 Task: Change the Trello board background using images related to 'Dubai' and 'Saudi'.
Action: Mouse moved to (870, 333)
Screenshot: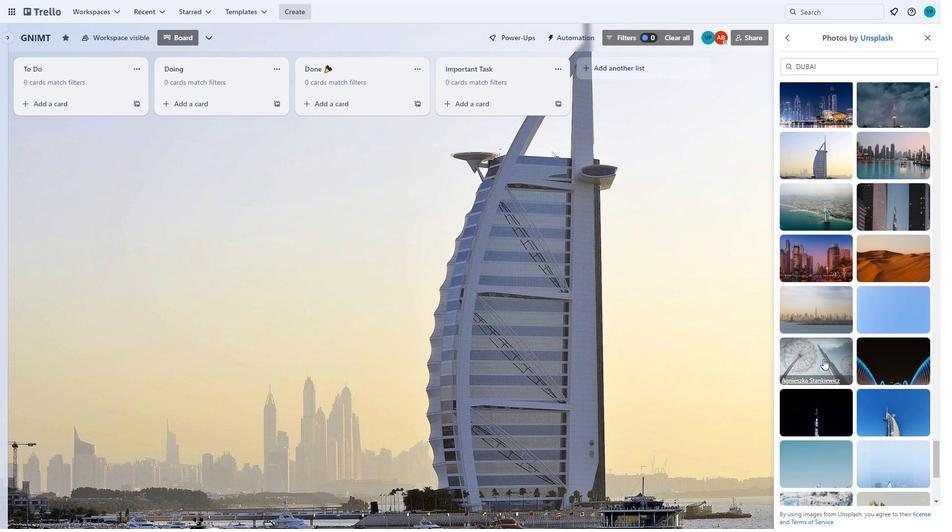 
Action: Mouse scrolled (870, 333) with delta (0, 0)
Screenshot: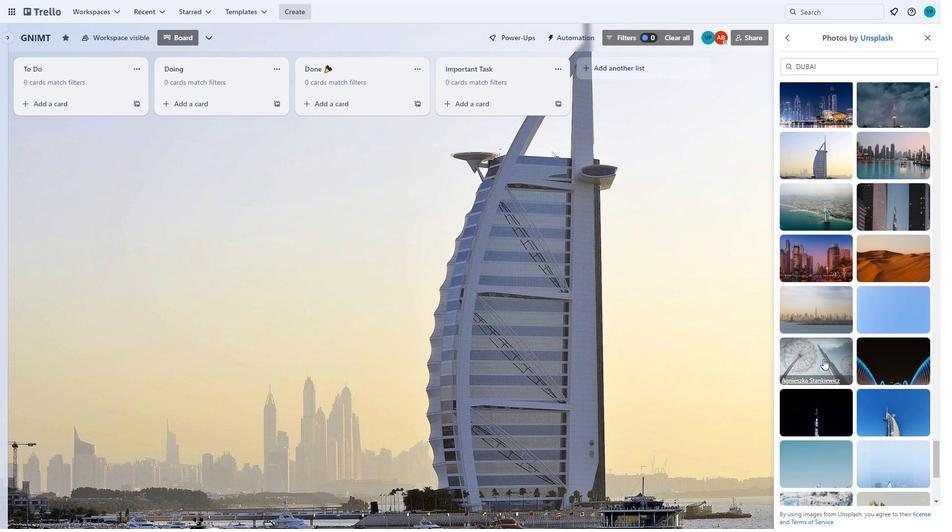 
Action: Mouse moved to (862, 340)
Screenshot: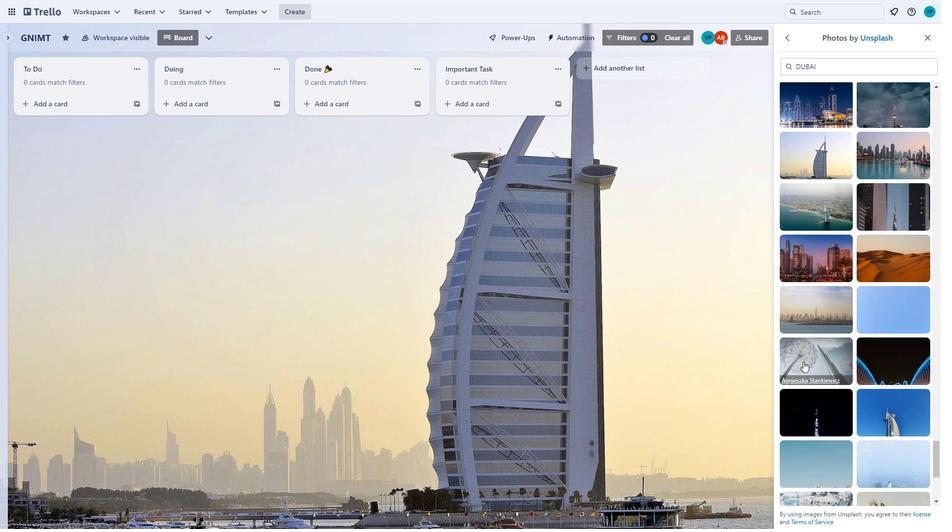 
Action: Mouse scrolled (862, 340) with delta (0, 0)
Screenshot: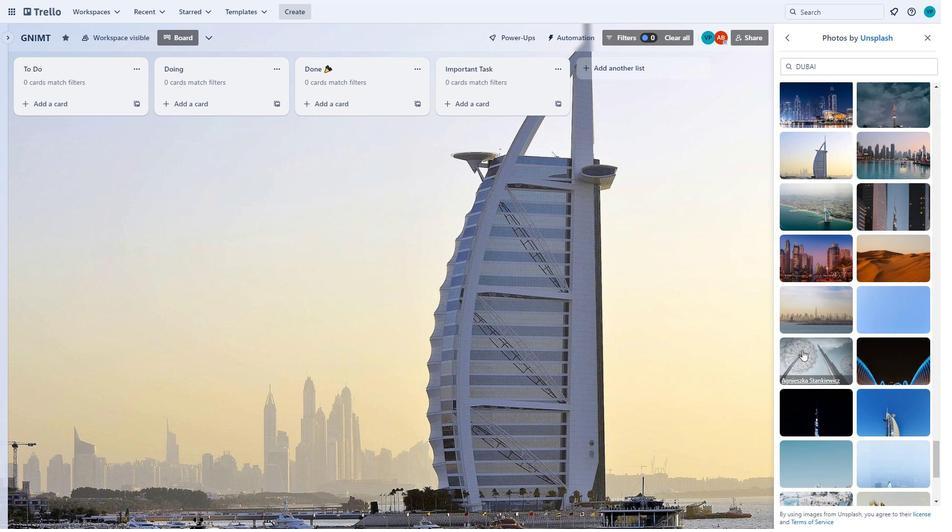 
Action: Mouse moved to (802, 328)
Screenshot: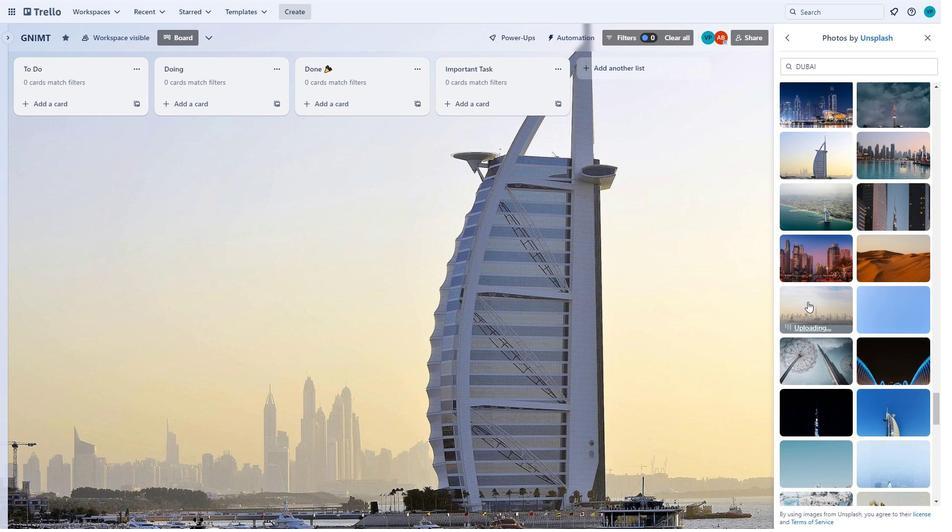 
Action: Mouse pressed left at (802, 328)
Screenshot: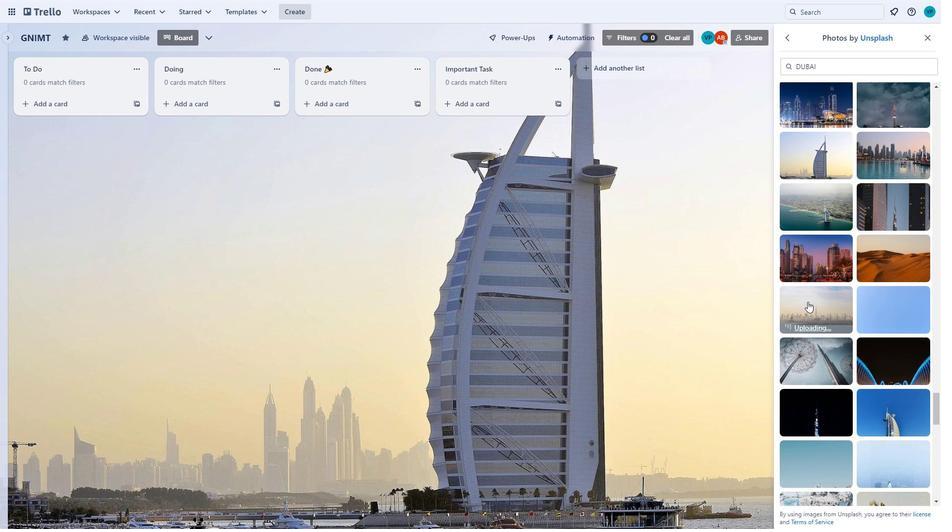 
Action: Mouse scrolled (802, 328) with delta (0, 0)
Screenshot: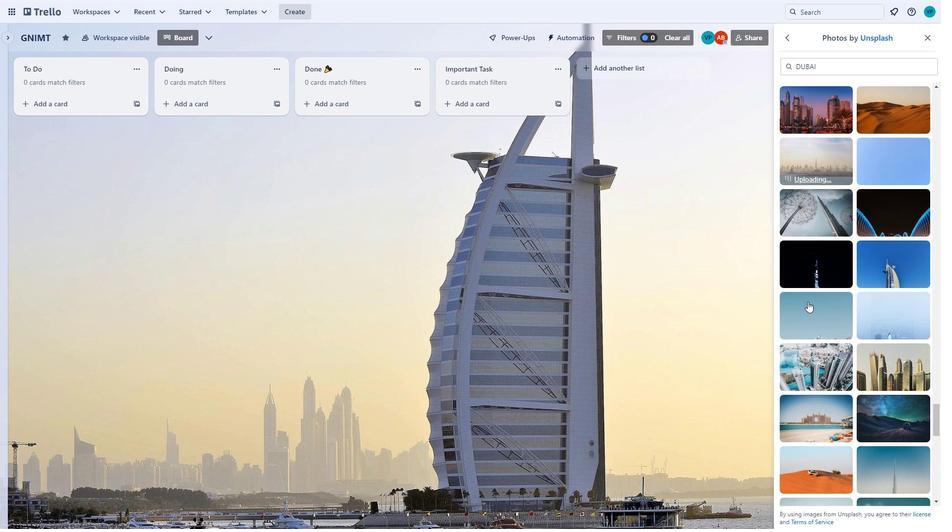 
Action: Mouse scrolled (802, 328) with delta (0, 0)
Screenshot: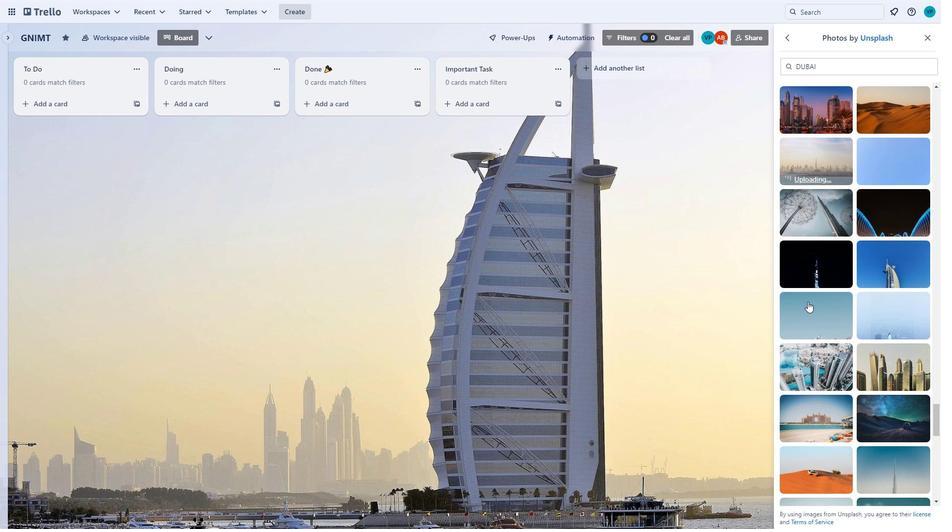 
Action: Mouse scrolled (802, 328) with delta (0, 0)
Screenshot: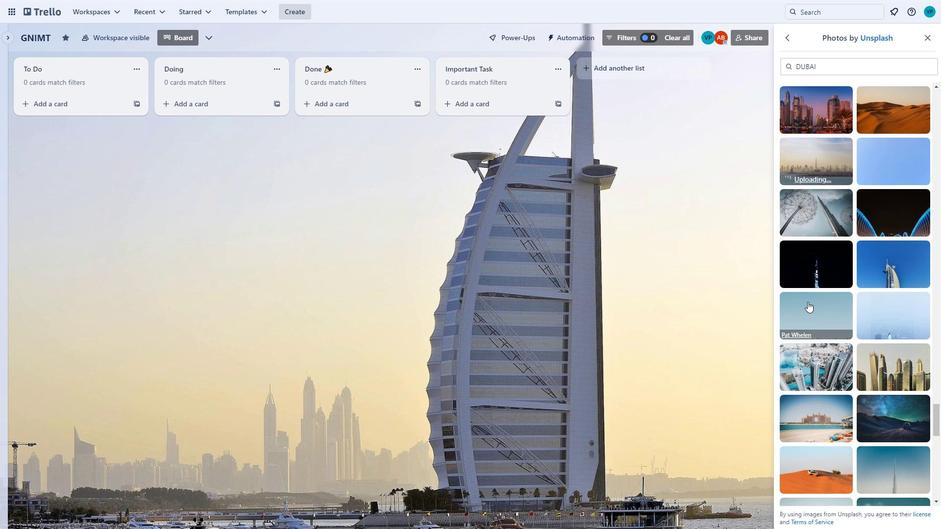 
Action: Mouse moved to (800, 331)
Screenshot: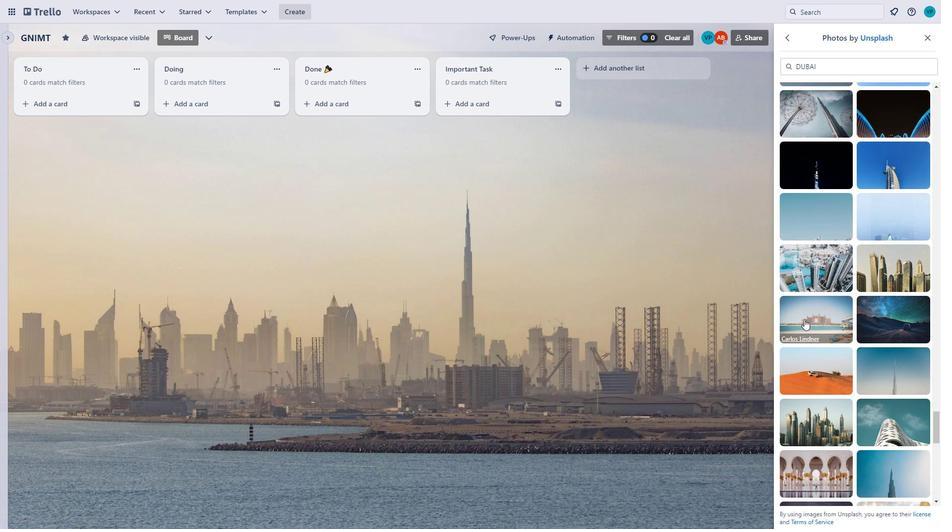 
Action: Mouse scrolled (800, 330) with delta (0, 0)
Screenshot: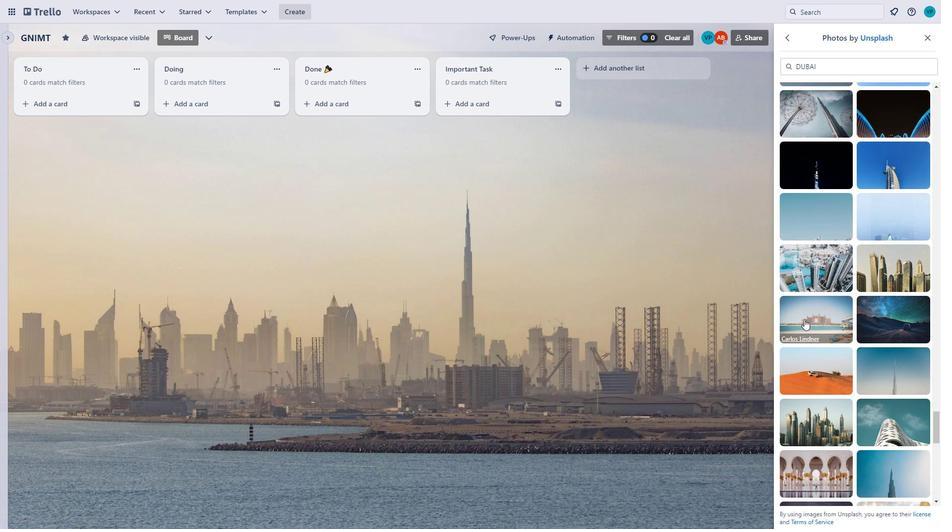 
Action: Mouse moved to (799, 333)
Screenshot: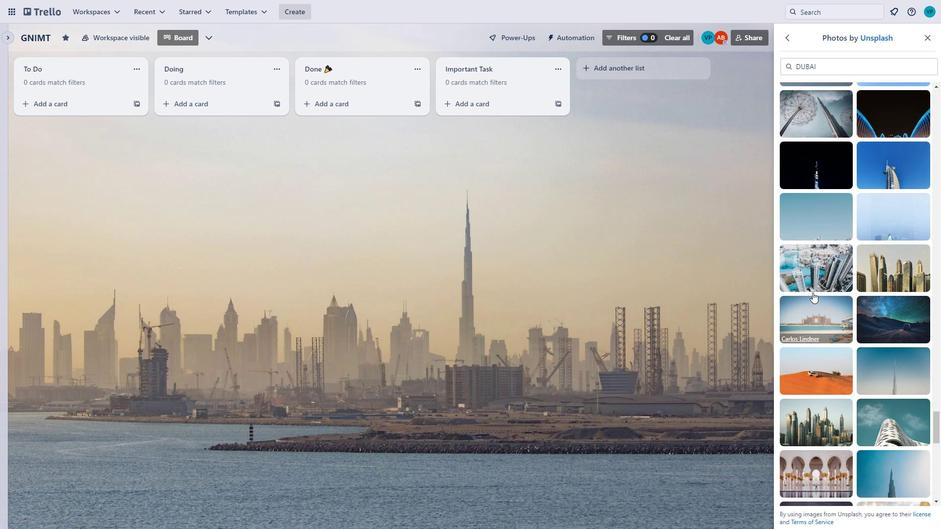 
Action: Mouse scrolled (799, 333) with delta (0, 0)
Screenshot: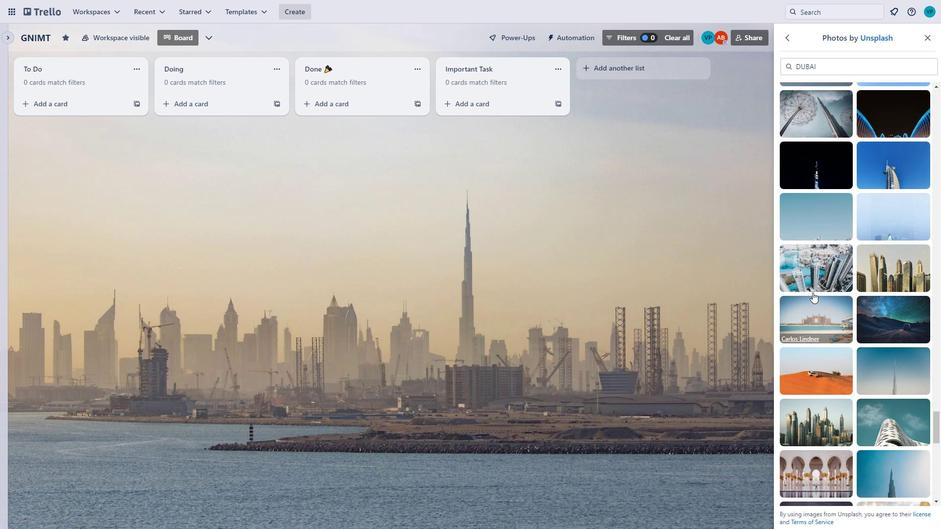 
Action: Mouse moved to (818, 295)
Screenshot: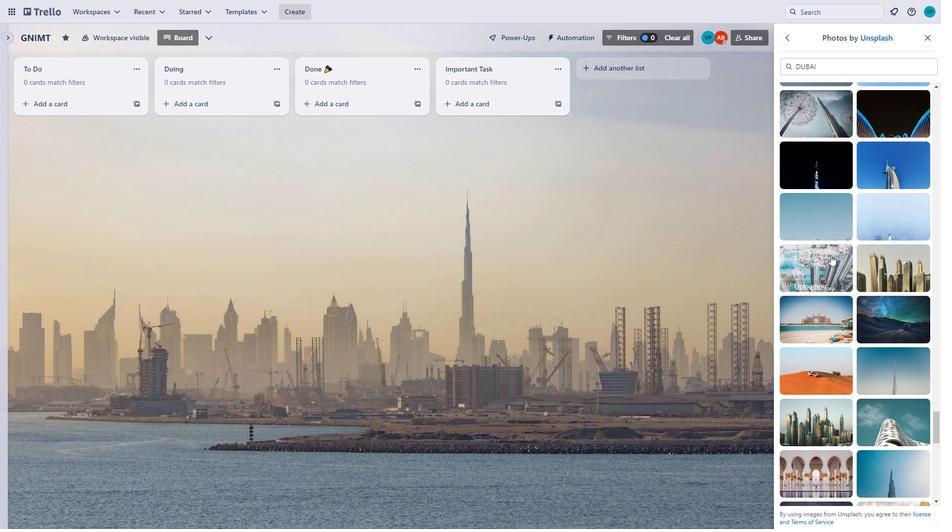 
Action: Mouse pressed left at (818, 295)
Screenshot: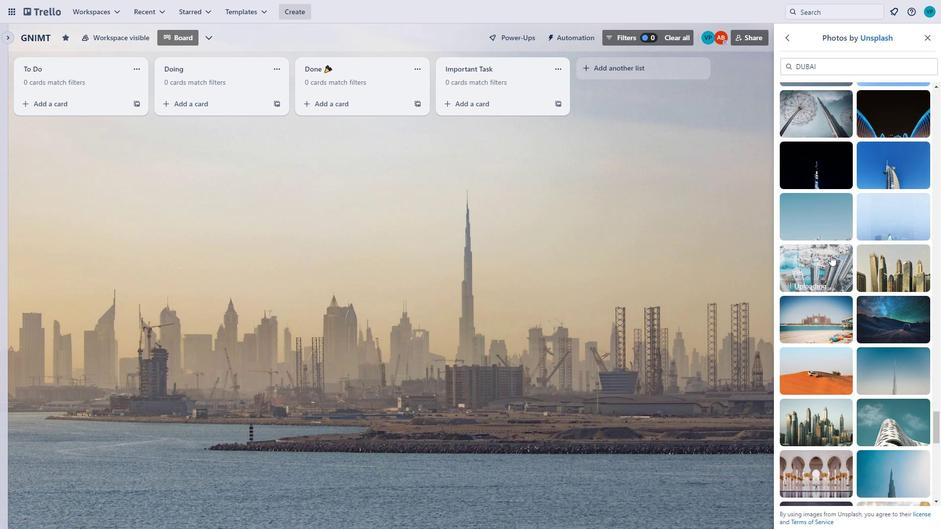 
Action: Mouse moved to (847, 374)
Screenshot: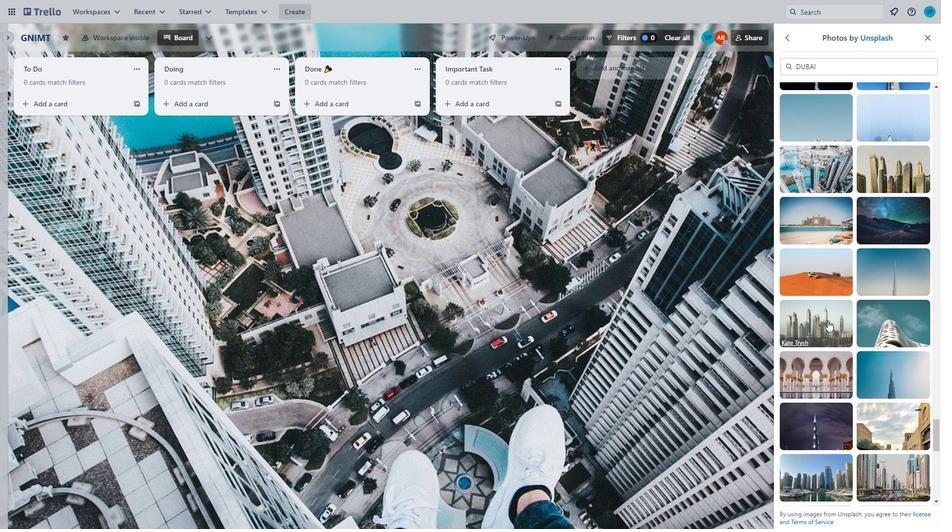 
Action: Mouse scrolled (847, 374) with delta (0, 0)
Screenshot: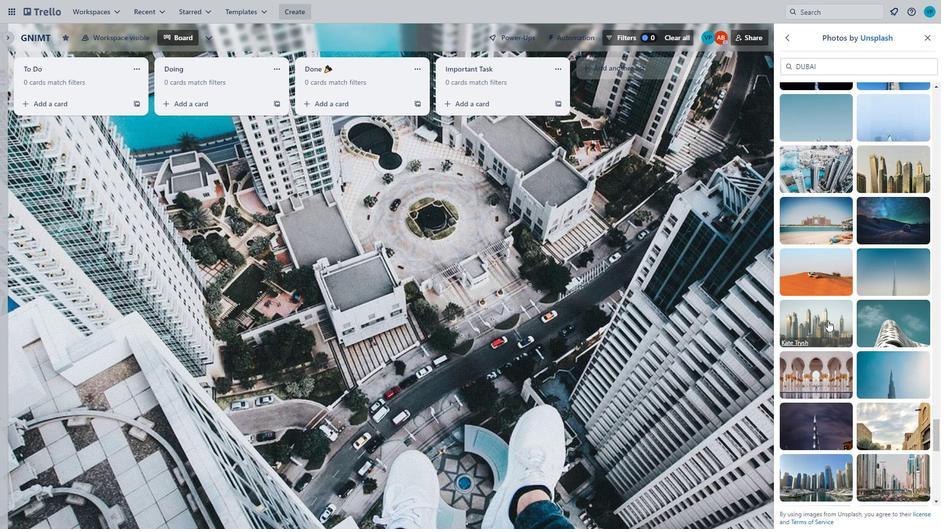 
Action: Mouse scrolled (847, 374) with delta (0, 0)
Screenshot: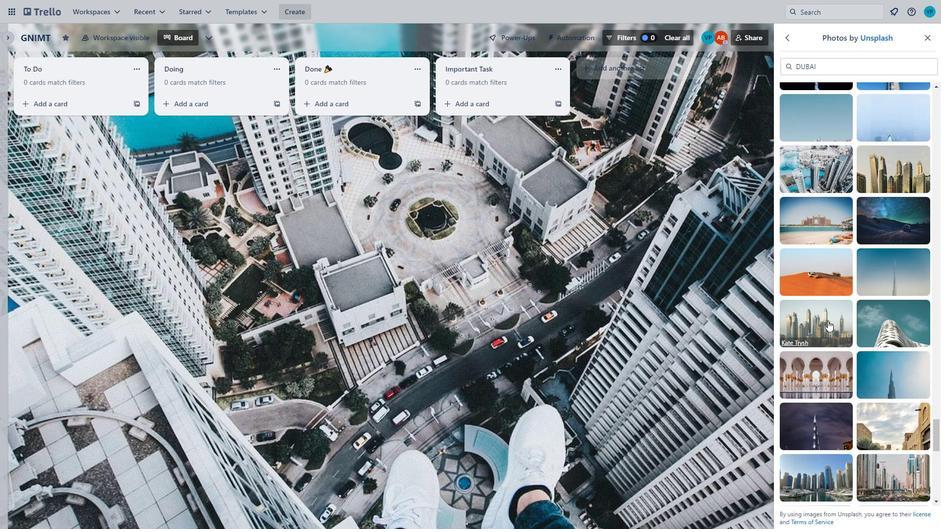 
Action: Mouse moved to (816, 341)
Screenshot: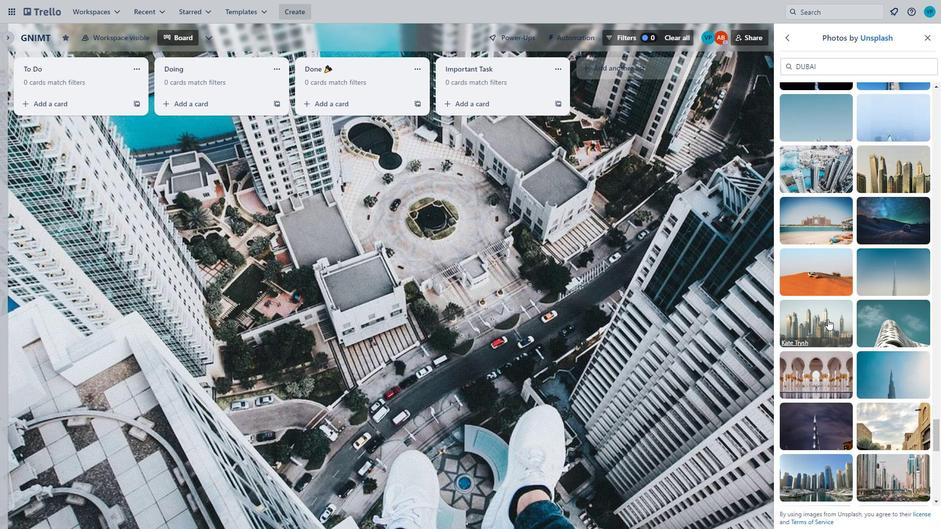 
Action: Mouse pressed left at (816, 341)
Screenshot: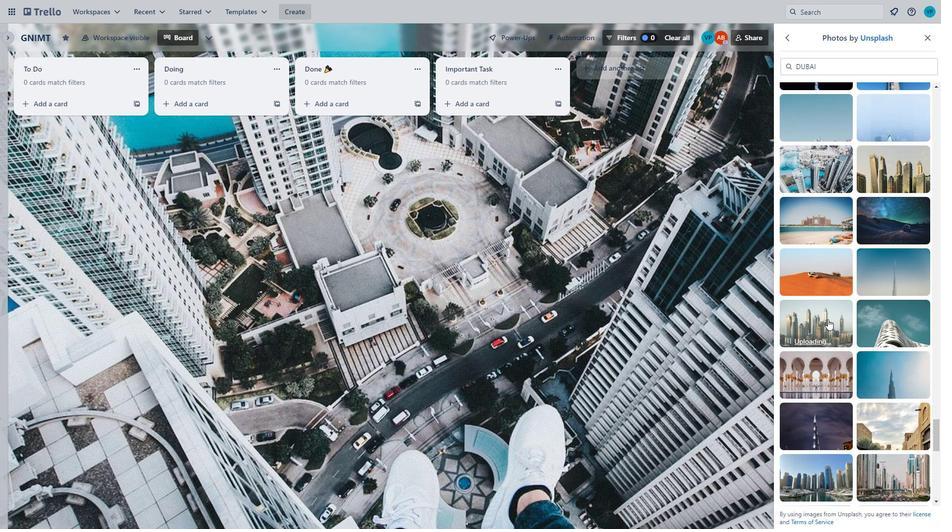 
Action: Mouse moved to (849, 373)
Screenshot: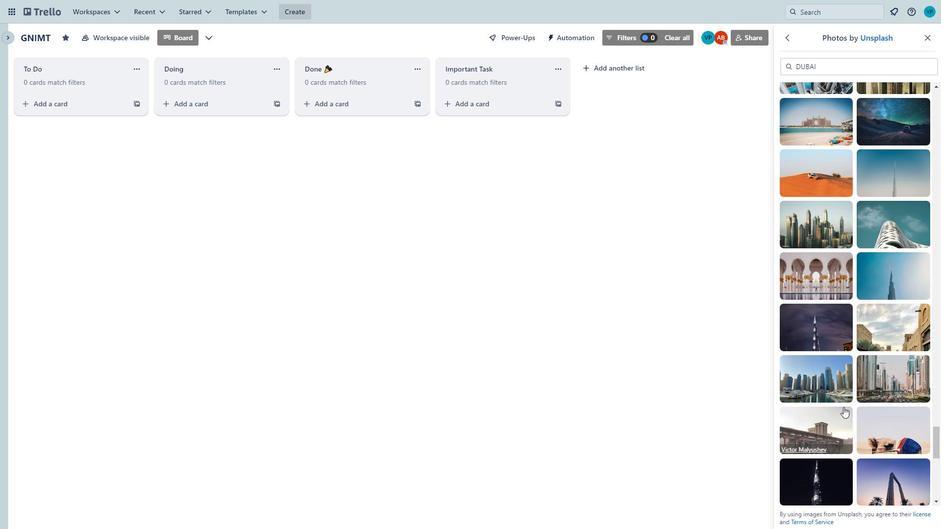 
Action: Mouse scrolled (849, 373) with delta (0, 0)
Screenshot: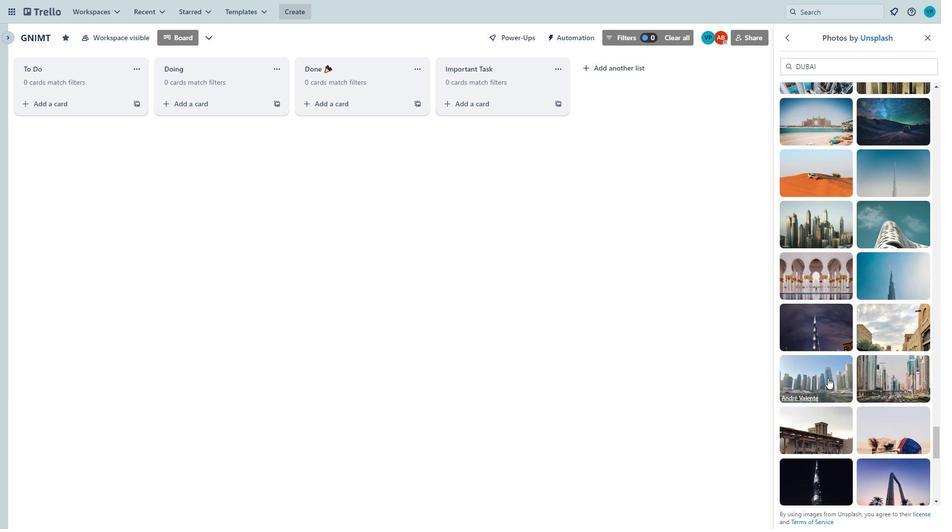 
Action: Mouse scrolled (849, 373) with delta (0, 0)
Screenshot: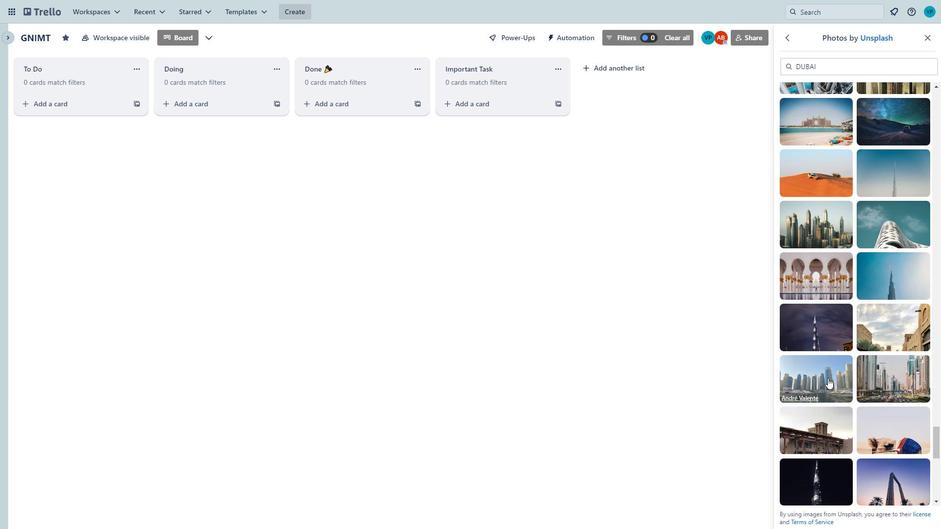 
Action: Mouse moved to (813, 373)
Screenshot: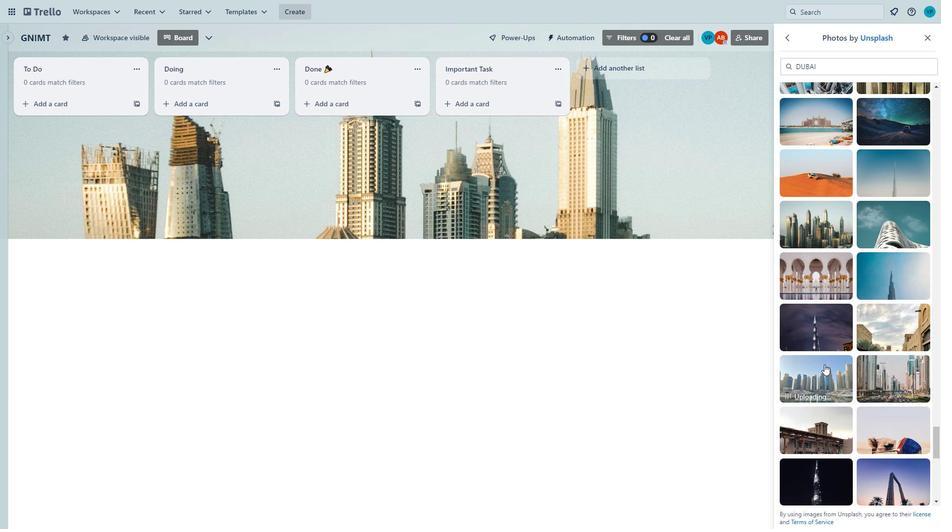 
Action: Mouse pressed left at (813, 373)
Screenshot: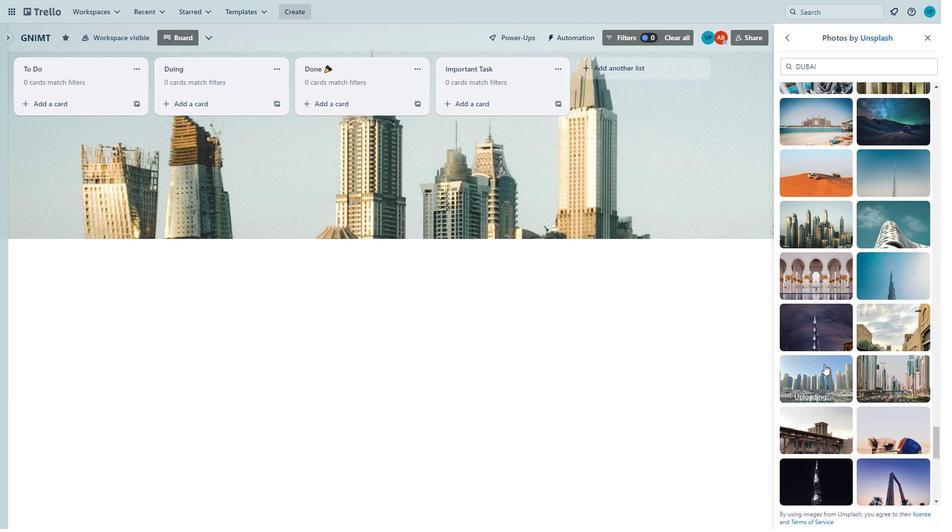 
Action: Mouse moved to (780, 367)
Screenshot: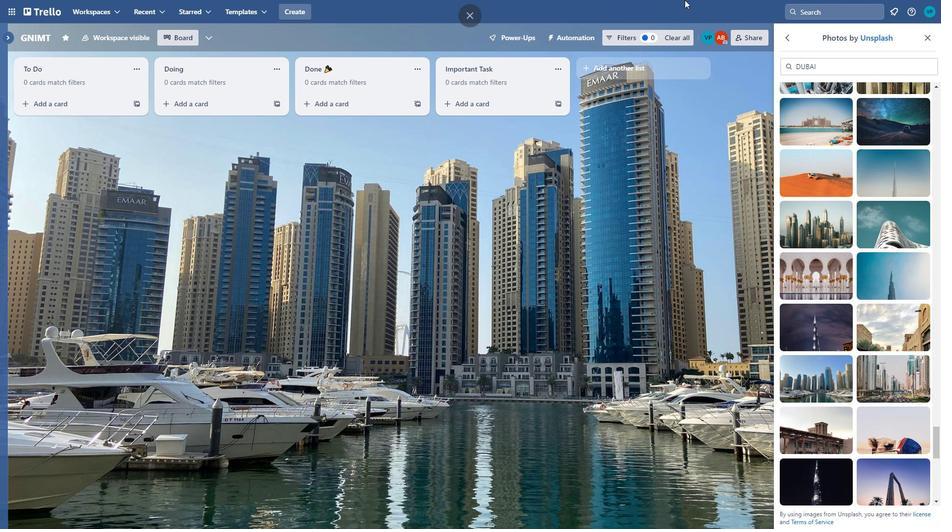 
Action: Mouse scrolled (780, 366) with delta (0, 0)
Screenshot: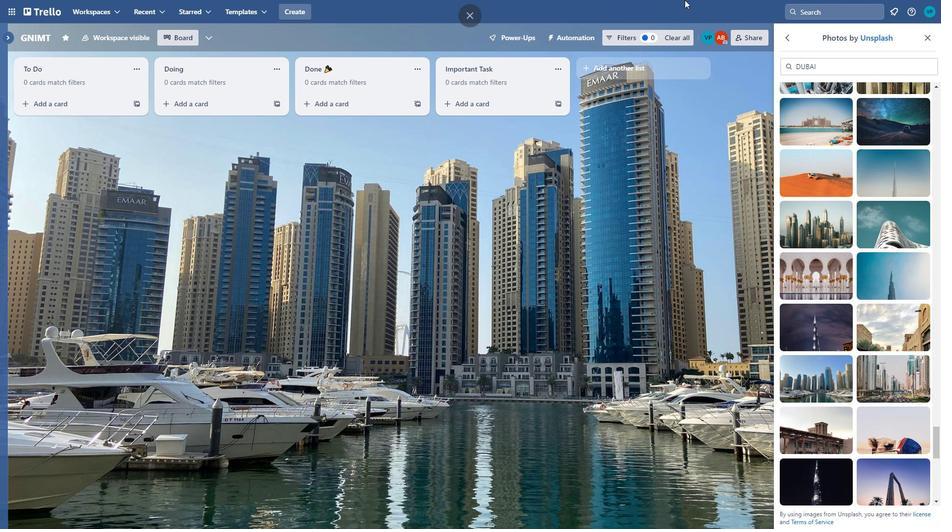 
Action: Mouse scrolled (780, 366) with delta (0, 0)
Screenshot: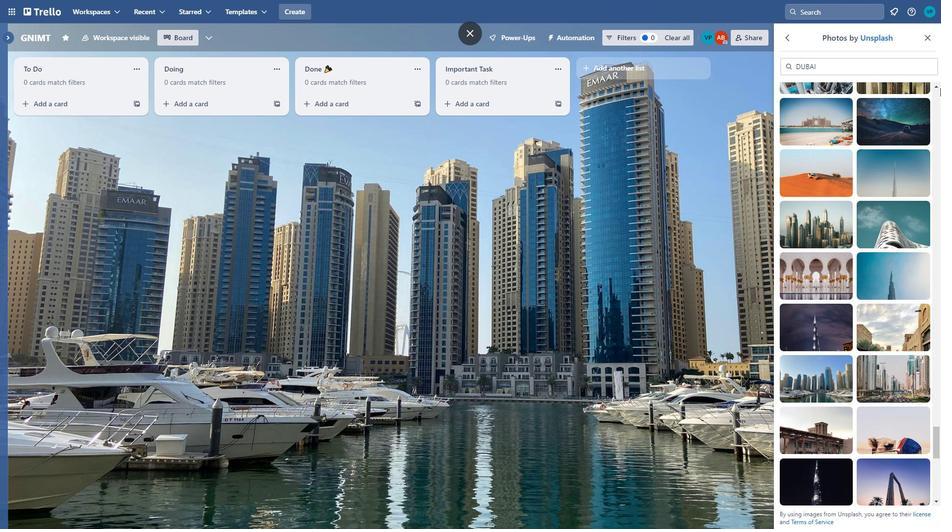 
Action: Mouse moved to (815, 388)
Screenshot: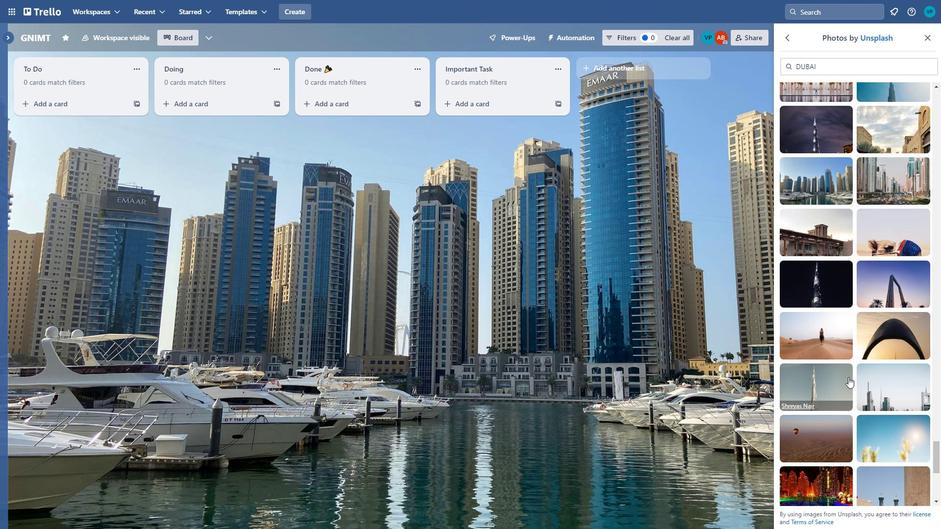 
Action: Mouse scrolled (815, 388) with delta (0, 0)
Screenshot: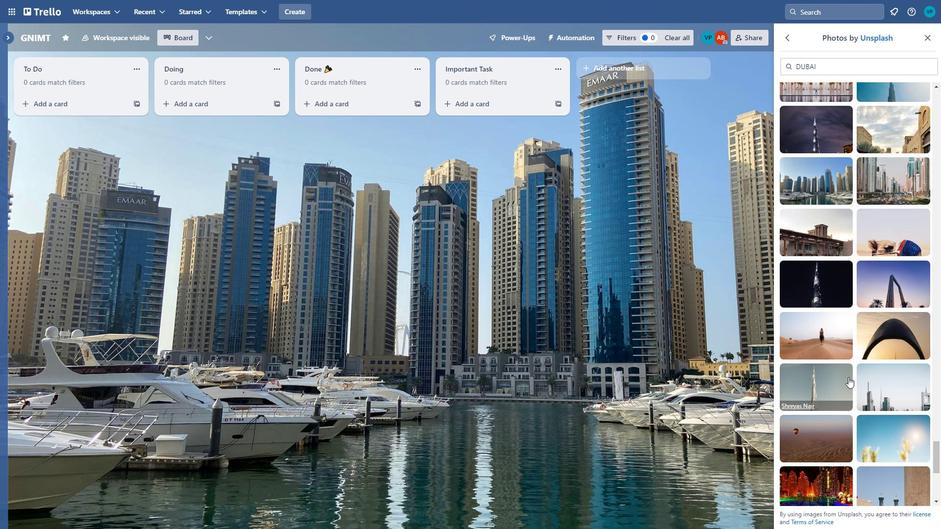 
Action: Mouse moved to (836, 398)
Screenshot: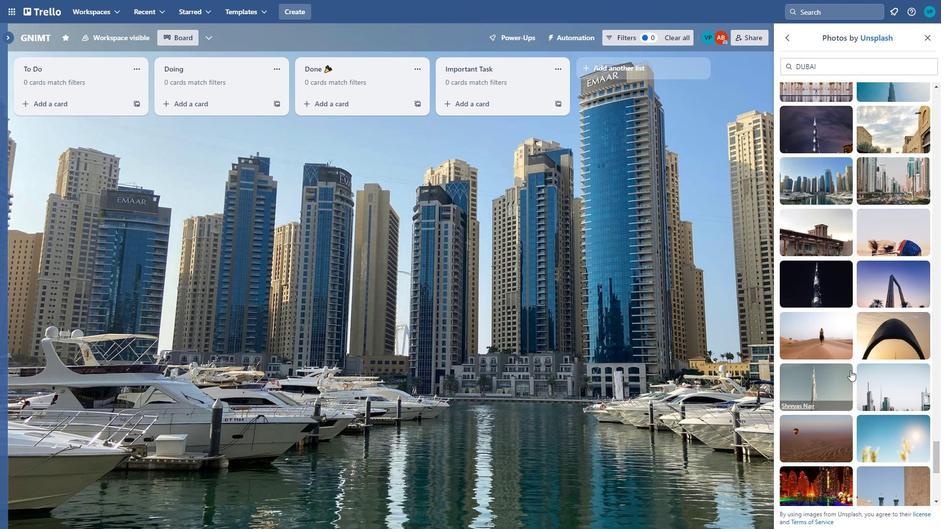 
Action: Mouse scrolled (836, 398) with delta (0, 0)
Screenshot: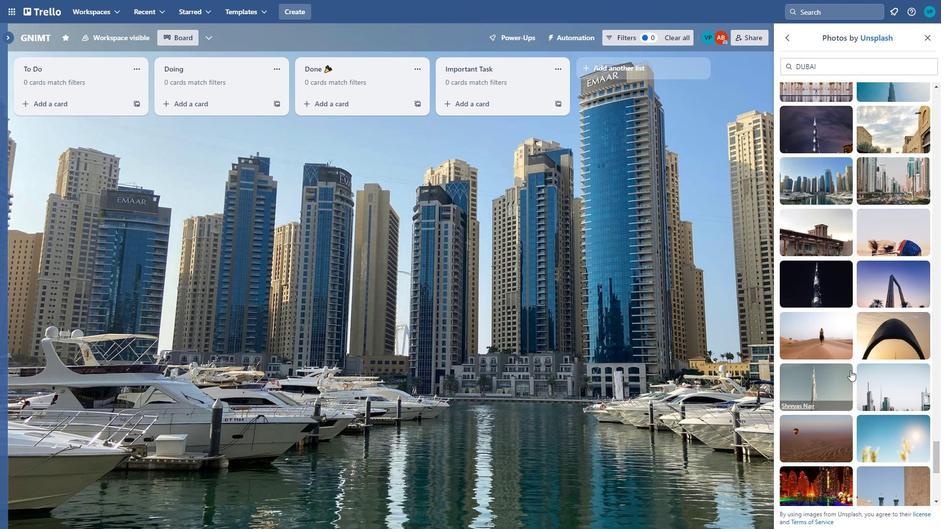 
Action: Mouse moved to (841, 404)
Screenshot: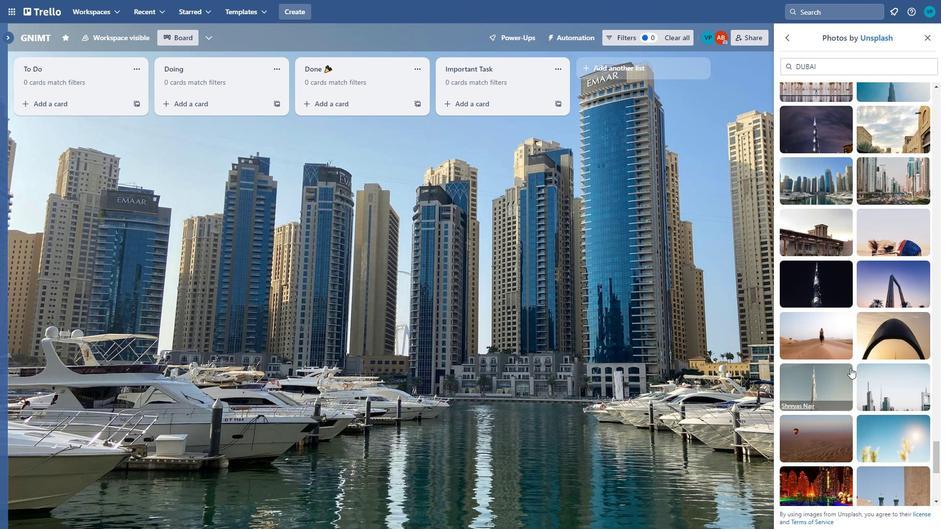 
Action: Mouse scrolled (841, 403) with delta (0, 0)
Screenshot: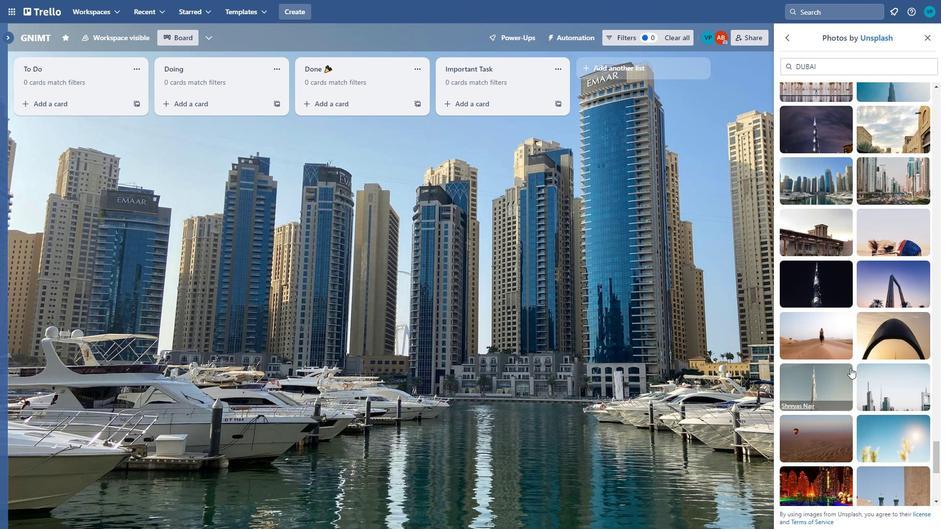 
Action: Mouse moved to (841, 404)
Screenshot: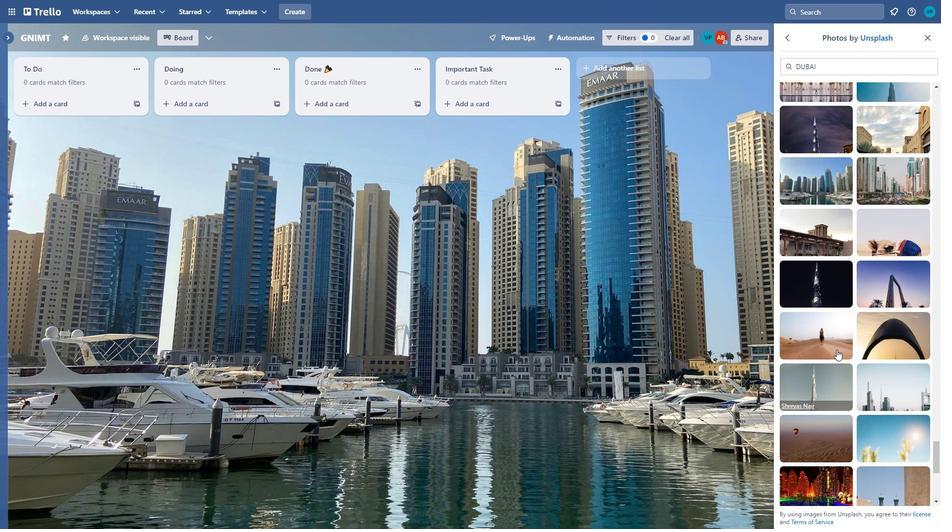 
Action: Mouse scrolled (841, 404) with delta (0, 0)
Screenshot: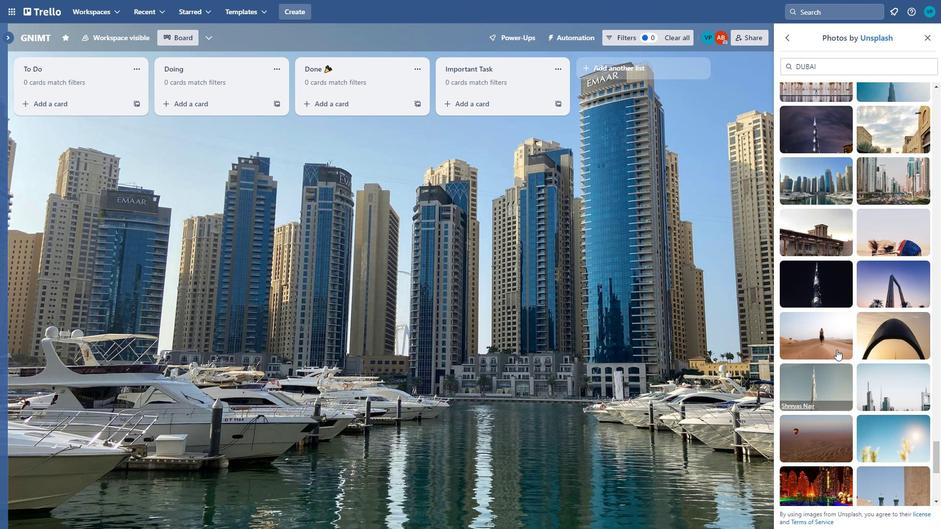 
Action: Mouse moved to (811, 351)
Screenshot: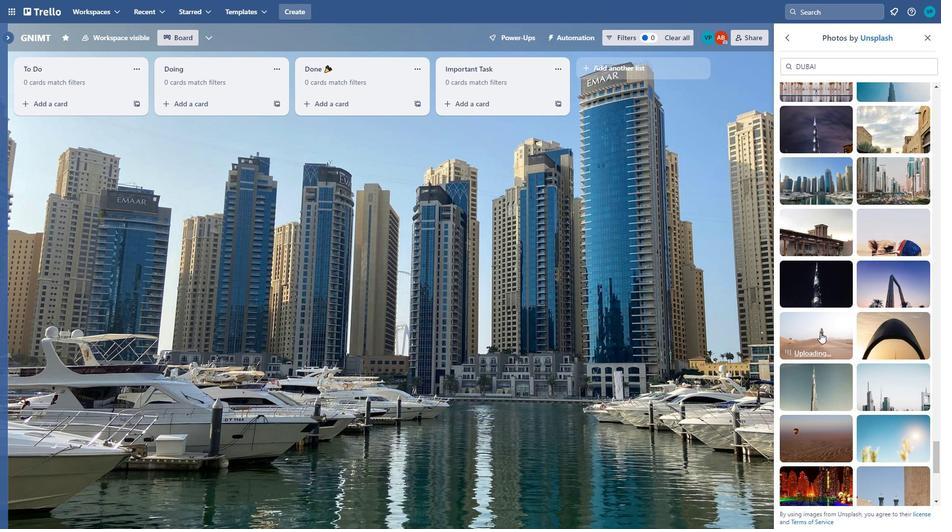 
Action: Mouse pressed left at (811, 351)
Screenshot: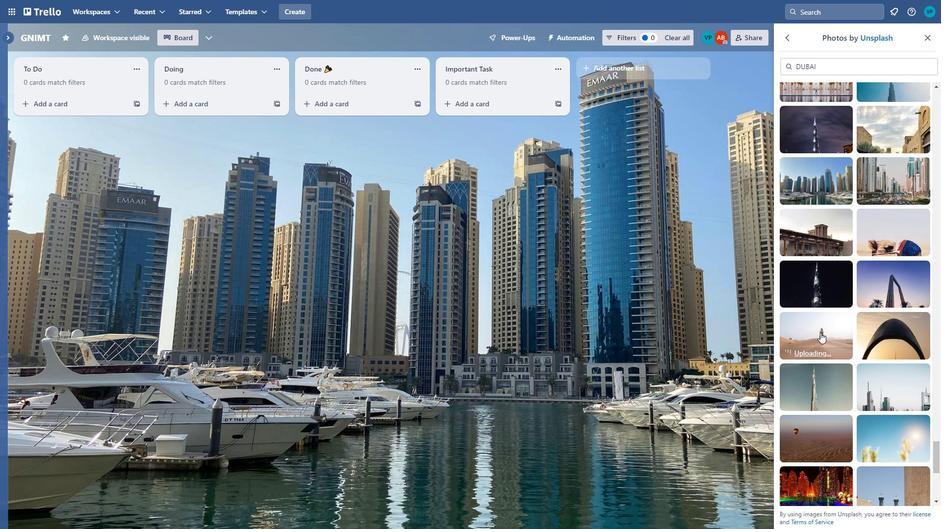 
Action: Mouse moved to (872, 388)
Screenshot: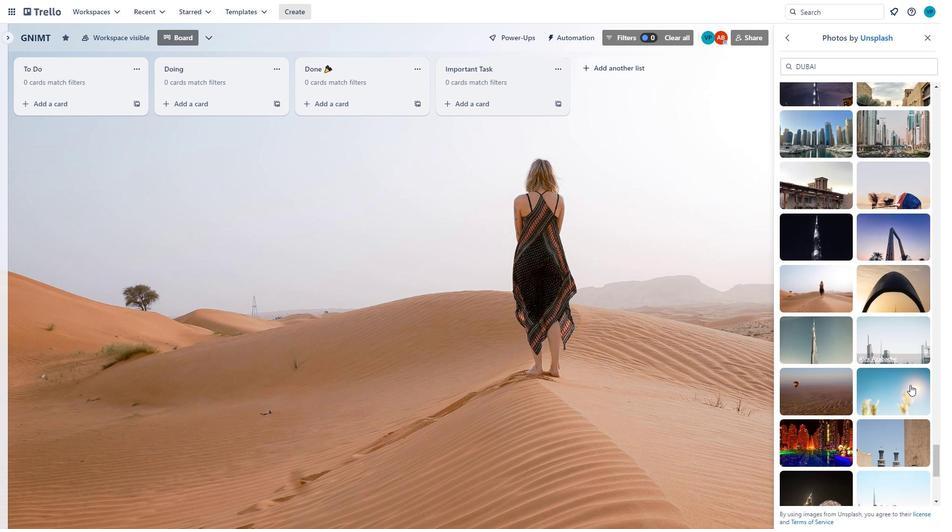 
Action: Mouse scrolled (872, 388) with delta (0, 0)
Screenshot: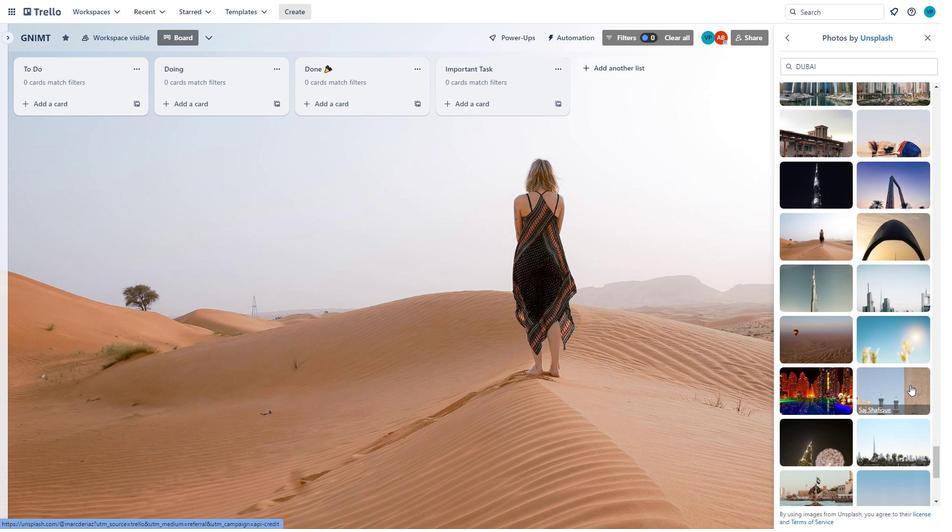 
Action: Mouse moved to (872, 388)
Screenshot: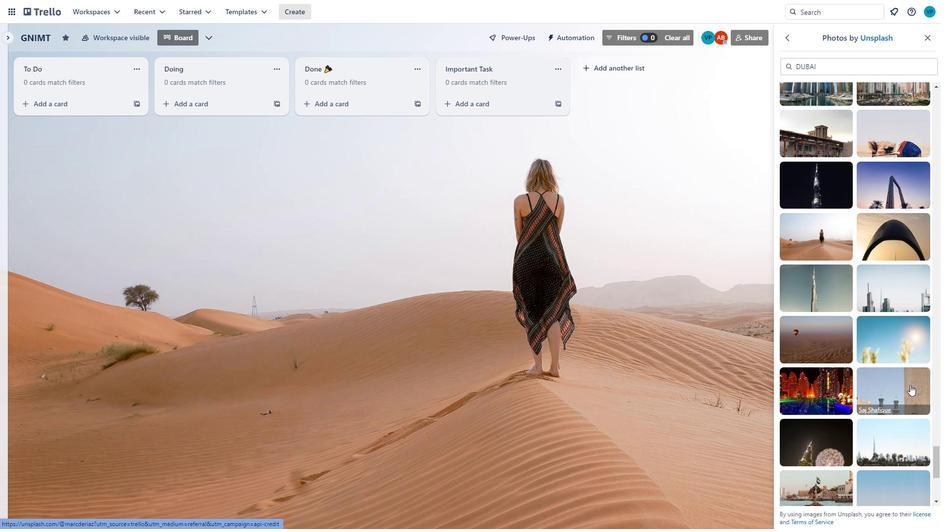 
Action: Mouse scrolled (872, 388) with delta (0, 0)
Screenshot: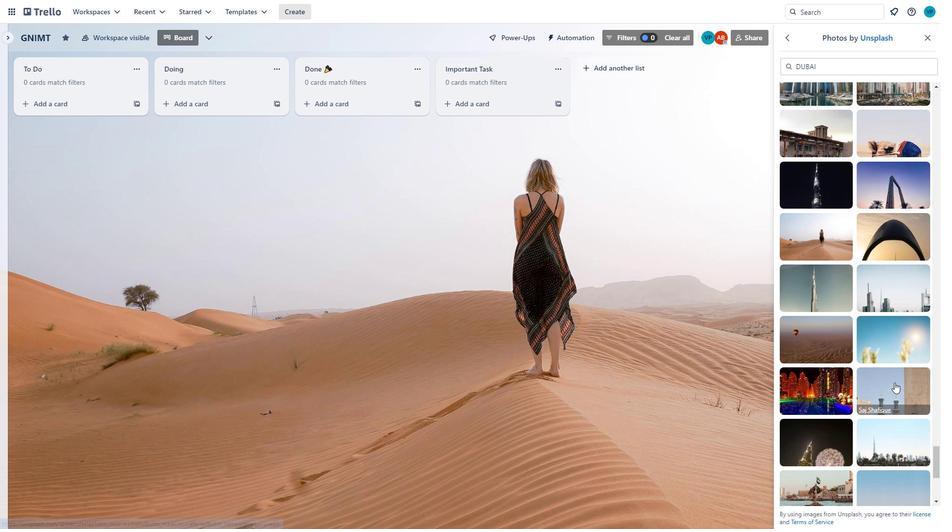 
Action: Mouse moved to (809, 345)
Screenshot: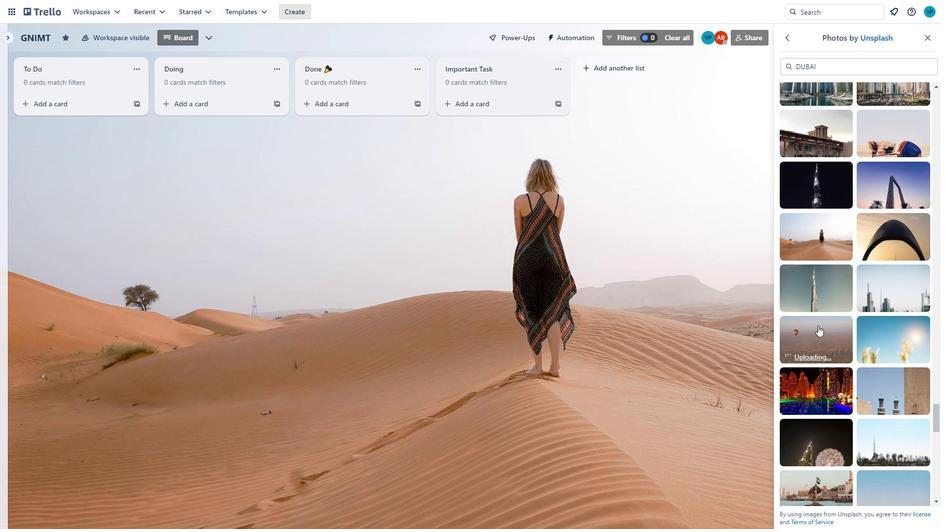 
Action: Mouse pressed left at (809, 345)
Screenshot: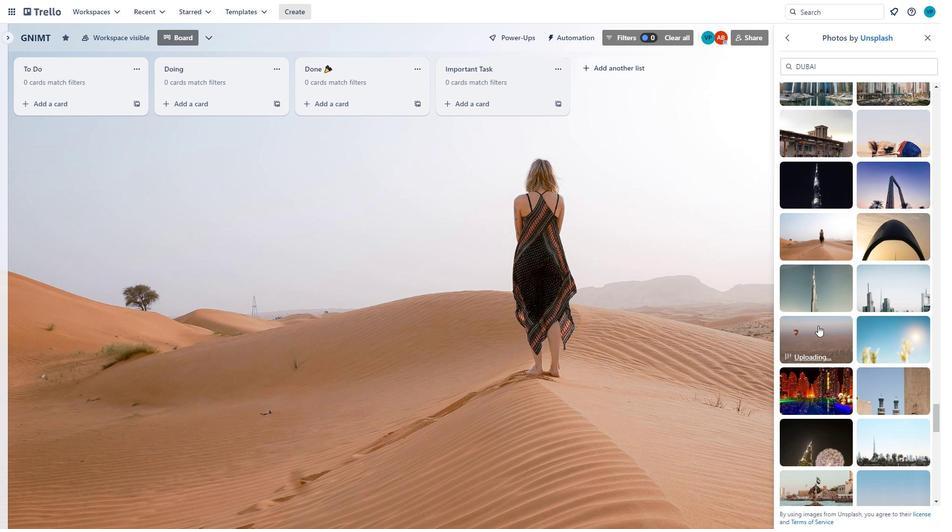 
Action: Mouse moved to (869, 356)
Screenshot: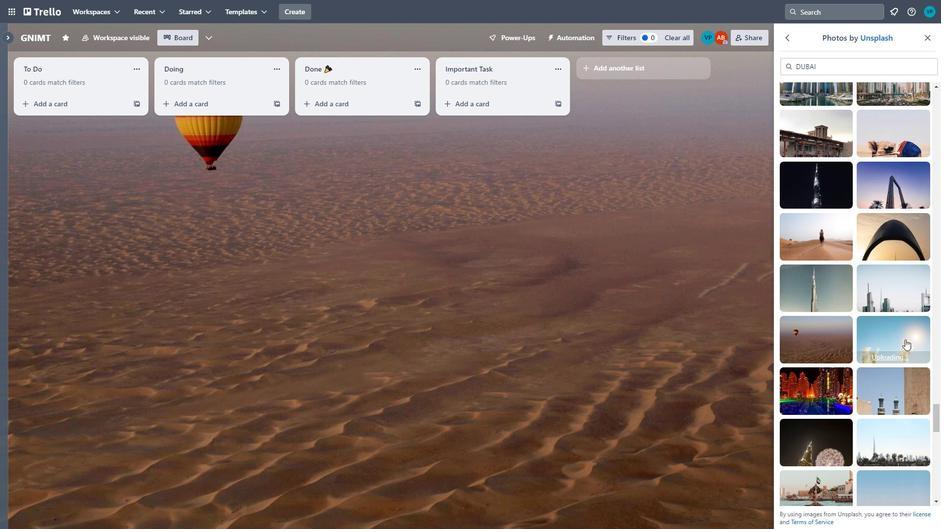
Action: Mouse pressed left at (869, 356)
Screenshot: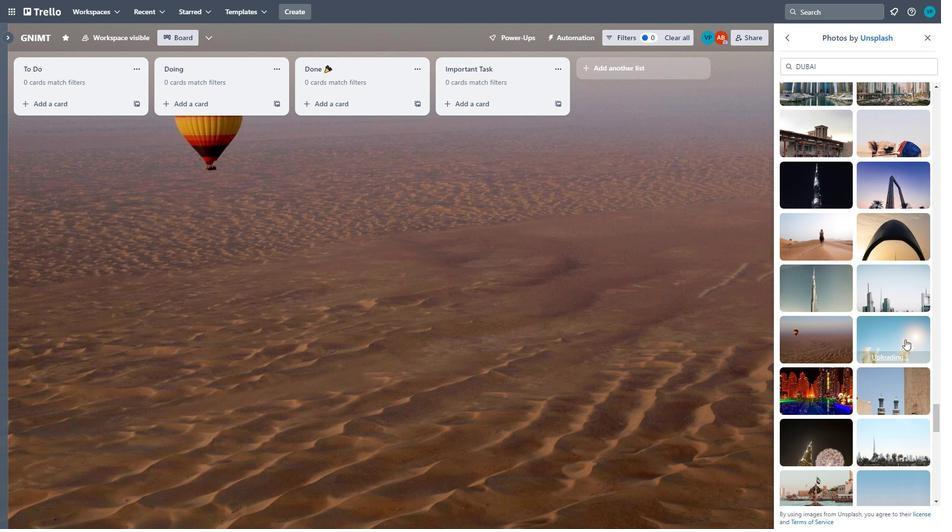 
Action: Mouse moved to (817, 394)
Screenshot: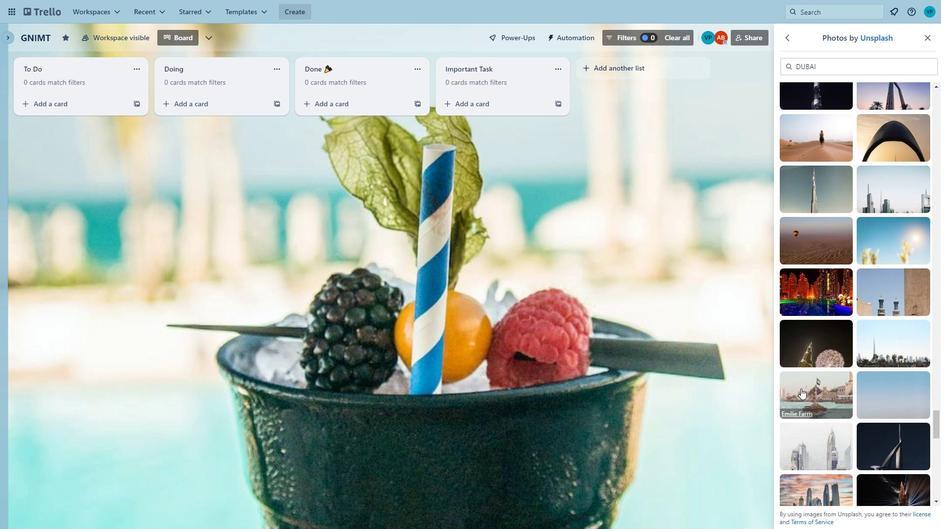 
Action: Mouse scrolled (817, 394) with delta (0, 0)
Screenshot: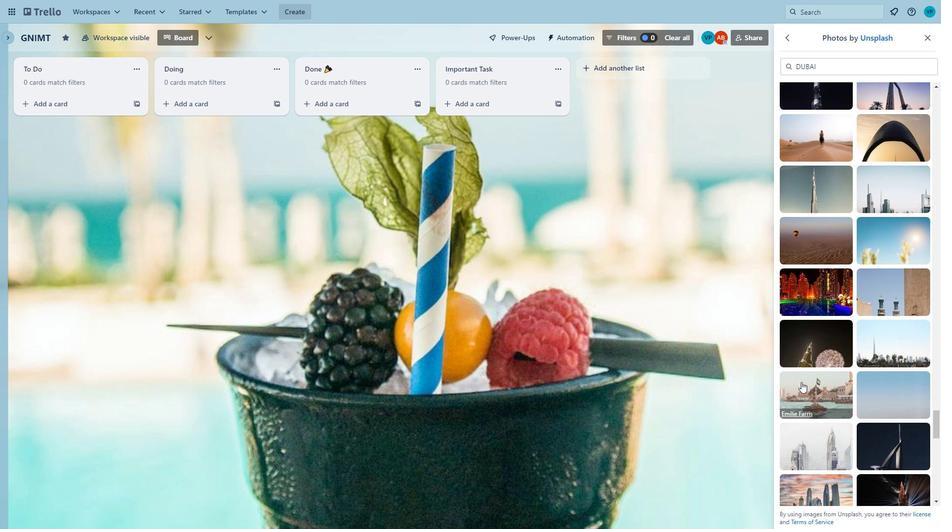 
Action: Mouse moved to (815, 397)
Screenshot: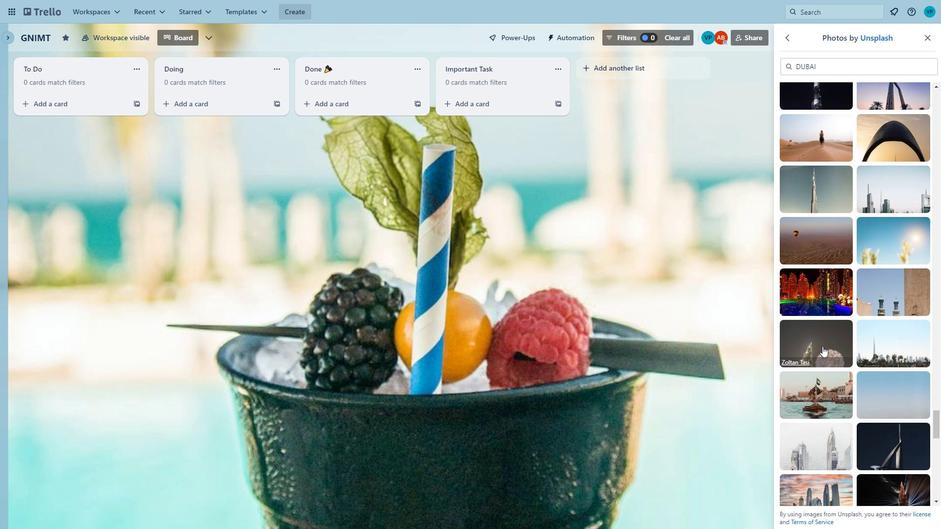 
Action: Mouse scrolled (815, 396) with delta (0, 0)
Screenshot: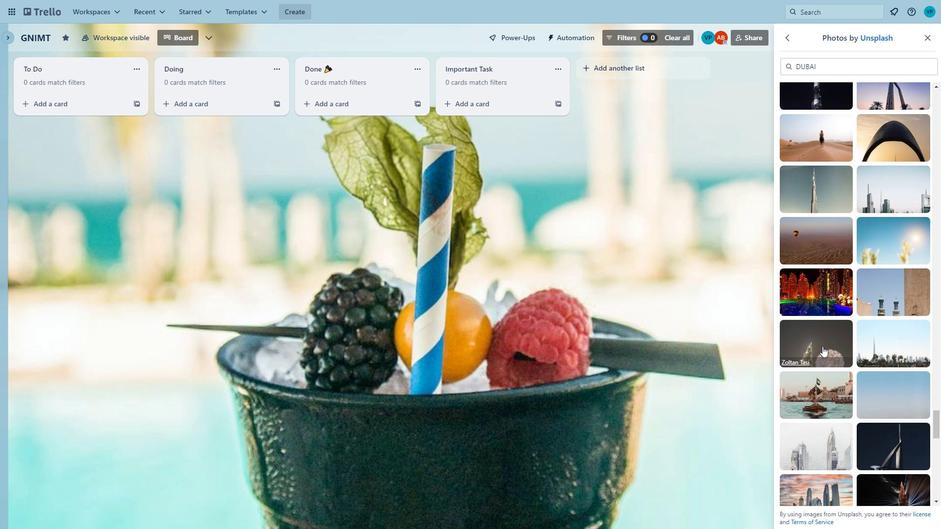 
Action: Mouse moved to (814, 355)
Screenshot: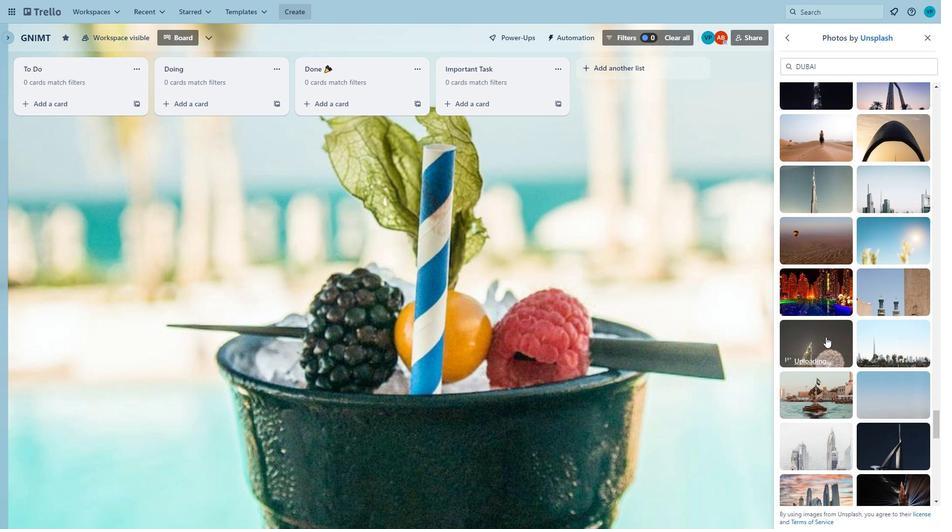 
Action: Mouse pressed left at (814, 355)
Screenshot: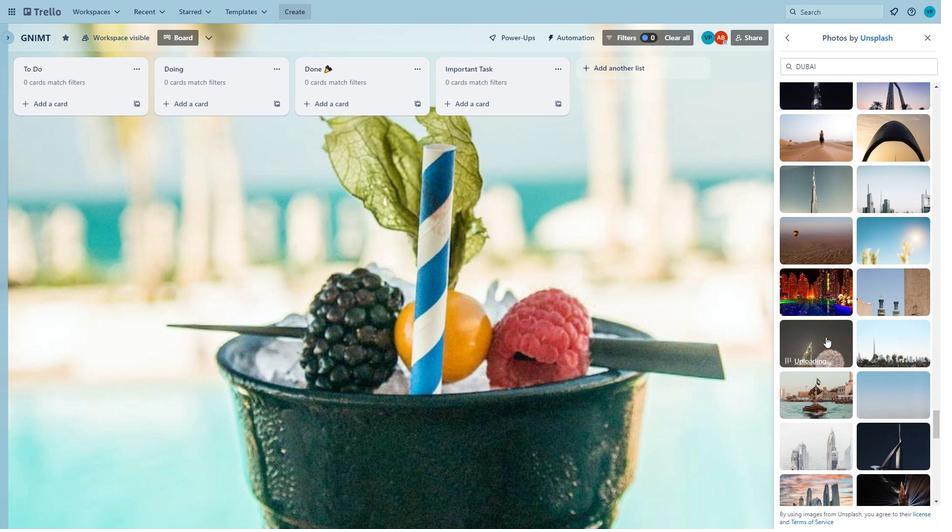 
Action: Mouse moved to (800, 323)
Screenshot: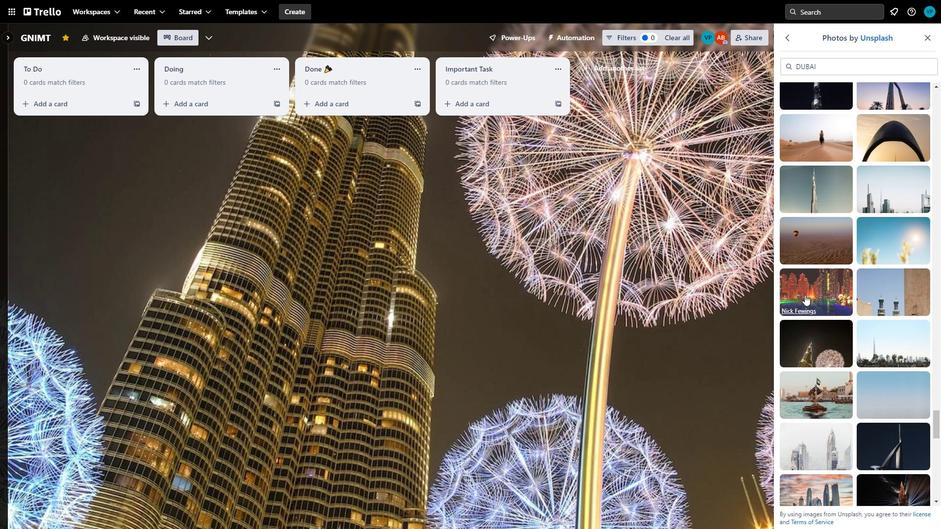 
Action: Mouse pressed left at (800, 323)
Screenshot: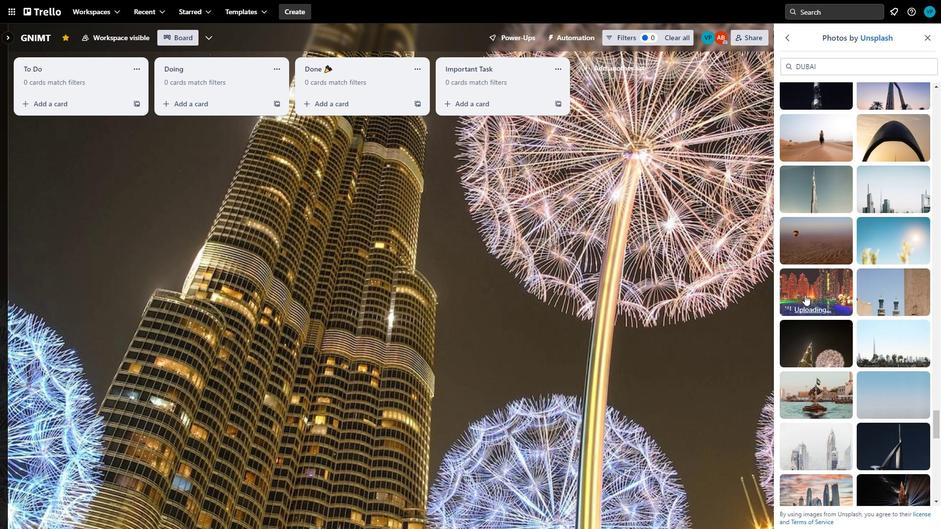 
Action: Mouse moved to (821, 343)
Screenshot: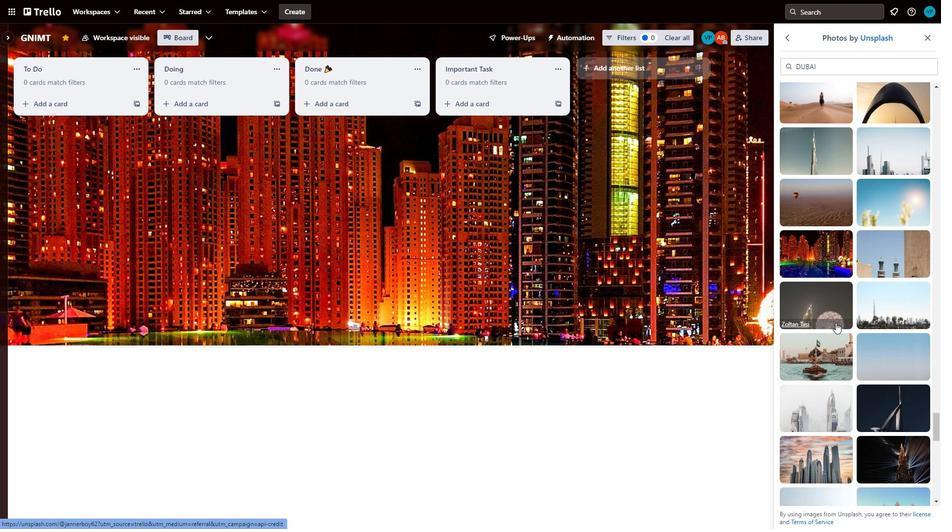 
Action: Mouse scrolled (821, 343) with delta (0, 0)
Screenshot: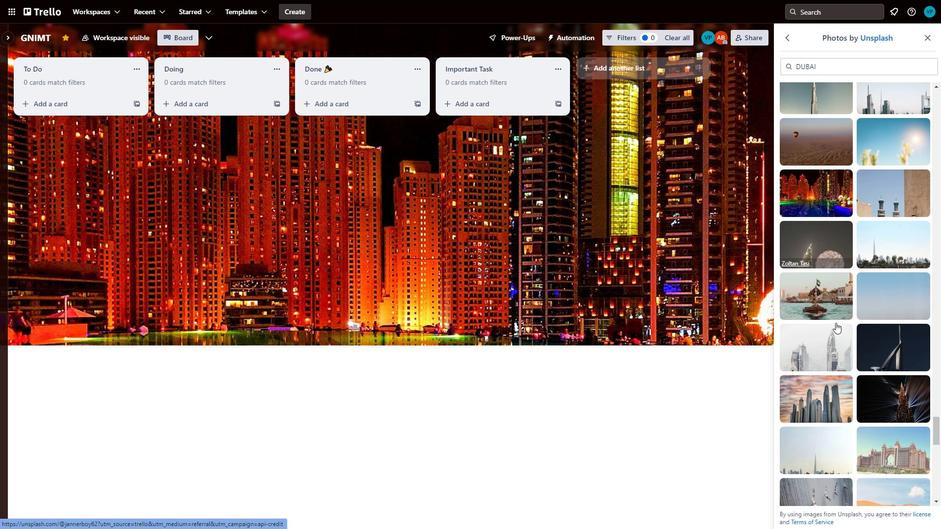 
Action: Mouse scrolled (821, 343) with delta (0, 0)
Screenshot: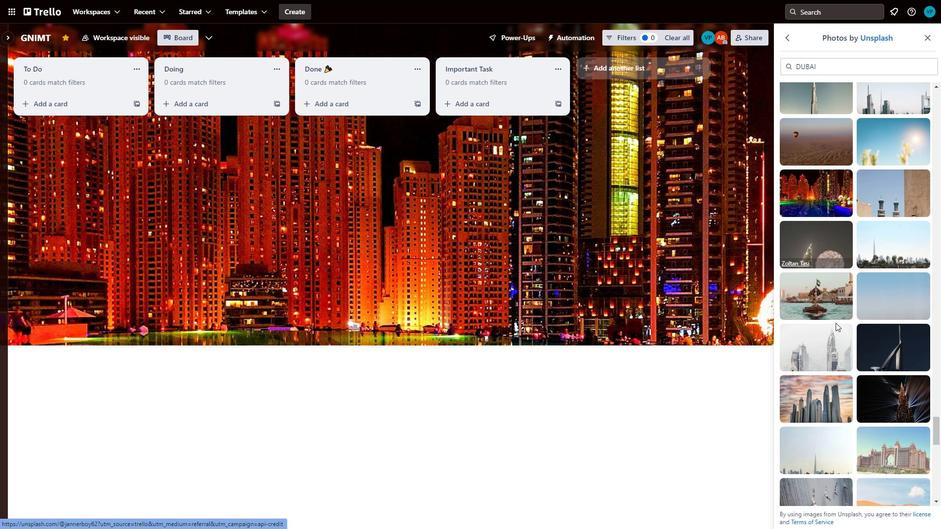 
Action: Mouse moved to (837, 386)
Screenshot: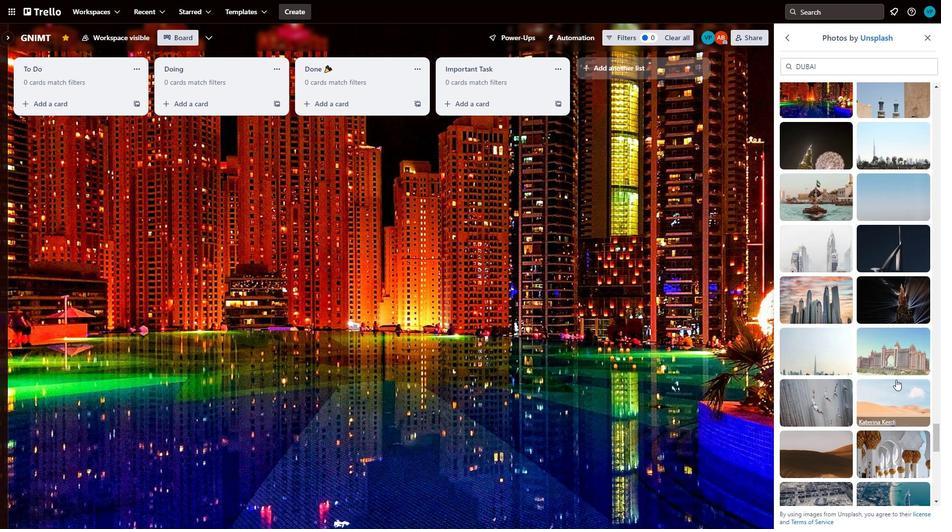 
Action: Mouse scrolled (837, 386) with delta (0, 0)
Screenshot: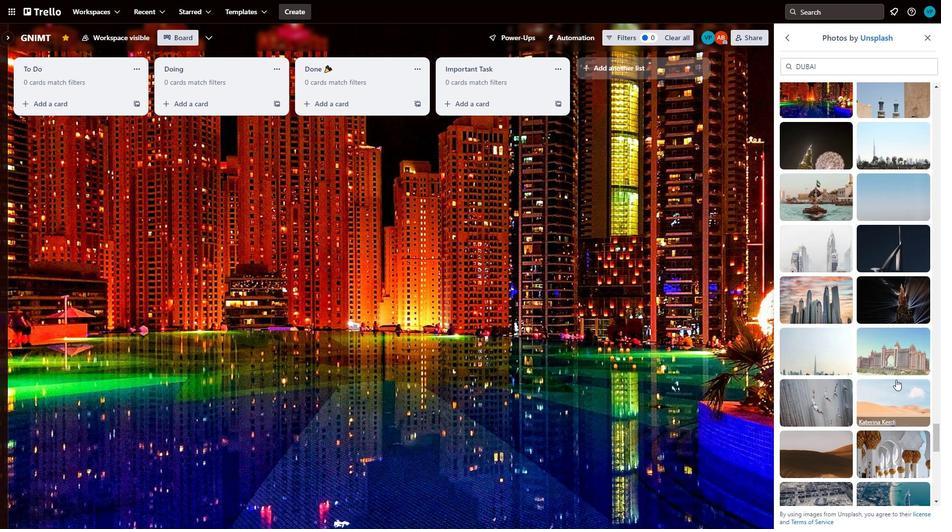 
Action: Mouse moved to (837, 386)
Screenshot: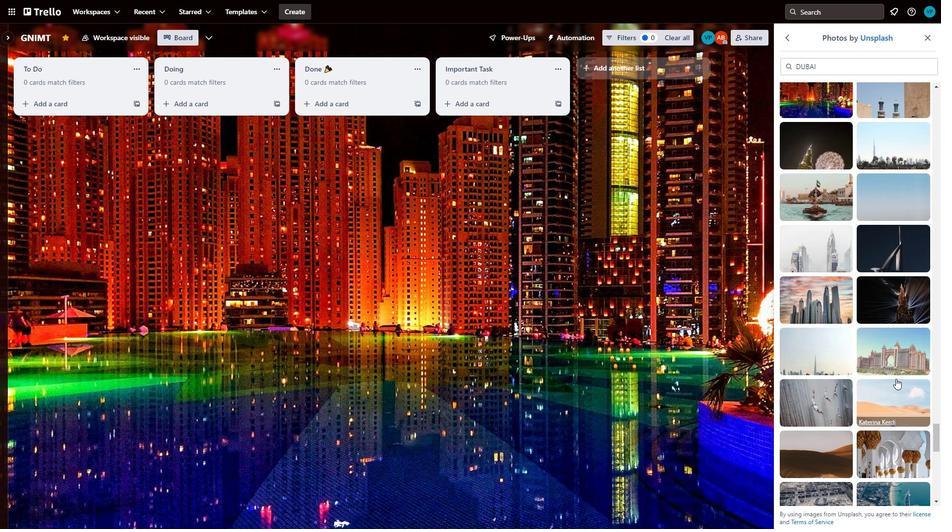 
Action: Mouse scrolled (837, 386) with delta (0, 0)
Screenshot: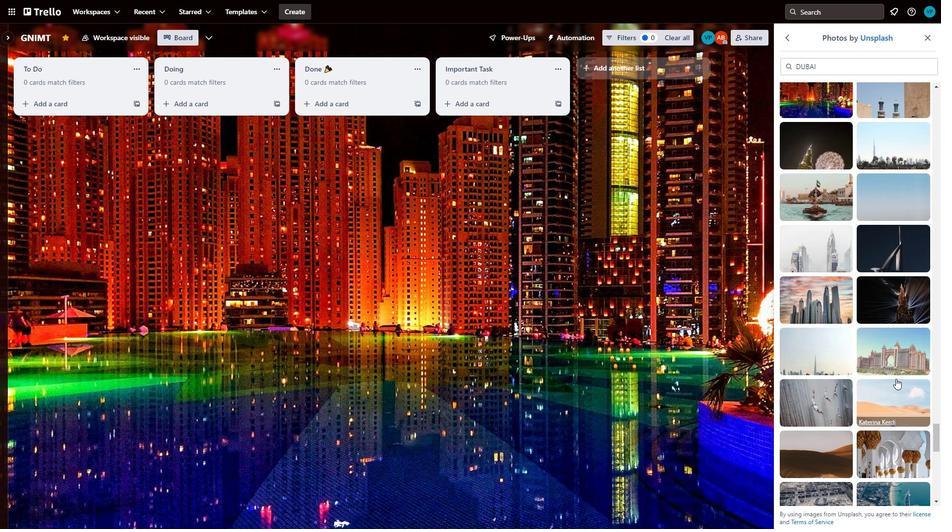
Action: Mouse moved to (807, 323)
Screenshot: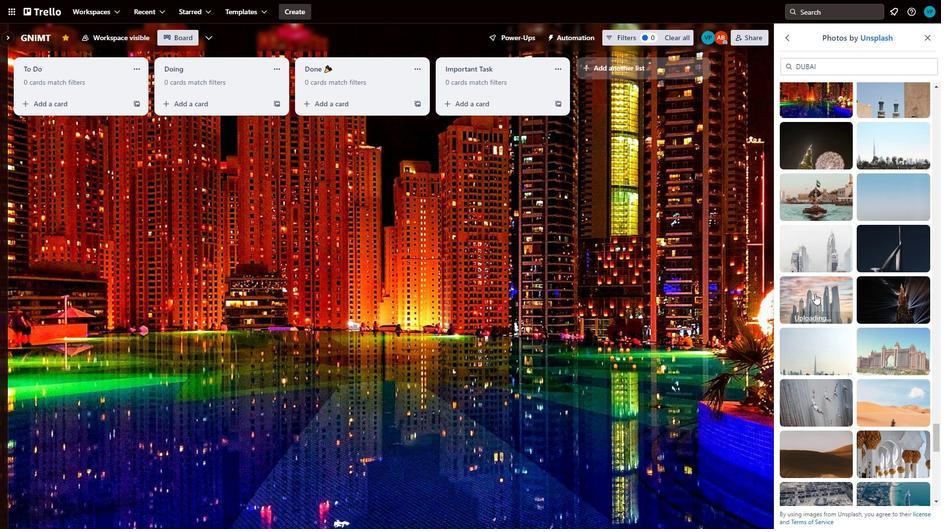 
Action: Mouse pressed left at (807, 323)
Screenshot: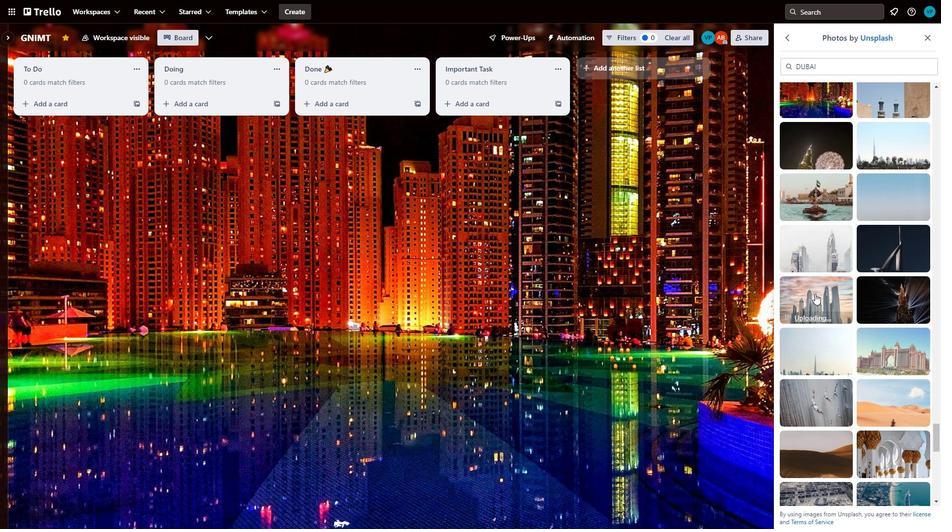 
Action: Mouse moved to (866, 400)
Screenshot: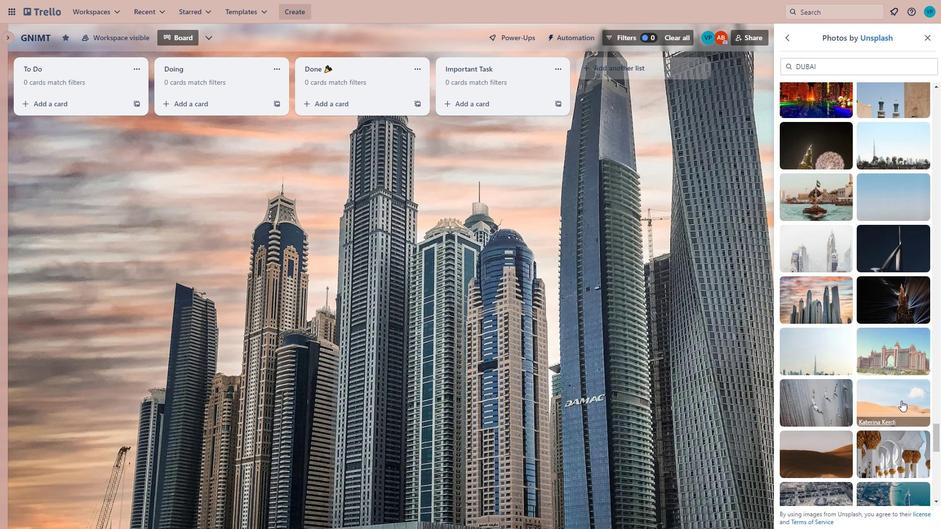
Action: Mouse pressed left at (866, 400)
Screenshot: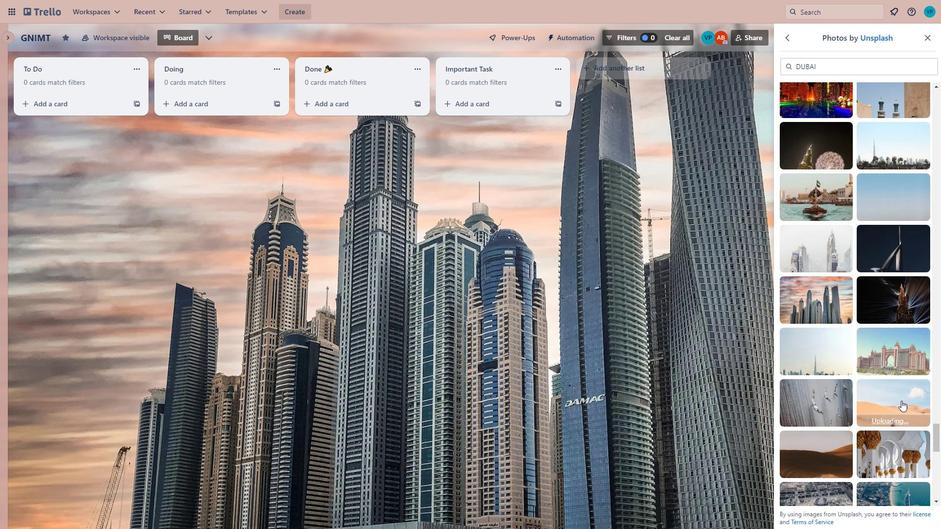
Action: Mouse moved to (865, 400)
Screenshot: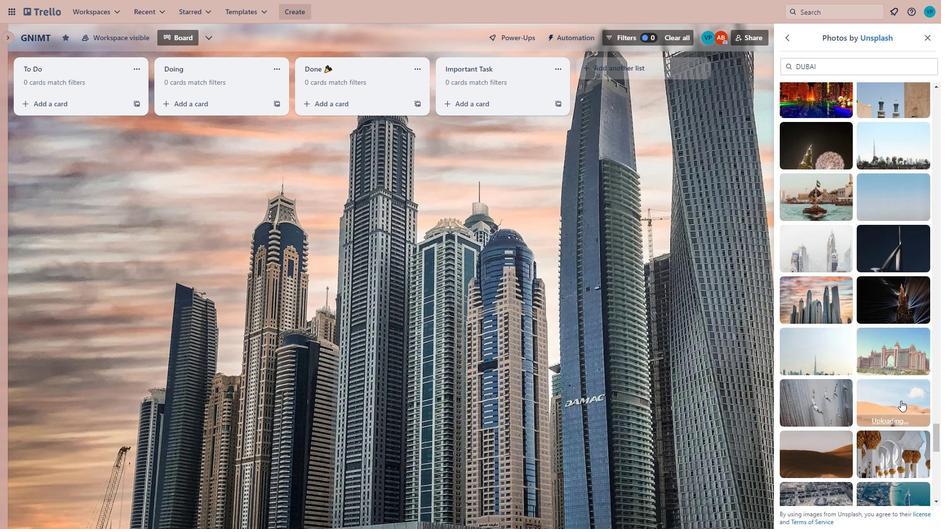
Action: Mouse scrolled (865, 399) with delta (0, 0)
Screenshot: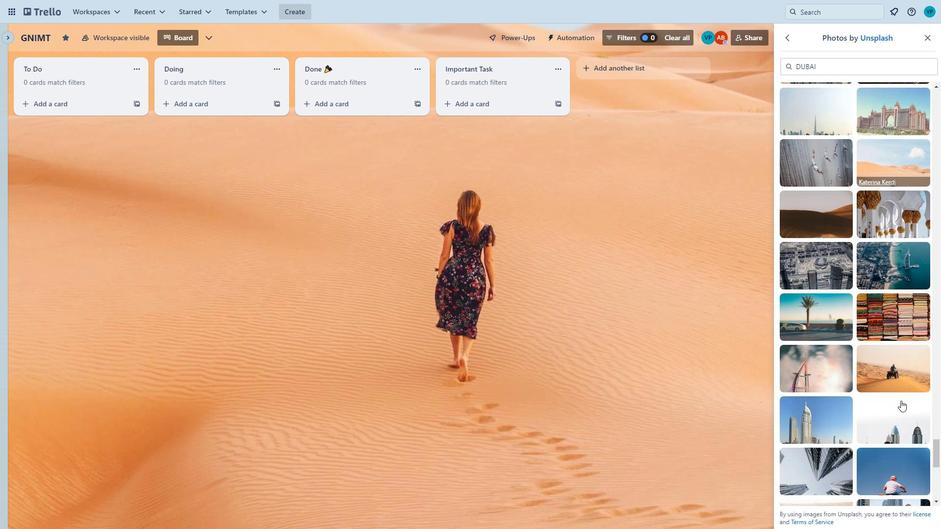 
Action: Mouse scrolled (865, 399) with delta (0, 0)
Screenshot: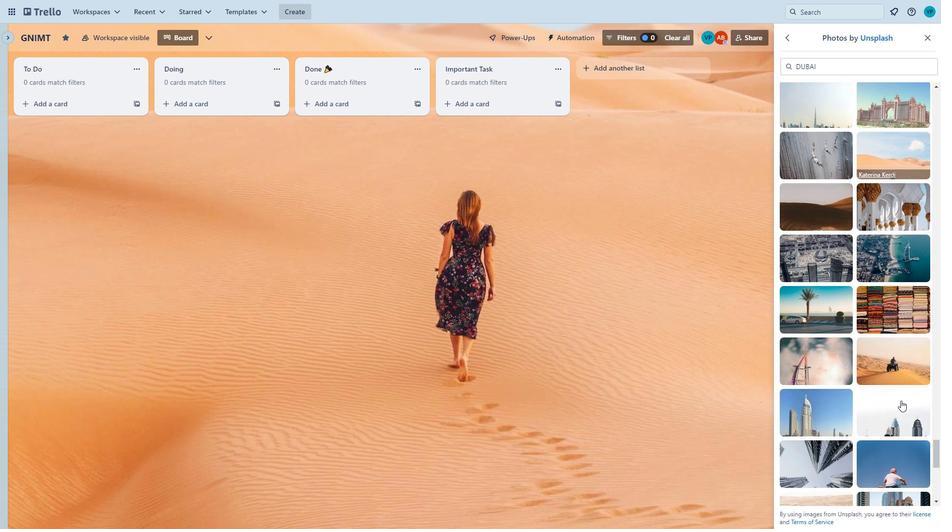
Action: Mouse scrolled (865, 399) with delta (0, 0)
Screenshot: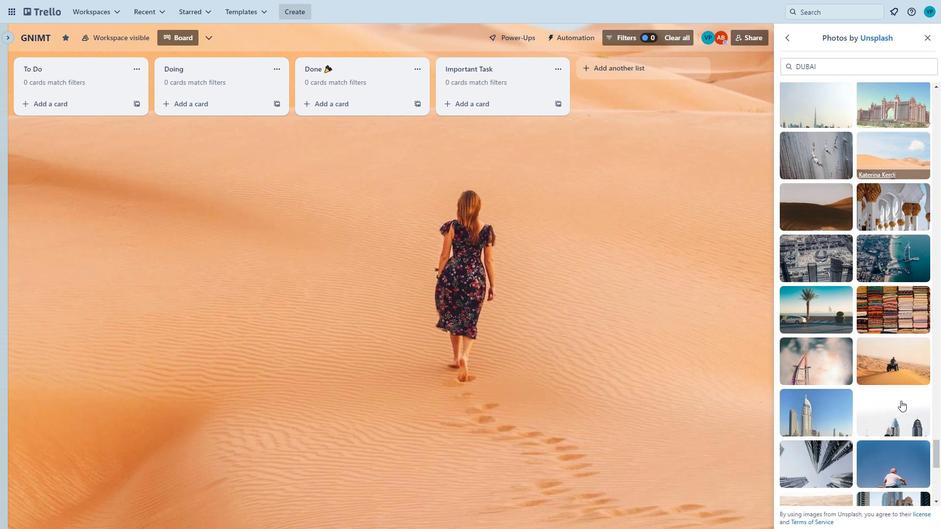 
Action: Mouse scrolled (865, 399) with delta (0, 0)
Screenshot: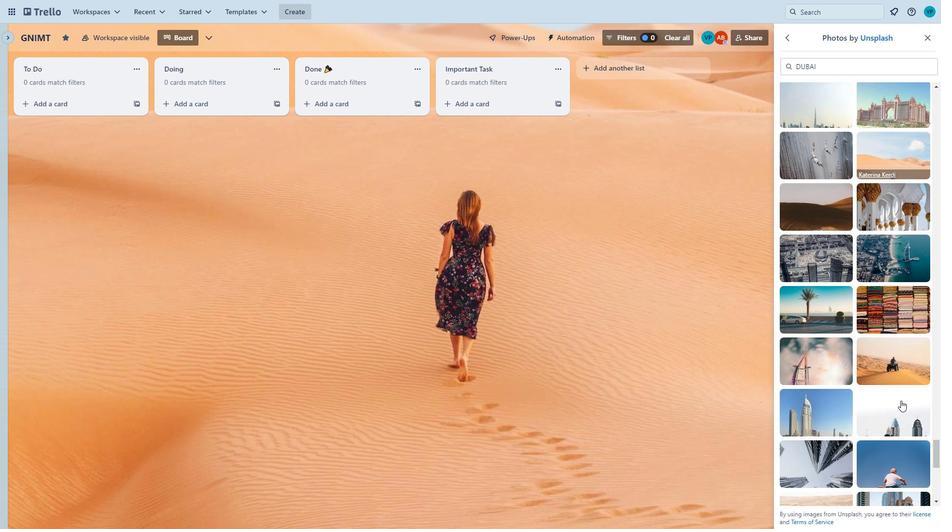 
Action: Mouse scrolled (865, 399) with delta (0, 0)
Screenshot: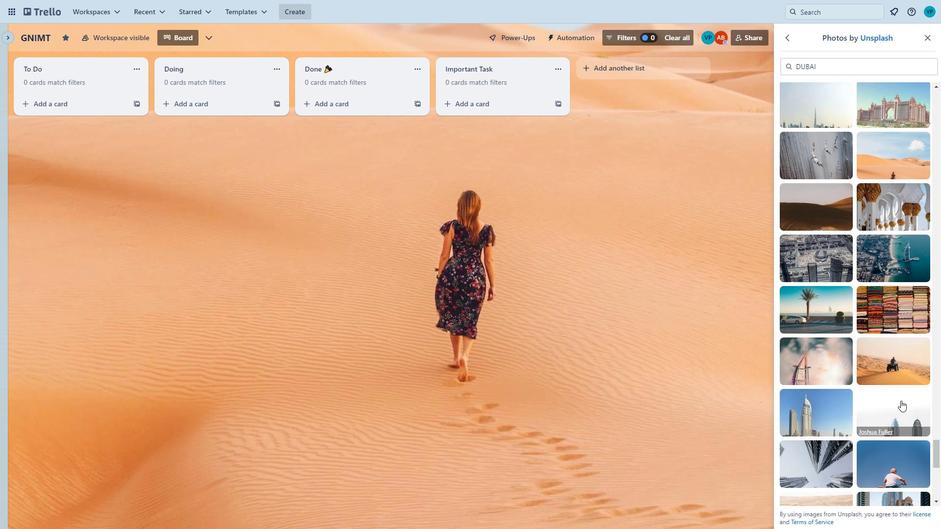 
Action: Mouse moved to (820, 285)
Screenshot: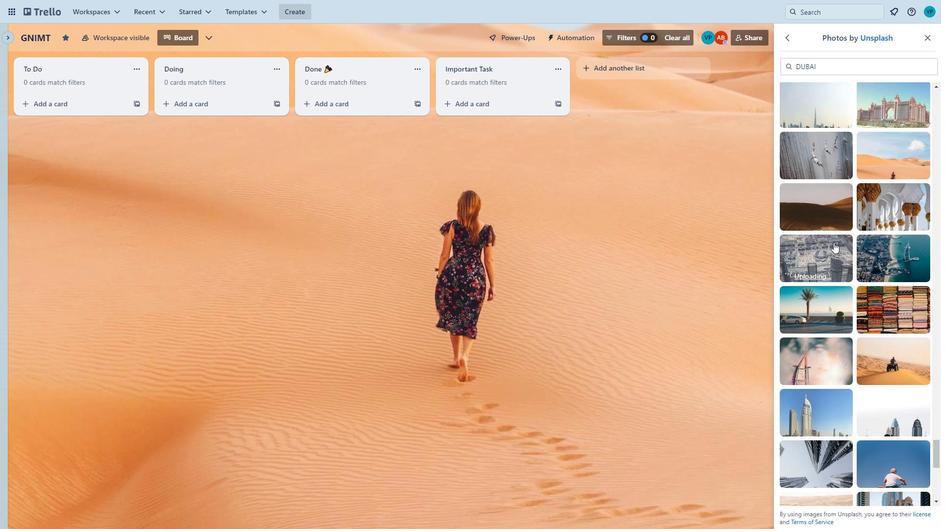 
Action: Mouse pressed left at (820, 285)
Screenshot: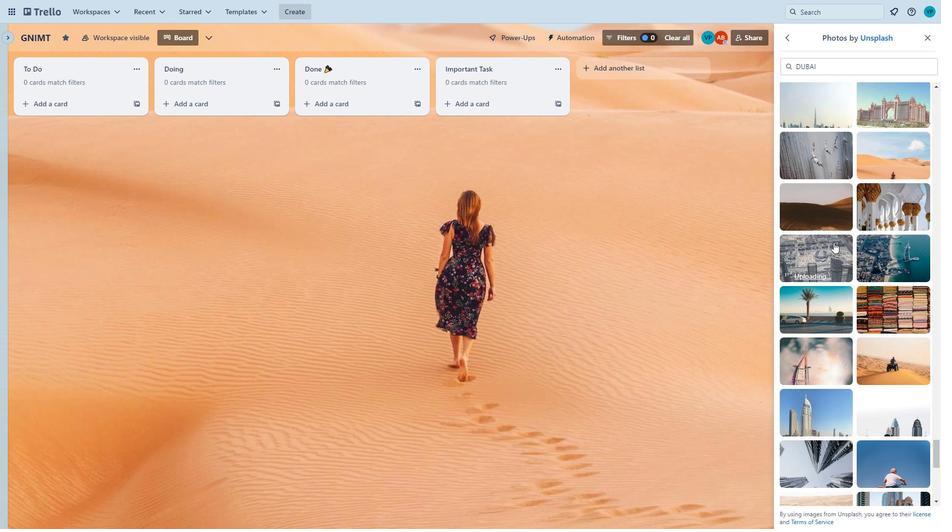 
Action: Mouse moved to (237, 276)
Screenshot: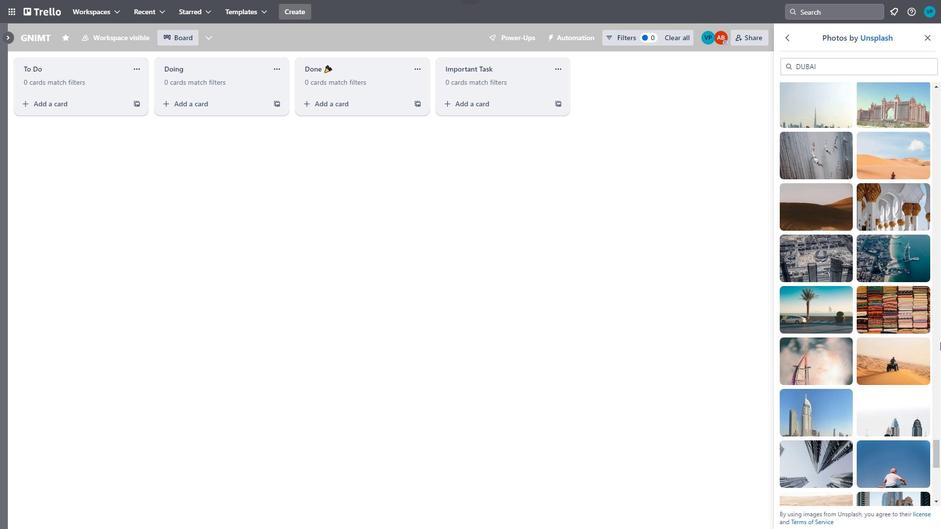 
Action: Mouse scrolled (251, 277) with delta (0, 0)
Screenshot: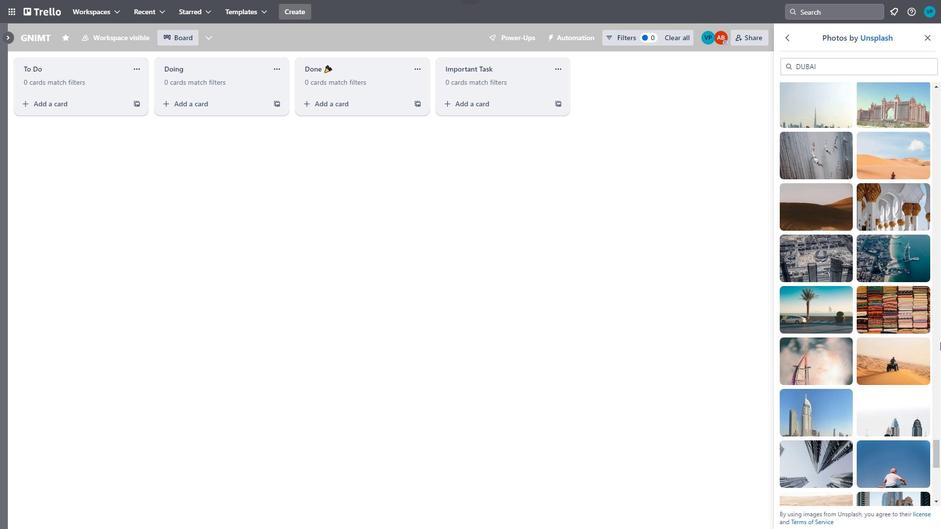 
Action: Mouse moved to (865, 324)
Screenshot: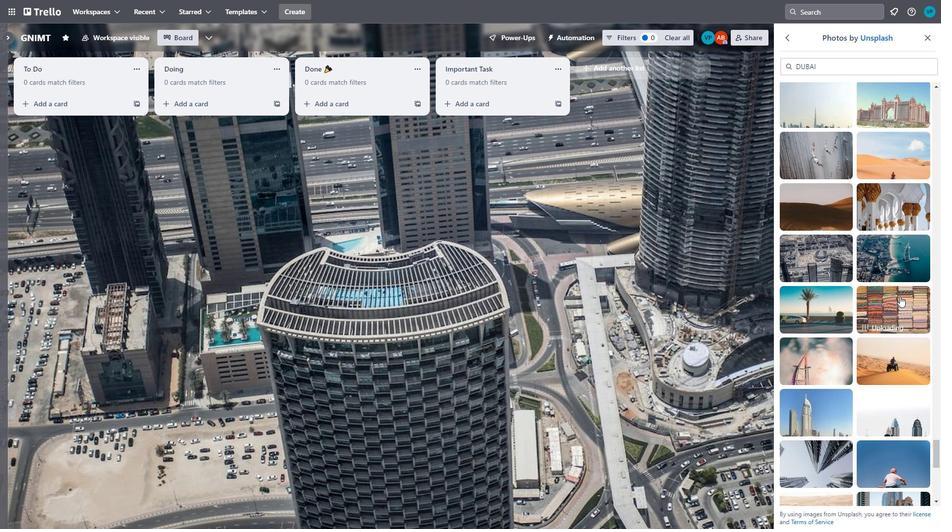 
Action: Mouse pressed left at (865, 324)
Screenshot: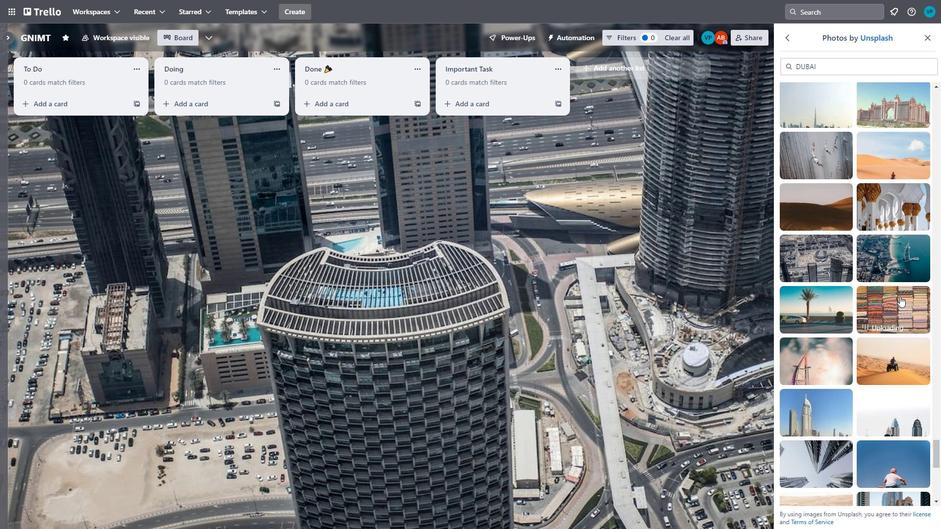 
Action: Mouse moved to (820, 349)
Screenshot: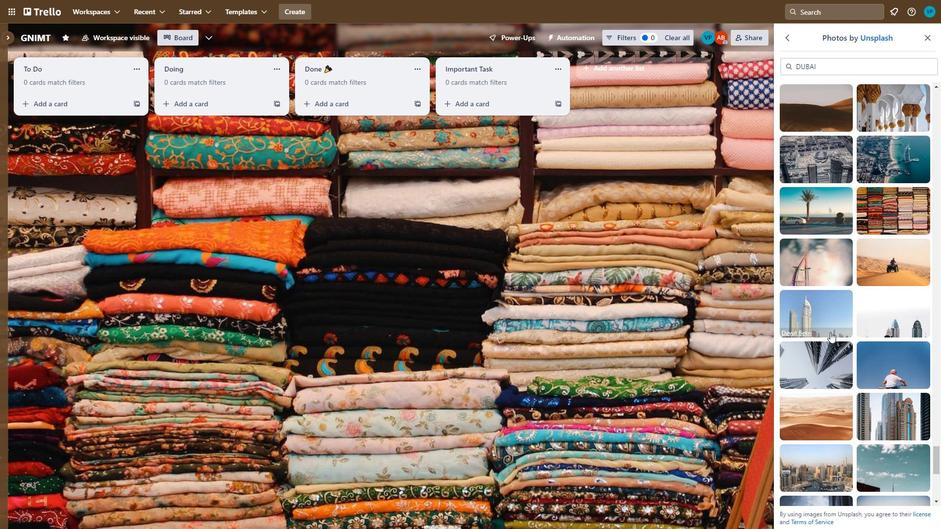 
Action: Mouse scrolled (820, 349) with delta (0, 0)
Screenshot: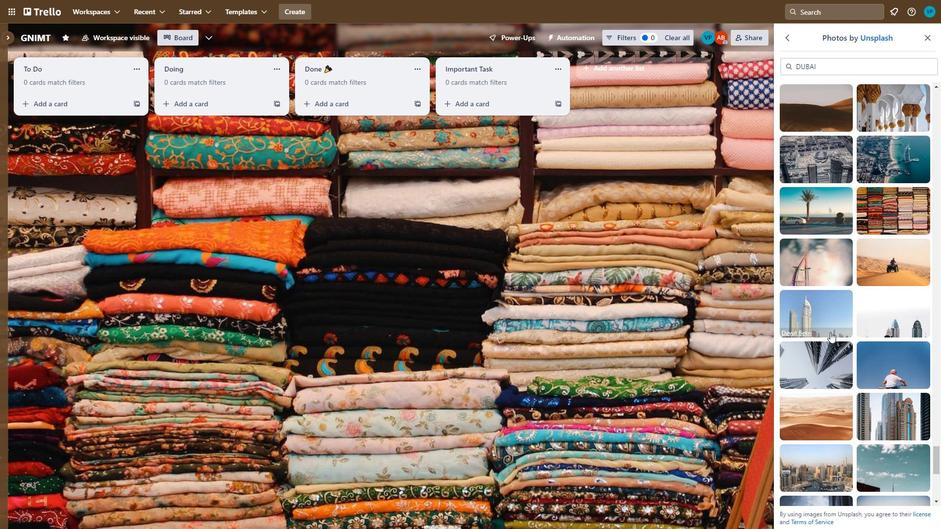 
Action: Mouse moved to (819, 350)
Screenshot: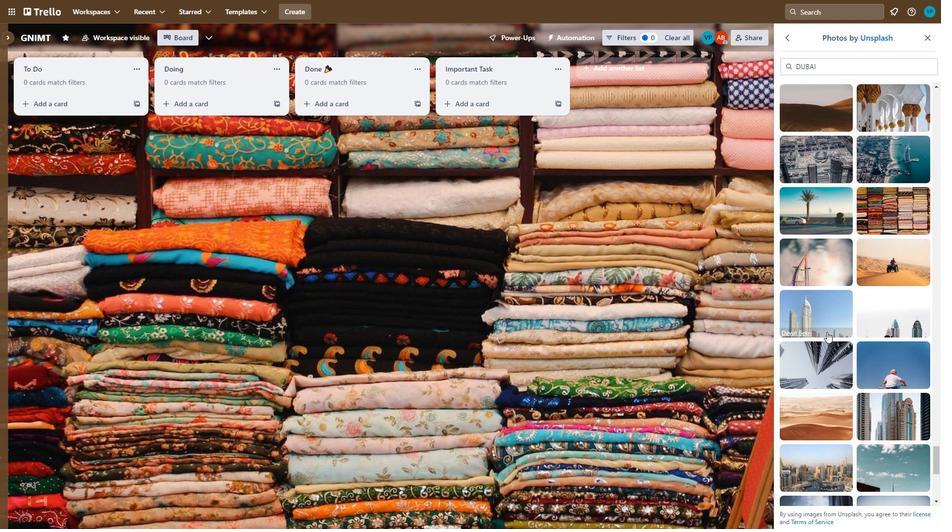 
Action: Mouse scrolled (819, 349) with delta (0, 0)
Screenshot: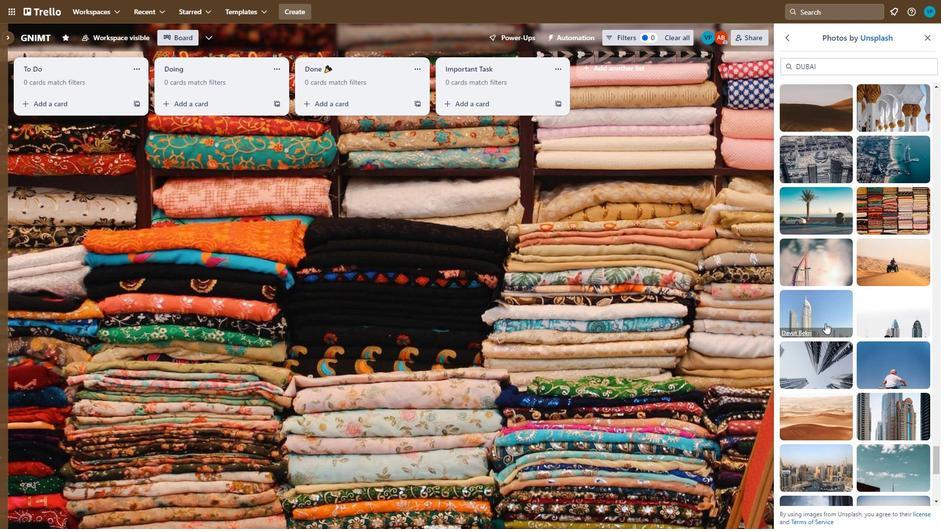 
Action: Mouse moved to (811, 298)
Screenshot: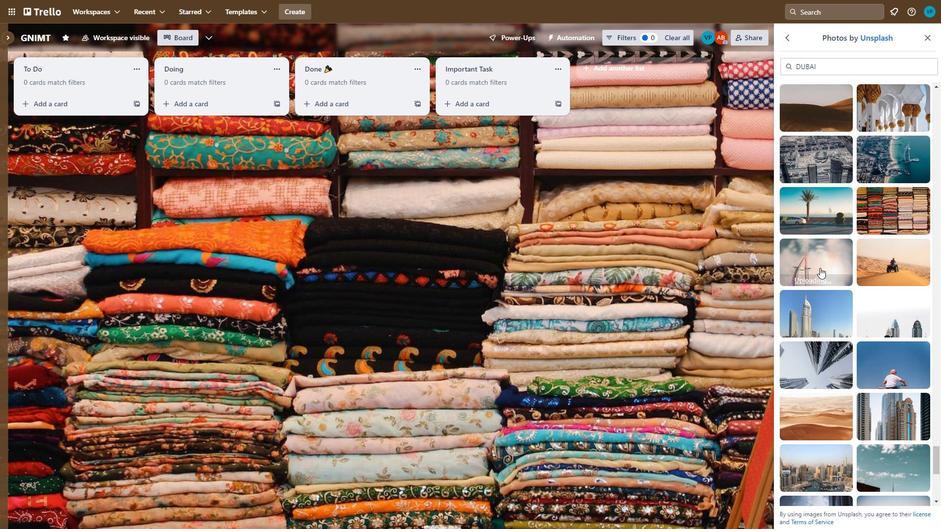 
Action: Mouse pressed left at (811, 298)
Screenshot: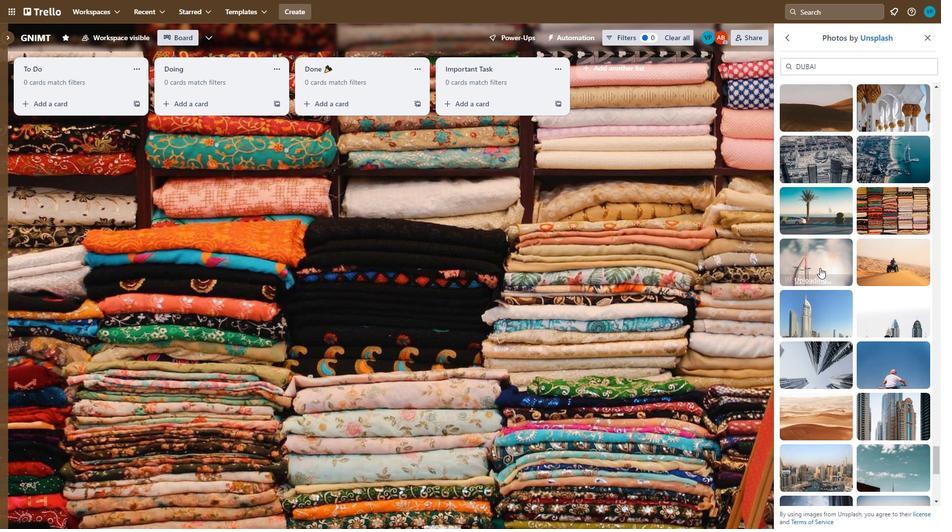 
Action: Mouse moved to (872, 296)
Screenshot: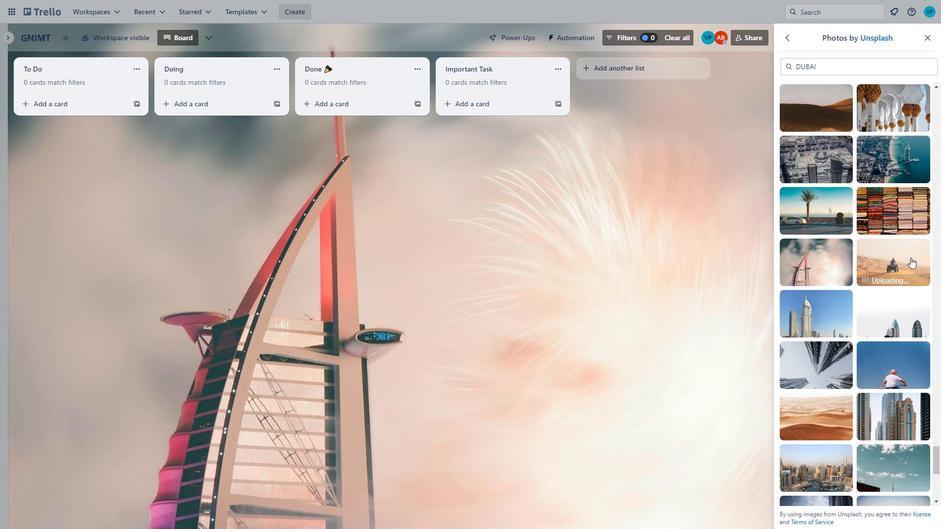
Action: Mouse pressed left at (872, 296)
Screenshot: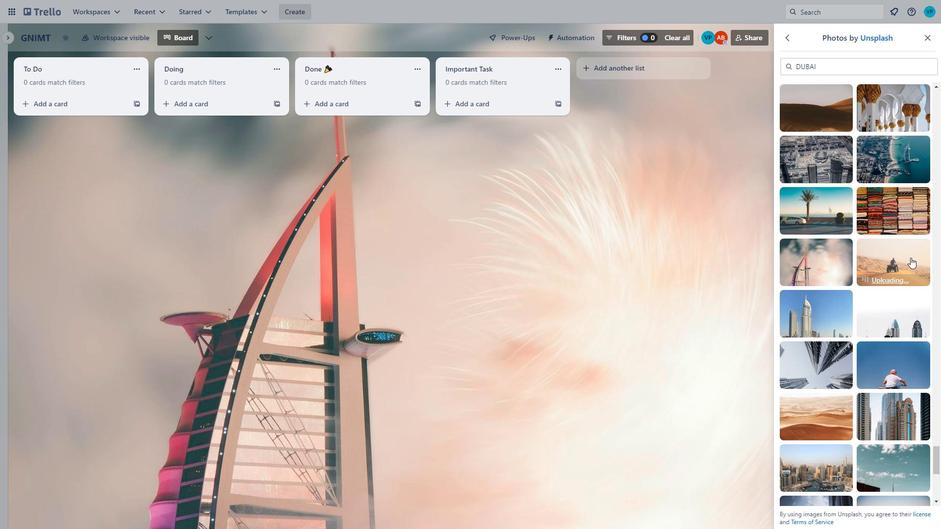 
Action: Mouse moved to (802, 332)
Screenshot: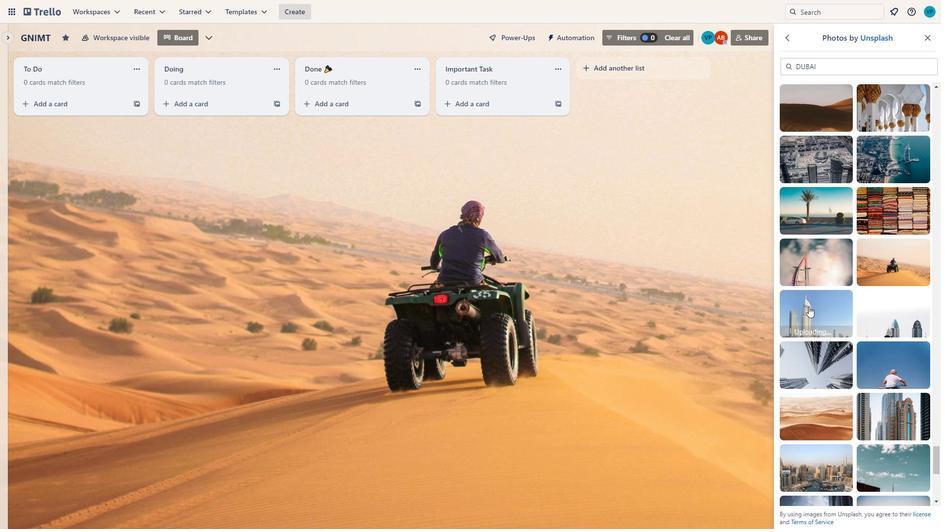 
Action: Mouse pressed left at (802, 332)
Screenshot: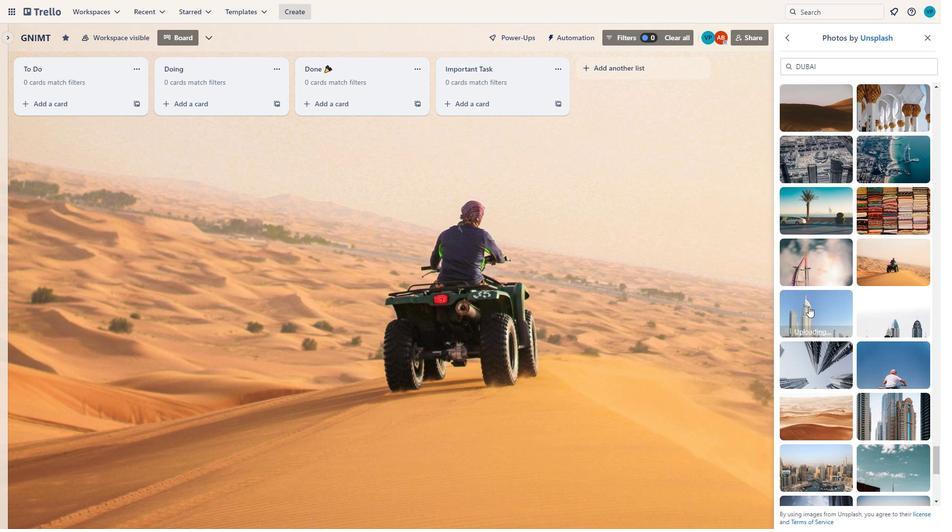 
Action: Mouse moved to (870, 330)
Screenshot: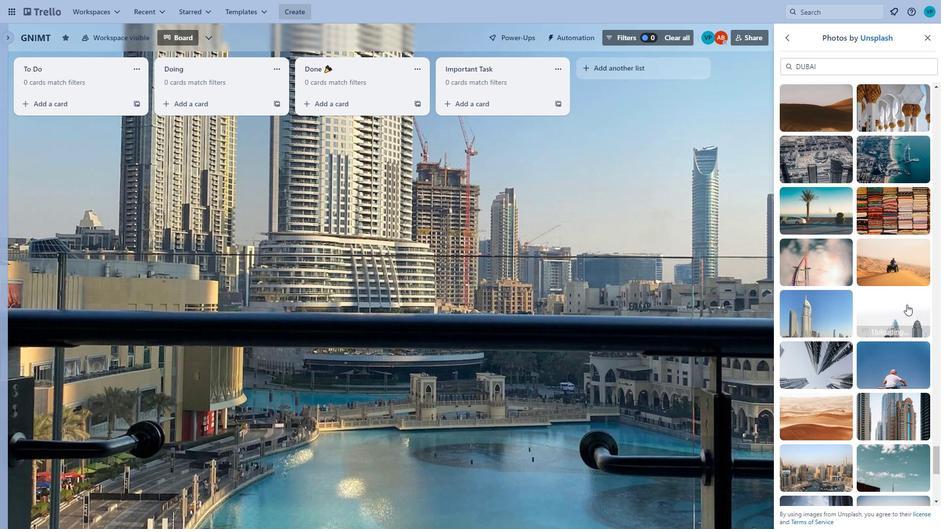 
Action: Mouse pressed left at (870, 330)
Screenshot: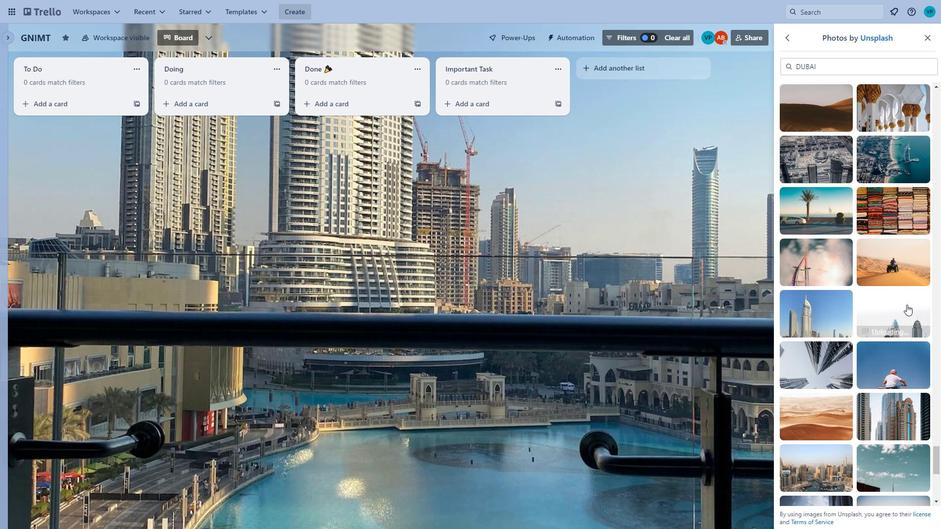 
Action: Mouse moved to (802, 370)
Screenshot: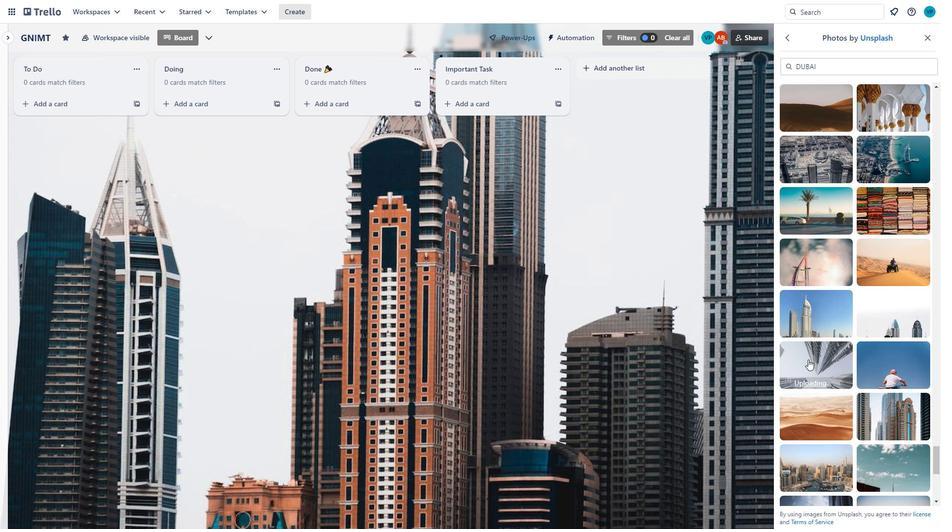 
Action: Mouse pressed left at (802, 370)
Screenshot: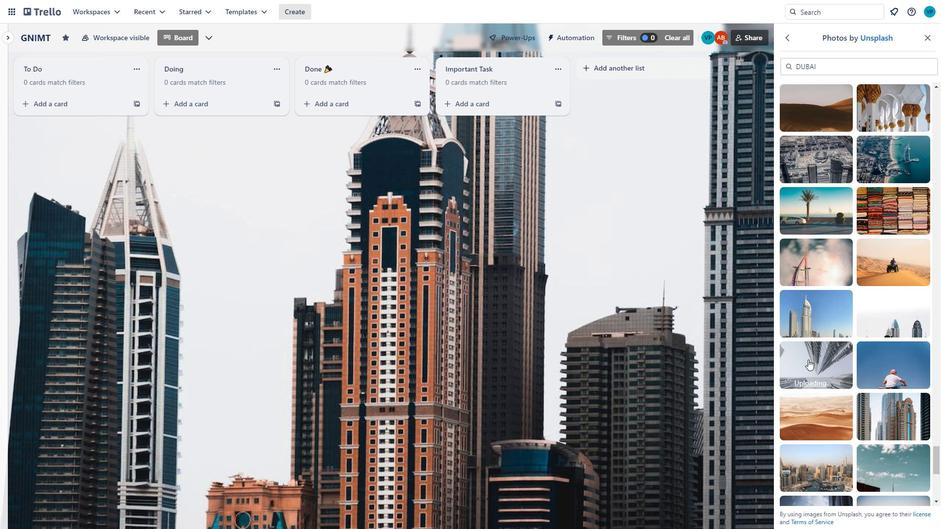 
Action: Mouse moved to (855, 372)
Screenshot: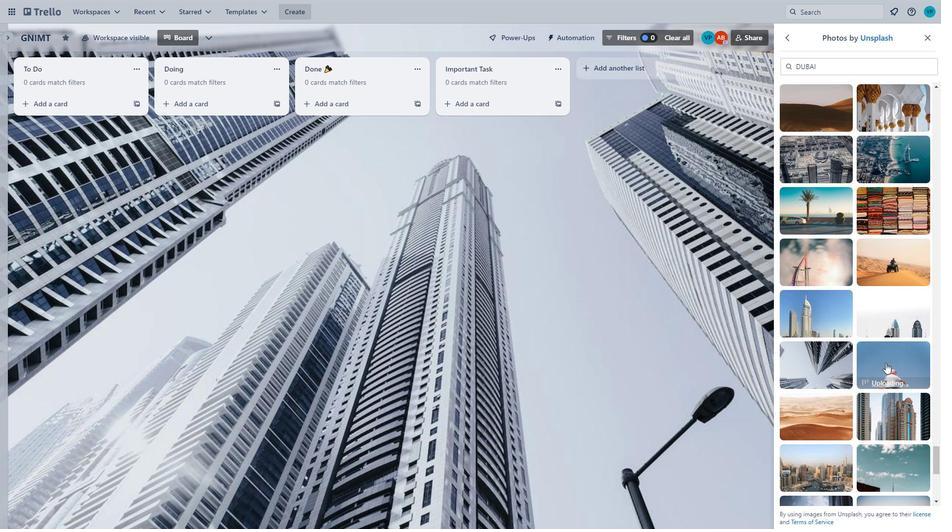 
Action: Mouse pressed left at (855, 372)
Screenshot: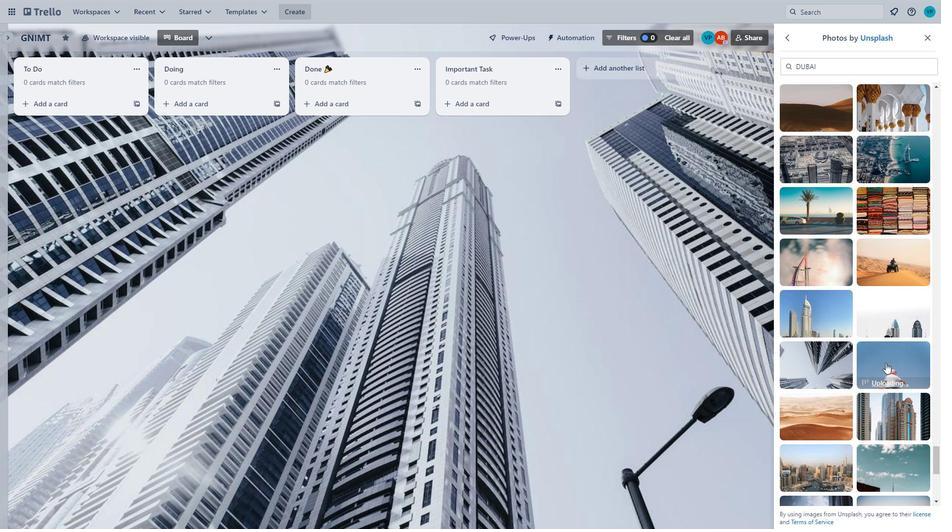 
Action: Mouse moved to (811, 399)
Screenshot: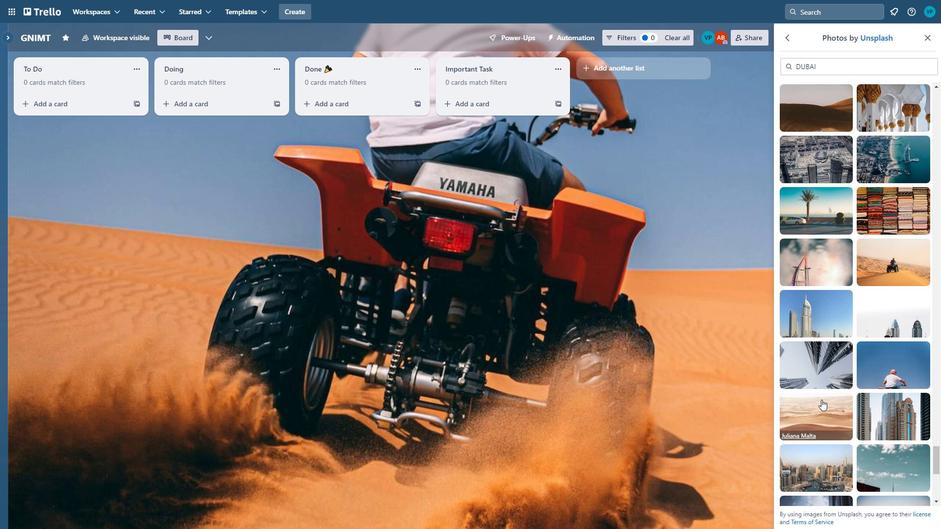 
Action: Mouse pressed left at (811, 399)
Screenshot: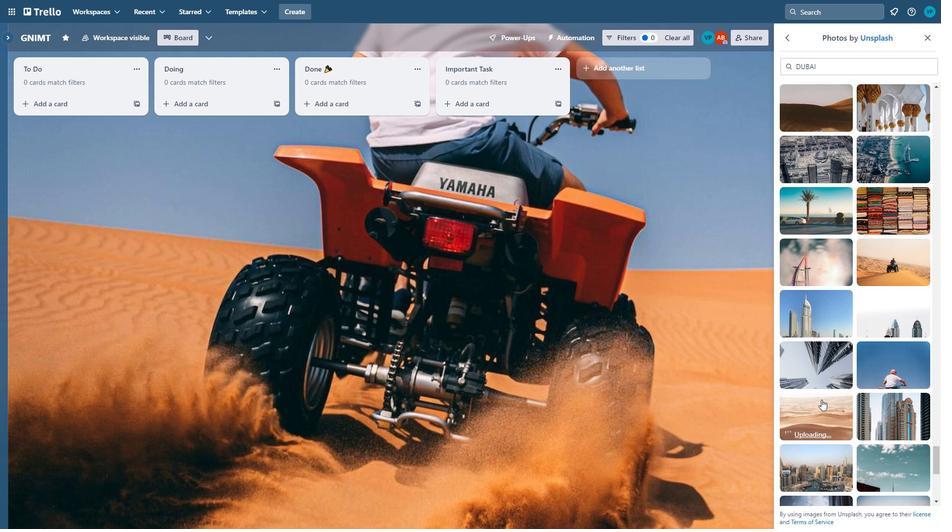 
Action: Mouse moved to (873, 410)
Screenshot: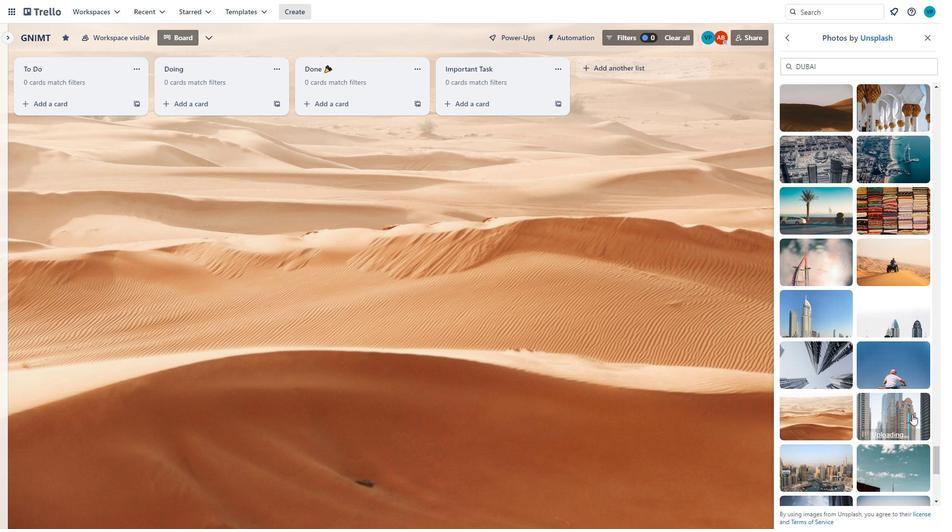
Action: Mouse pressed left at (873, 410)
Screenshot: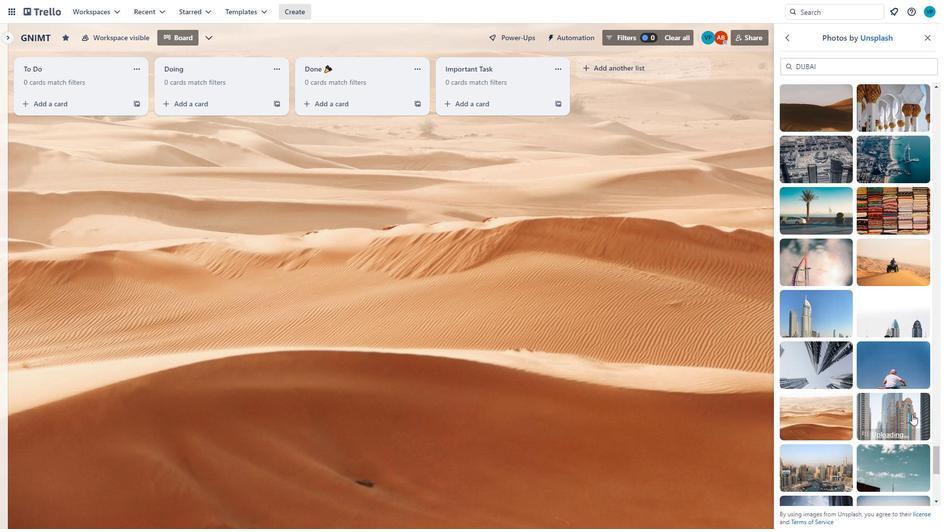 
Action: Mouse moved to (873, 410)
Screenshot: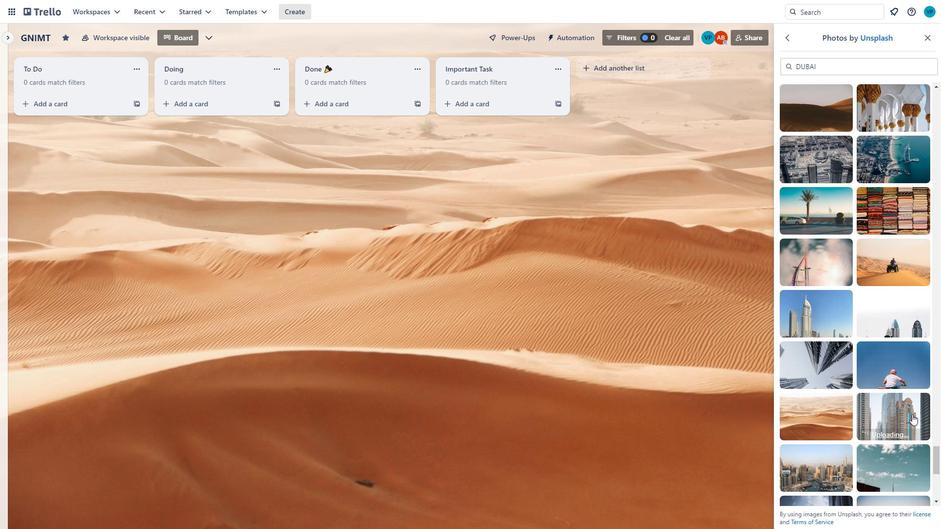 
Action: Key pressed <Key.caps_lock>
Screenshot: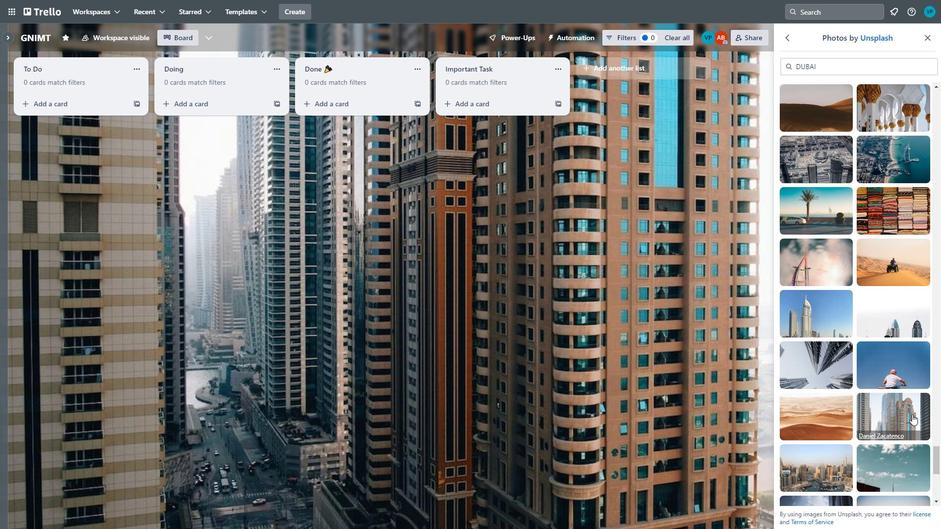 
Action: Mouse moved to (843, 428)
Screenshot: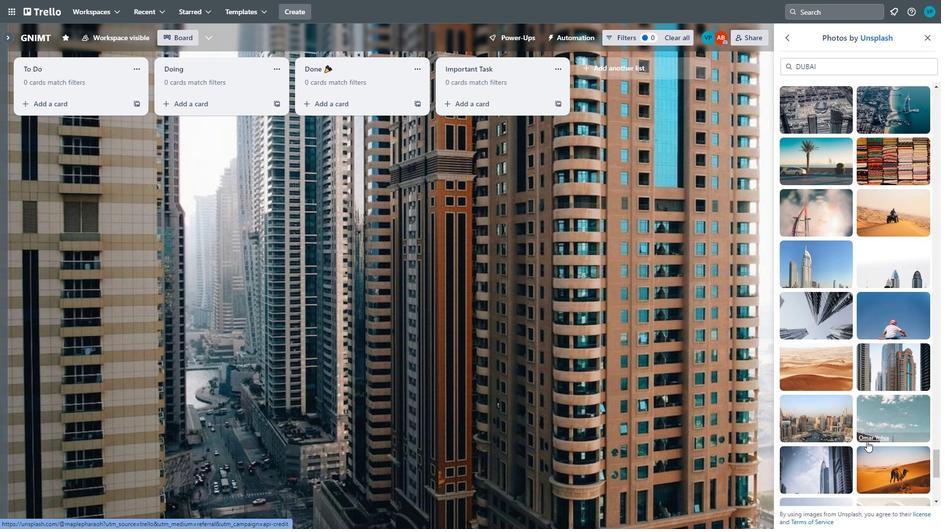 
Action: Mouse scrolled (843, 427) with delta (0, 0)
Screenshot: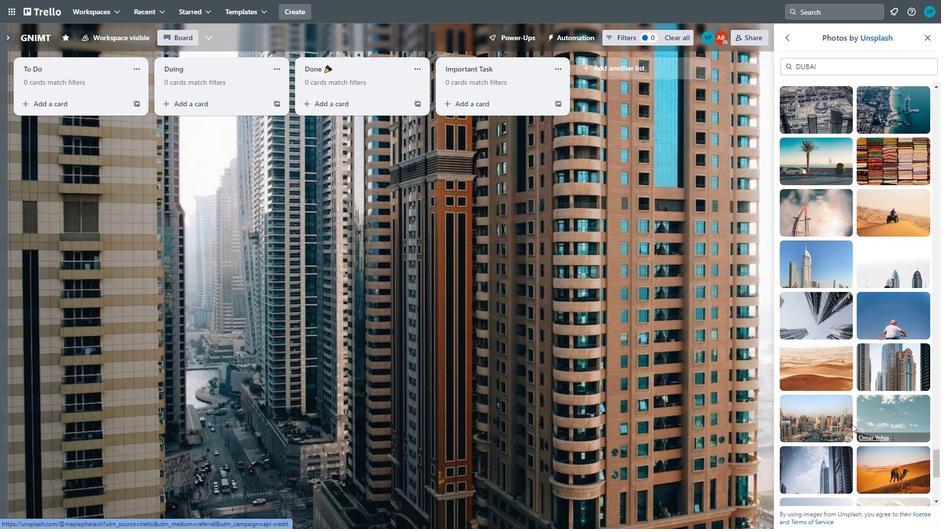 
Action: Mouse moved to (813, 411)
Screenshot: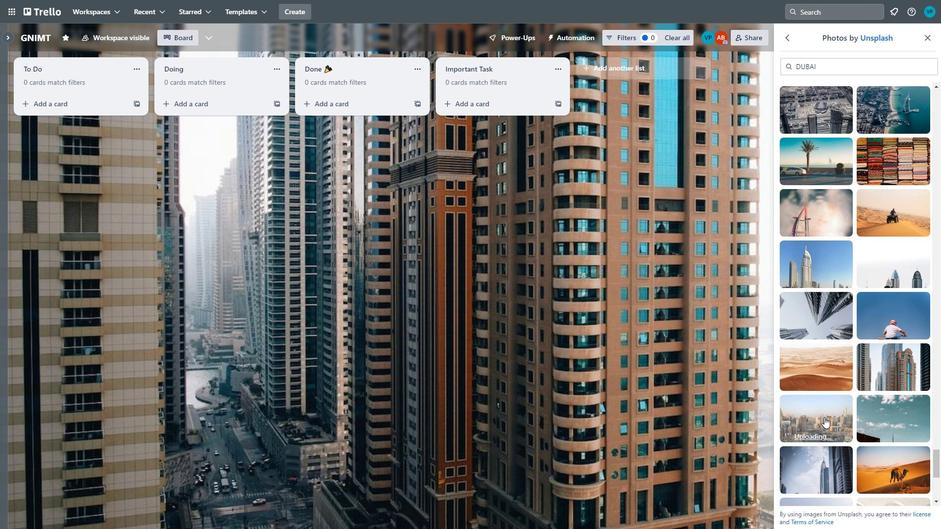 
Action: Mouse pressed left at (813, 411)
Screenshot: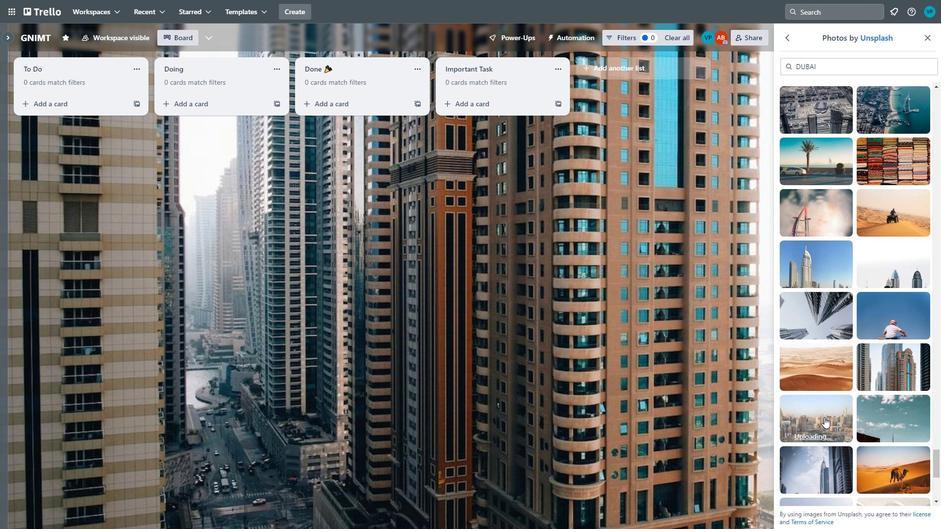 
Action: Mouse scrolled (813, 411) with delta (0, 0)
Screenshot: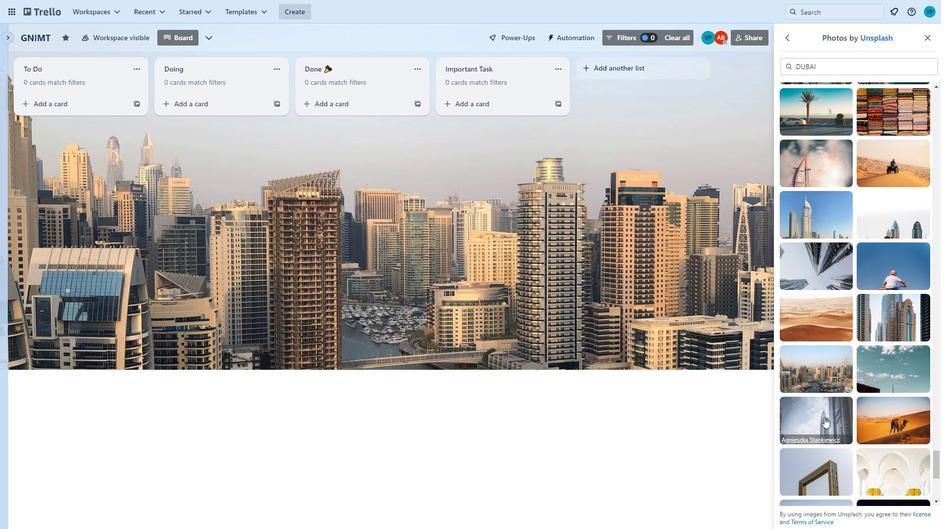 
Action: Mouse pressed left at (813, 411)
Screenshot: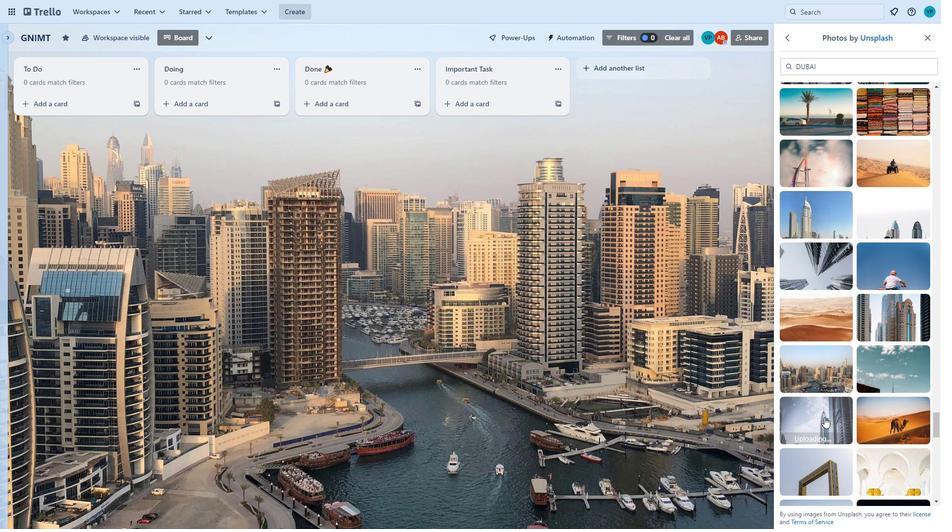 
Action: Mouse moved to (870, 409)
Screenshot: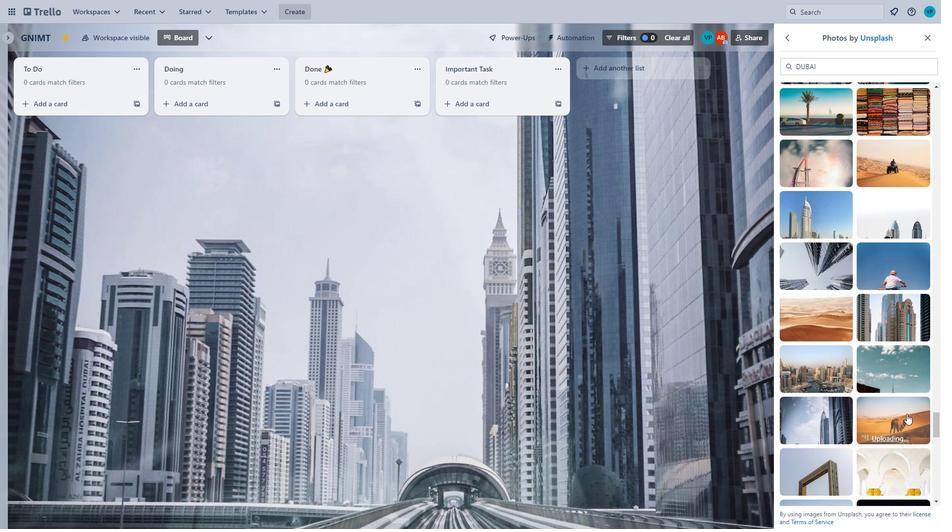 
Action: Mouse pressed left at (870, 409)
Screenshot: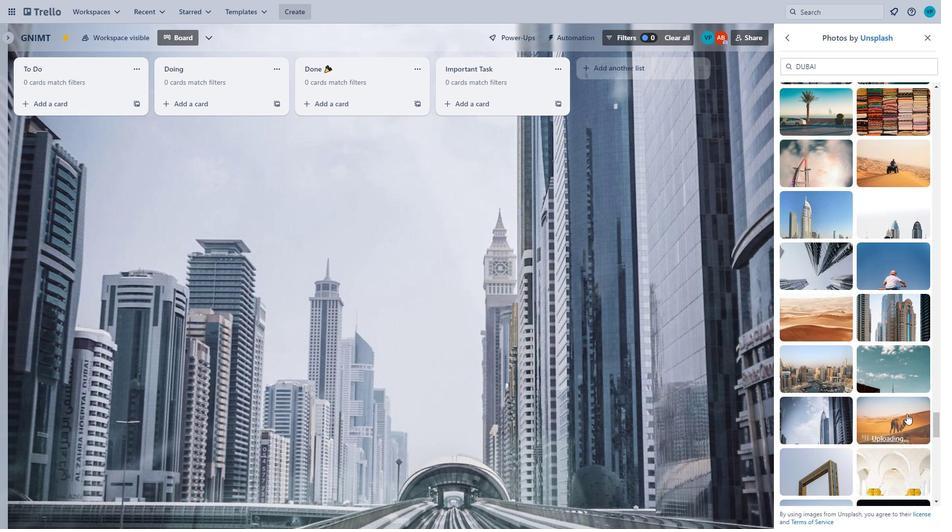 
Action: Mouse moved to (860, 408)
Screenshot: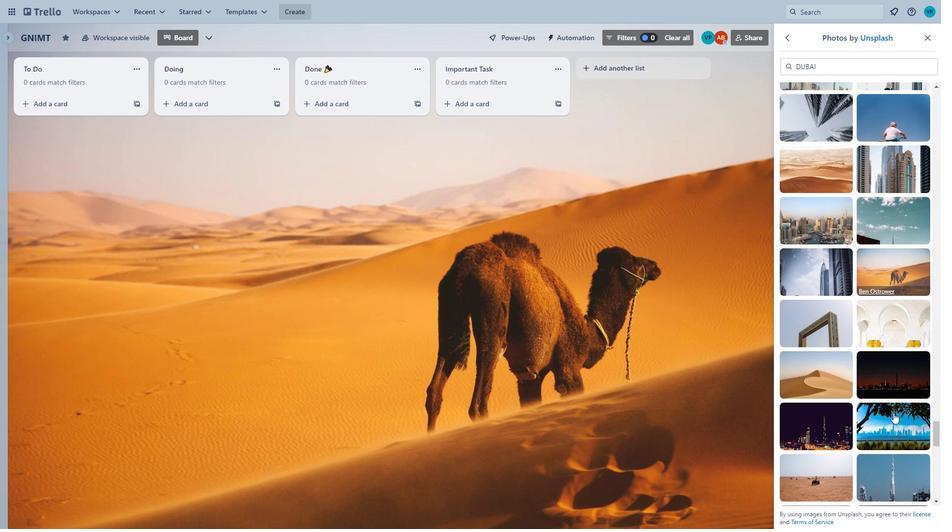 
Action: Mouse scrolled (860, 408) with delta (0, 0)
Screenshot: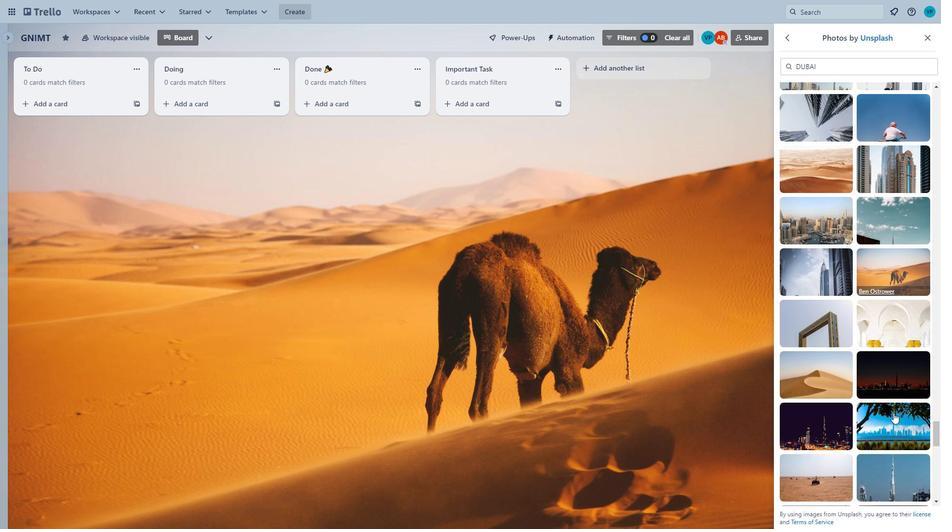 
Action: Mouse moved to (860, 408)
Screenshot: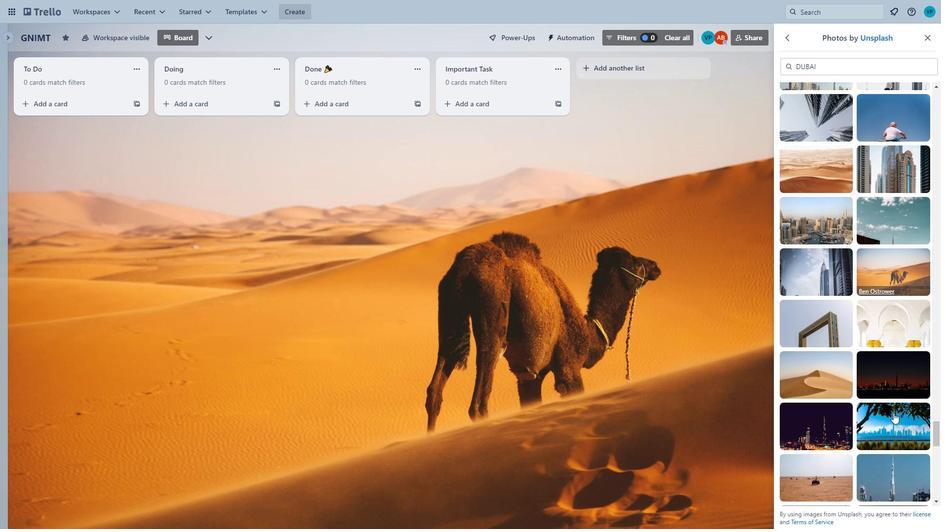 
Action: Mouse scrolled (860, 408) with delta (0, 0)
Screenshot: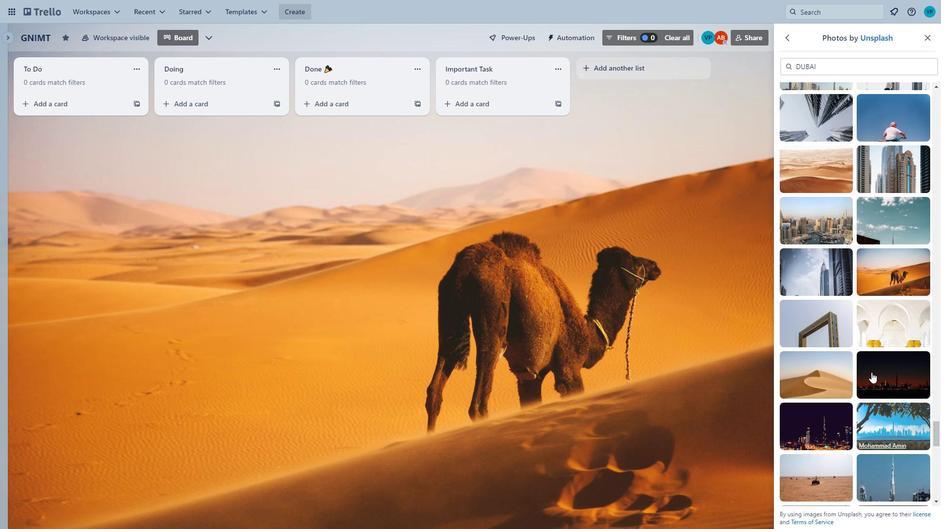 
Action: Mouse scrolled (860, 408) with delta (0, 0)
Screenshot: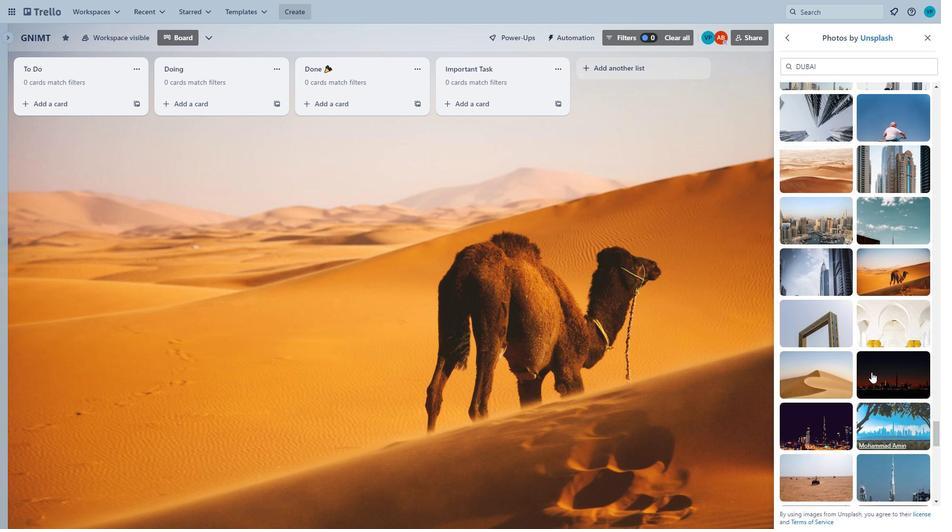 
Action: Mouse moved to (815, 334)
Screenshot: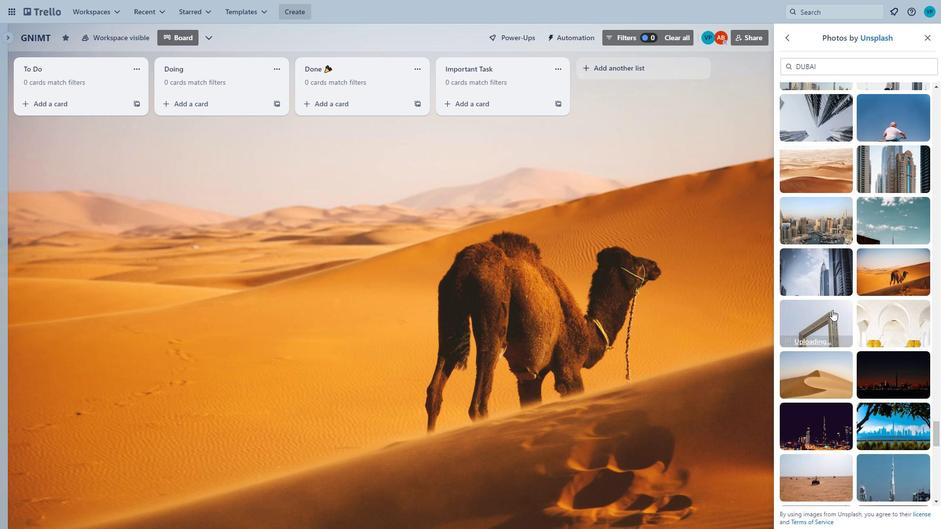 
Action: Mouse pressed left at (815, 334)
Screenshot: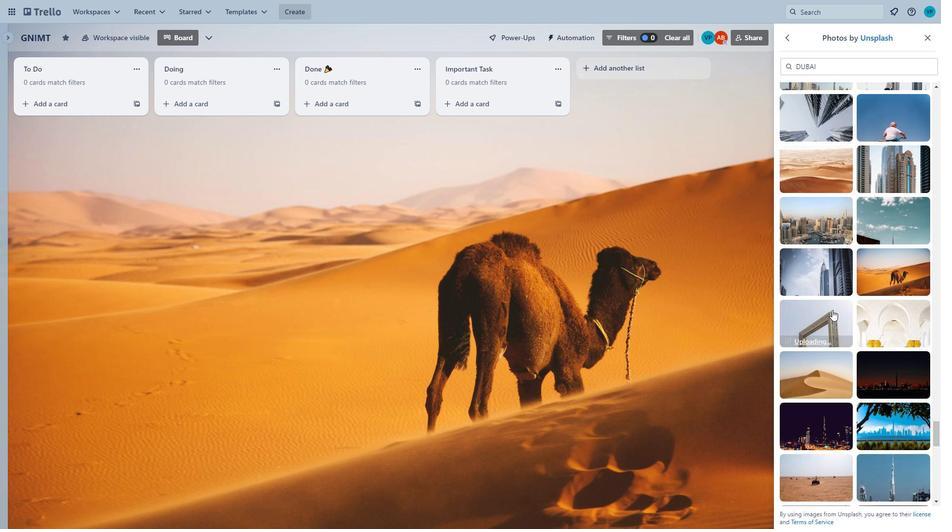 
Action: Mouse moved to (809, 372)
Screenshot: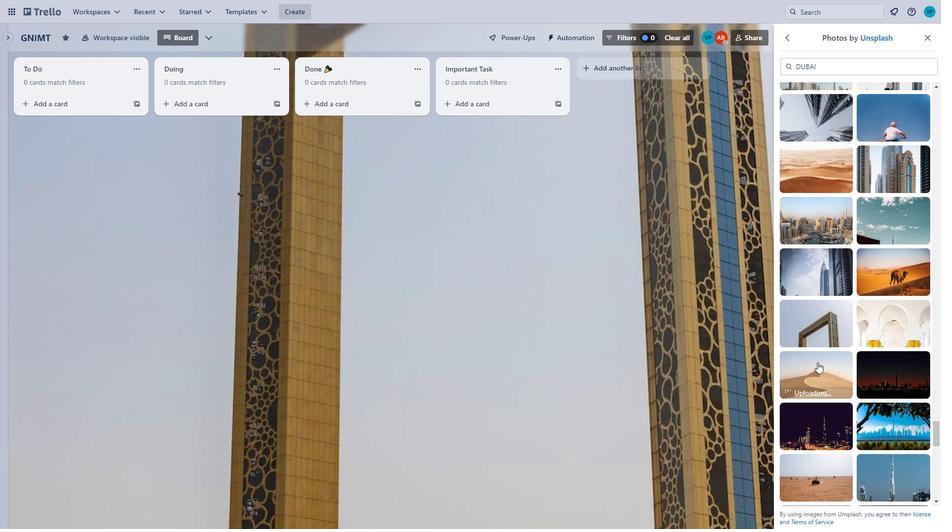 
Action: Mouse pressed left at (809, 372)
Screenshot: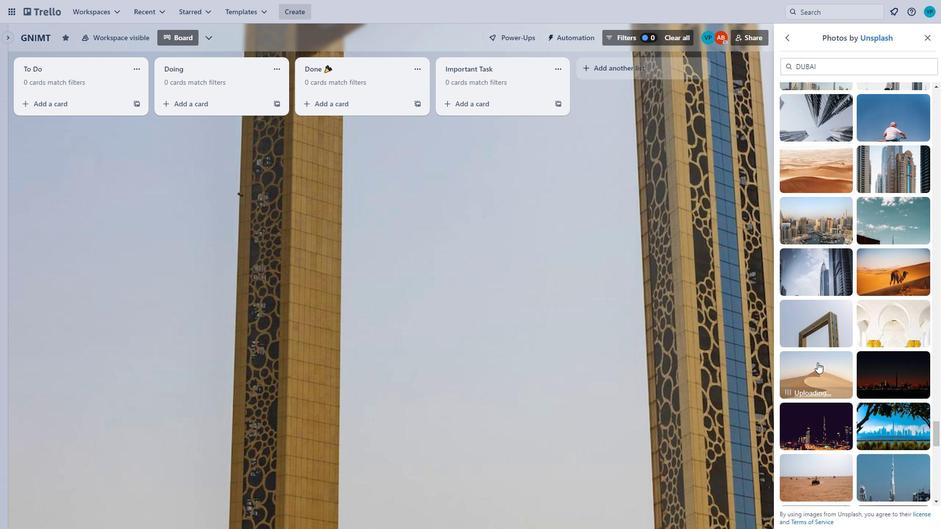 
Action: Mouse moved to (865, 373)
Screenshot: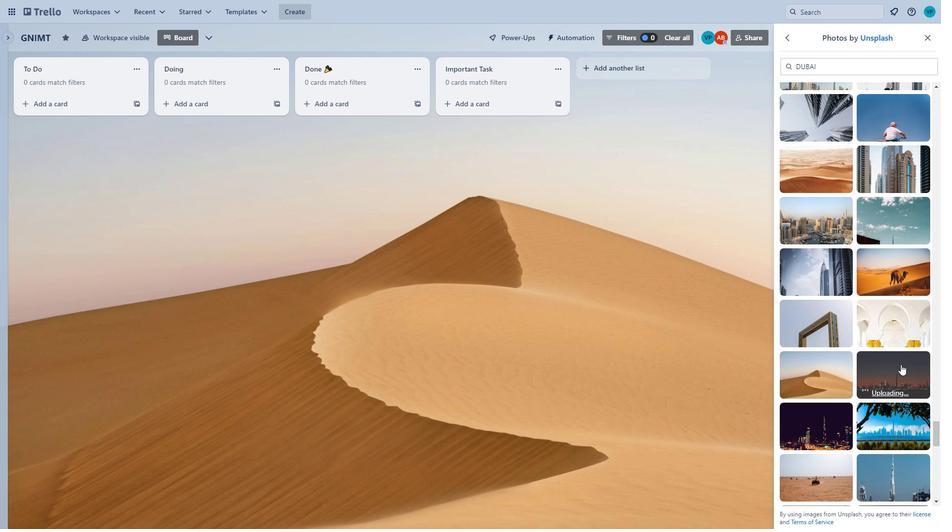 
Action: Mouse pressed left at (865, 373)
Screenshot: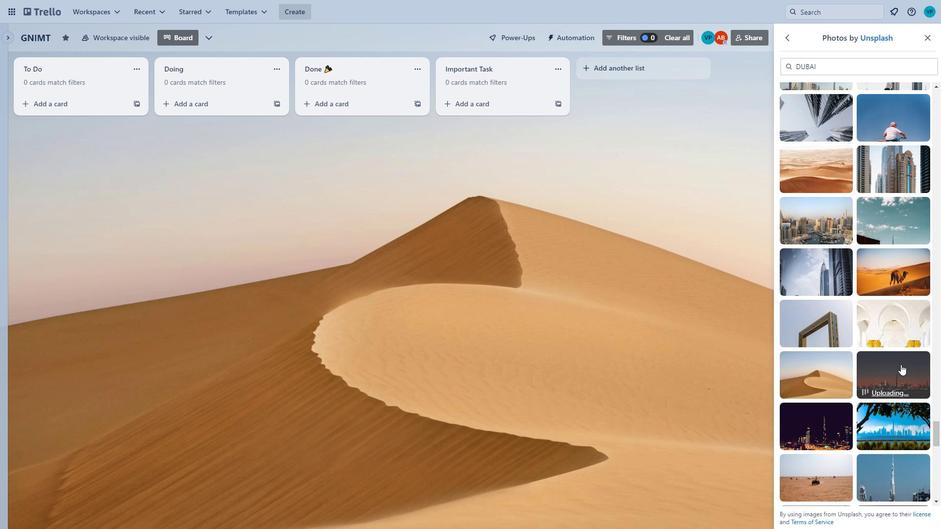 
Action: Mouse moved to (852, 326)
Screenshot: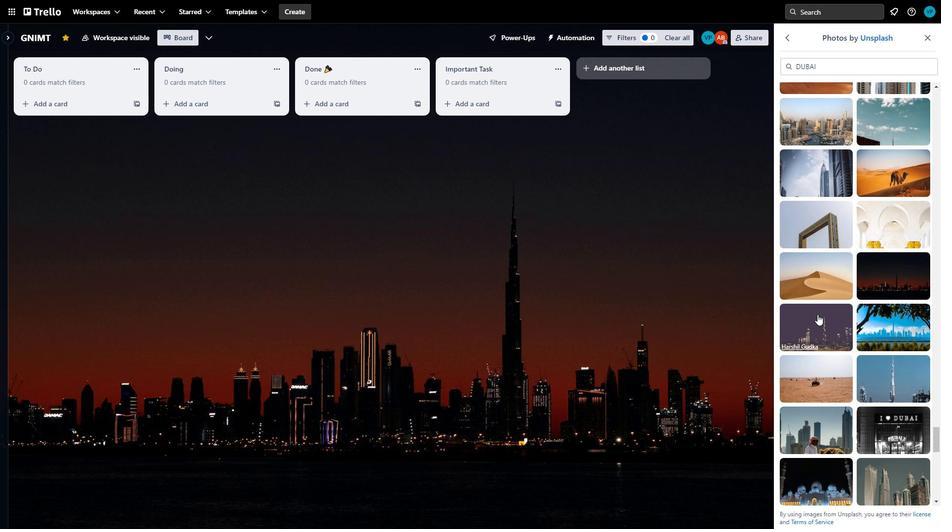 
Action: Mouse scrolled (852, 326) with delta (0, 0)
Screenshot: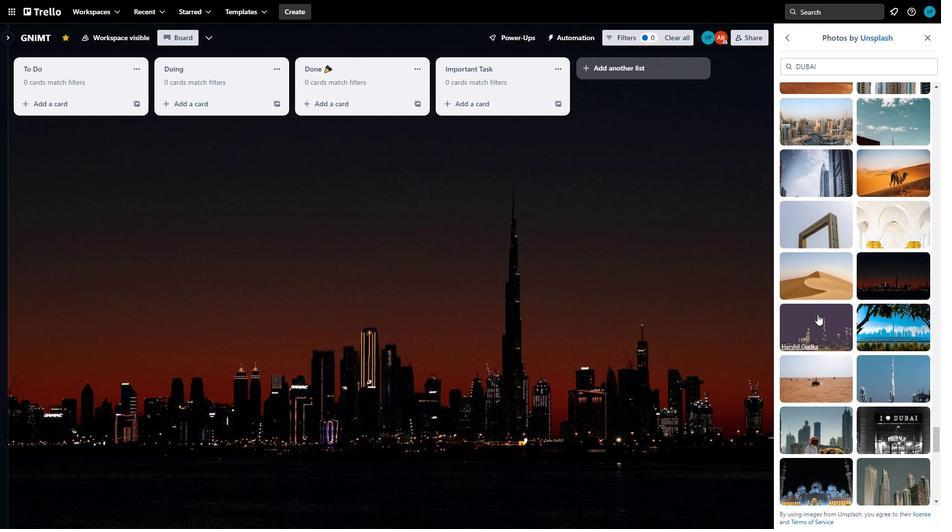 
Action: Mouse moved to (852, 328)
Screenshot: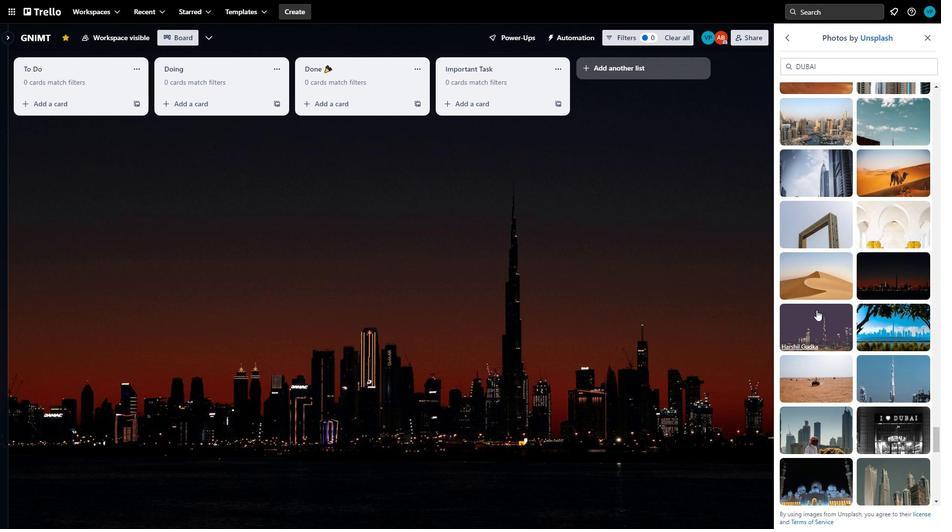 
Action: Mouse scrolled (852, 327) with delta (0, 0)
Screenshot: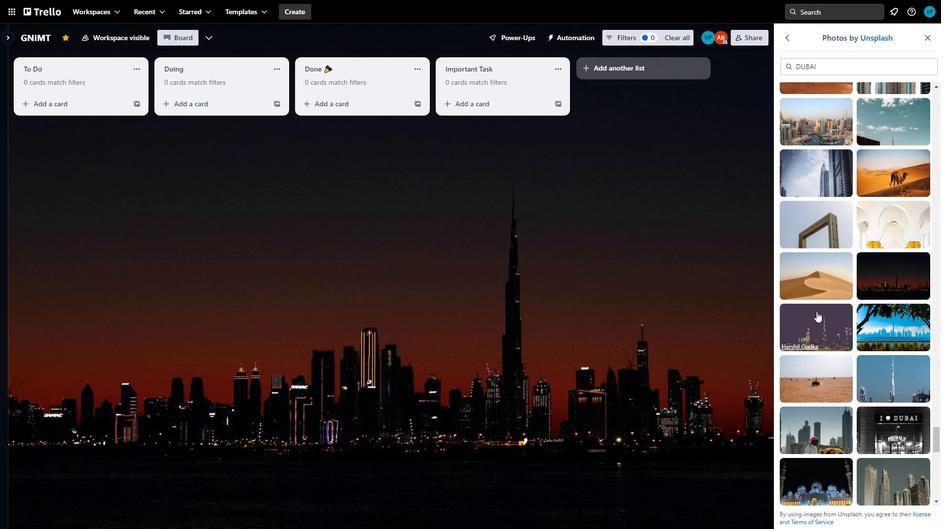 
Action: Mouse moved to (808, 338)
Screenshot: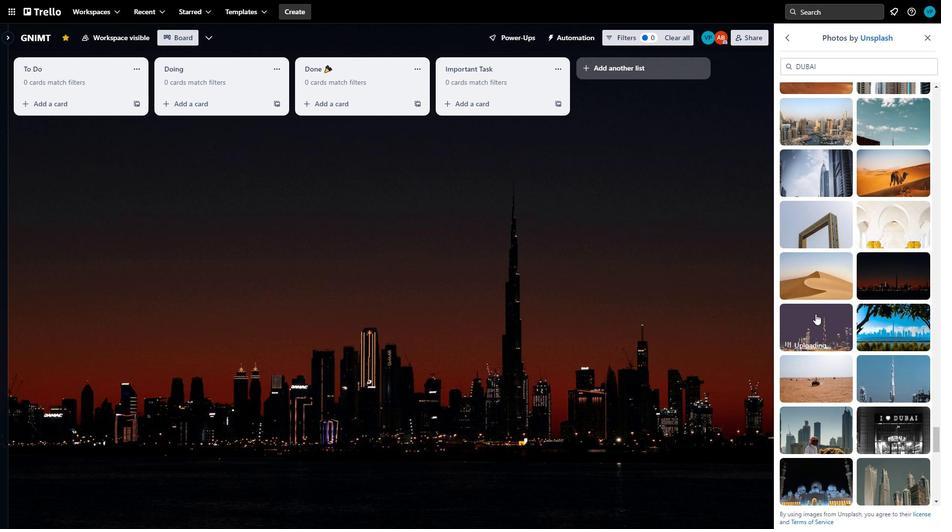 
Action: Mouse pressed left at (808, 338)
Screenshot: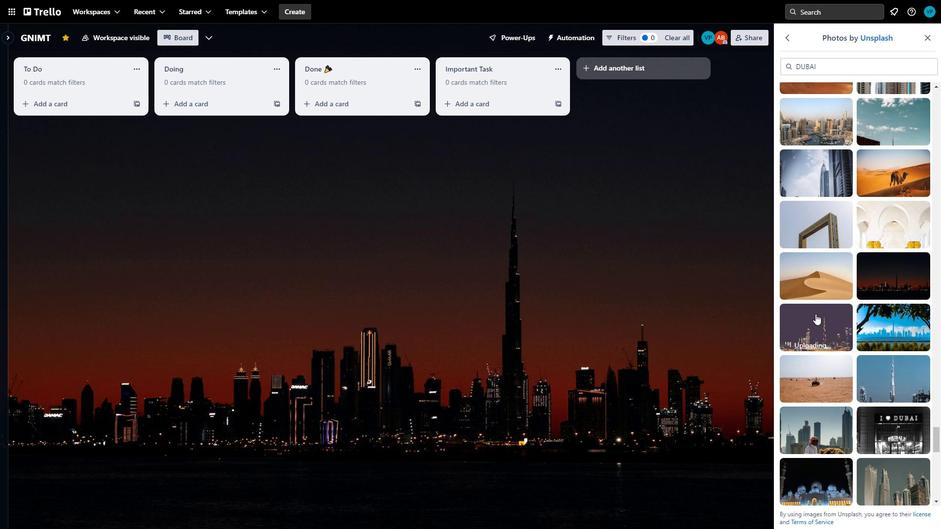 
Action: Mouse moved to (873, 345)
Screenshot: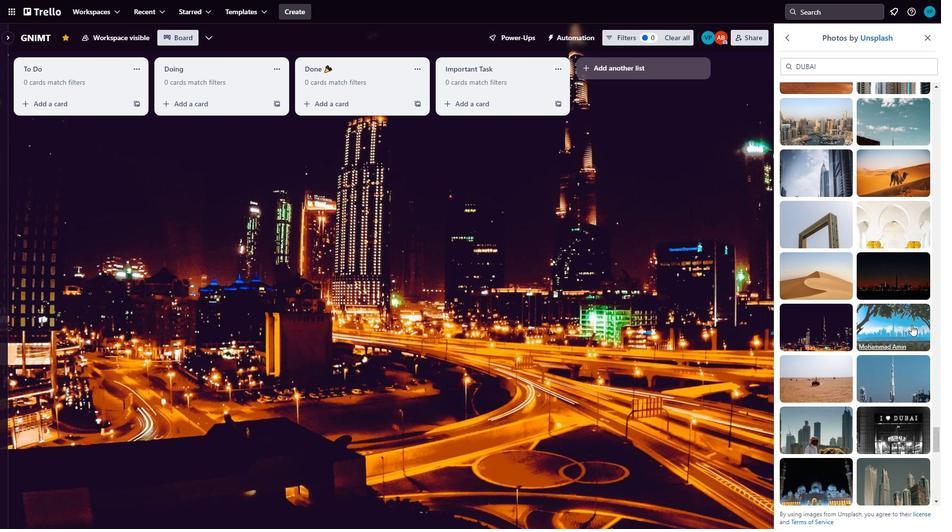 
Action: Mouse pressed left at (873, 345)
Screenshot: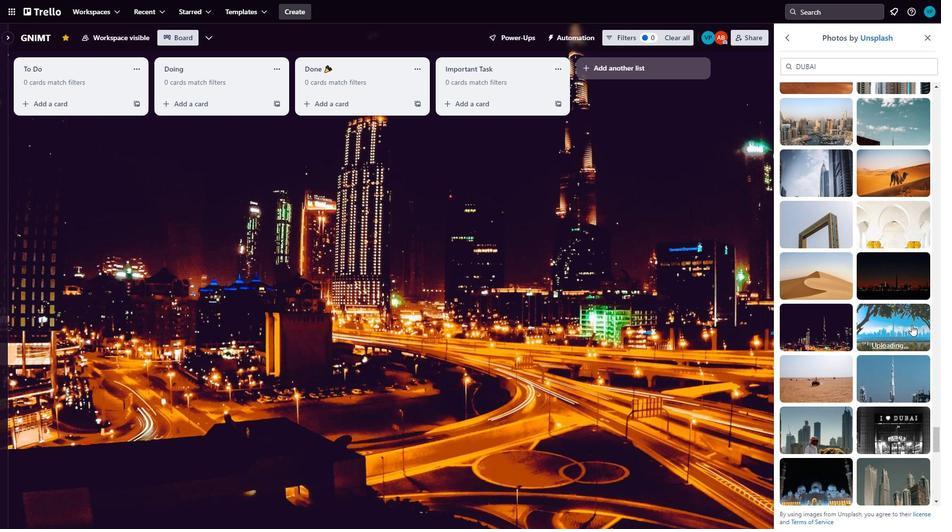 
Action: Mouse moved to (814, 382)
Screenshot: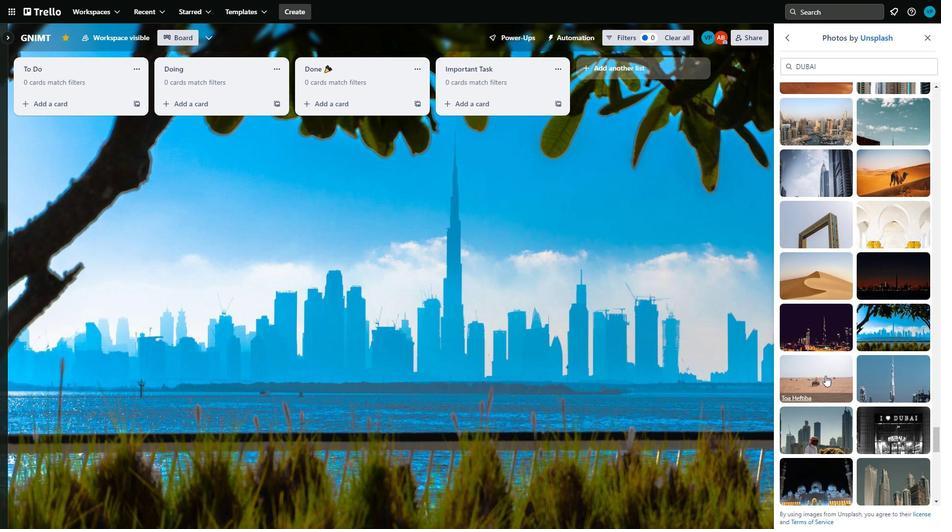 
Action: Mouse pressed left at (814, 382)
Screenshot: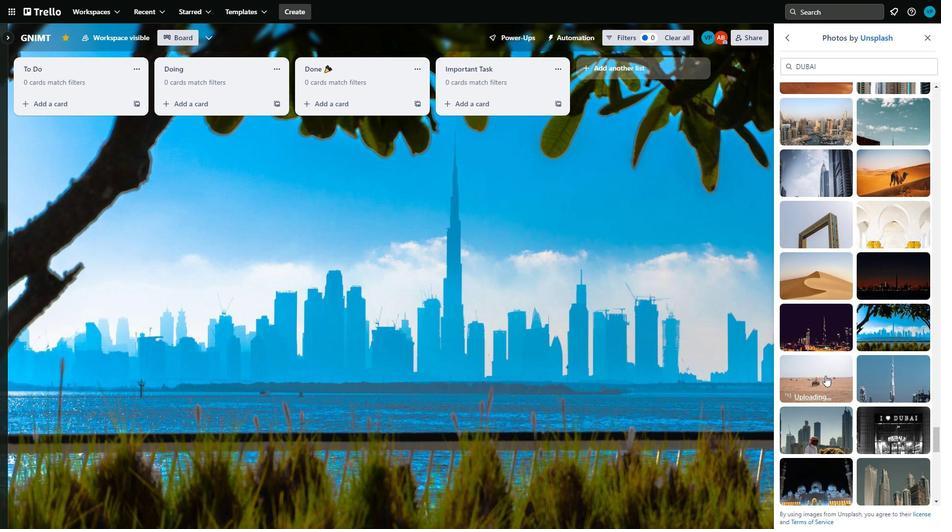 
Action: Mouse moved to (867, 382)
Screenshot: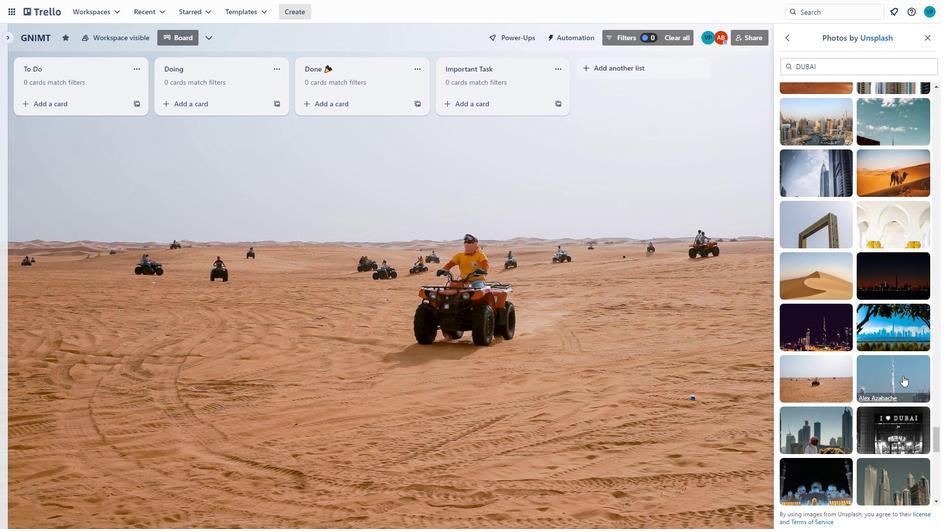
Action: Mouse pressed left at (867, 382)
Screenshot: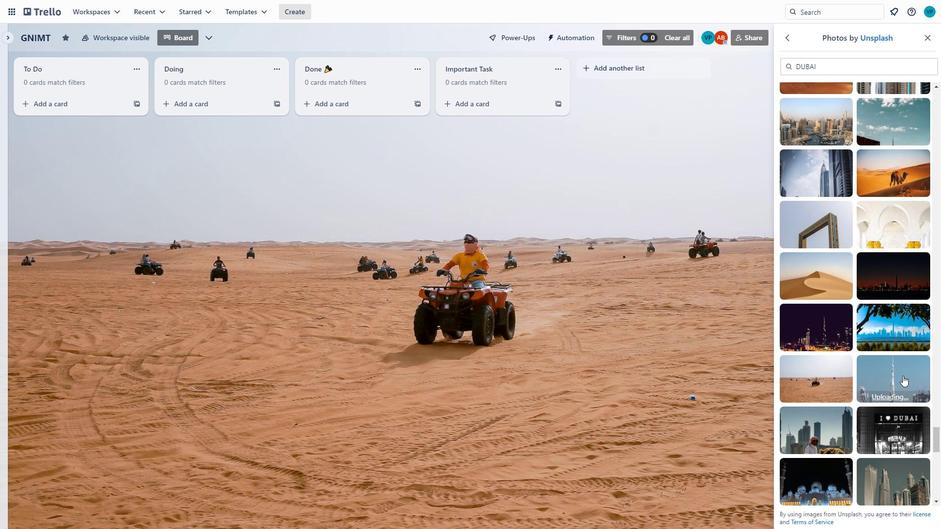 
Action: Mouse moved to (824, 412)
Screenshot: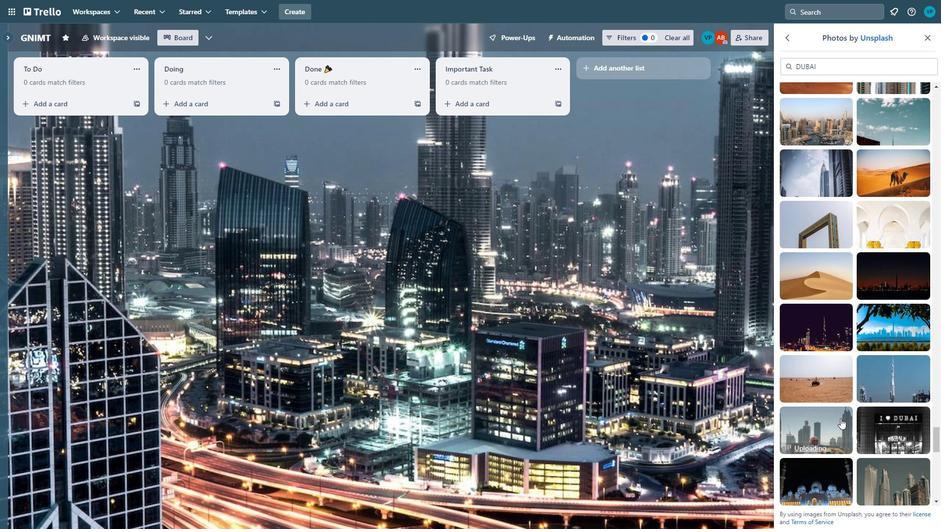 
Action: Mouse pressed left at (824, 412)
Screenshot: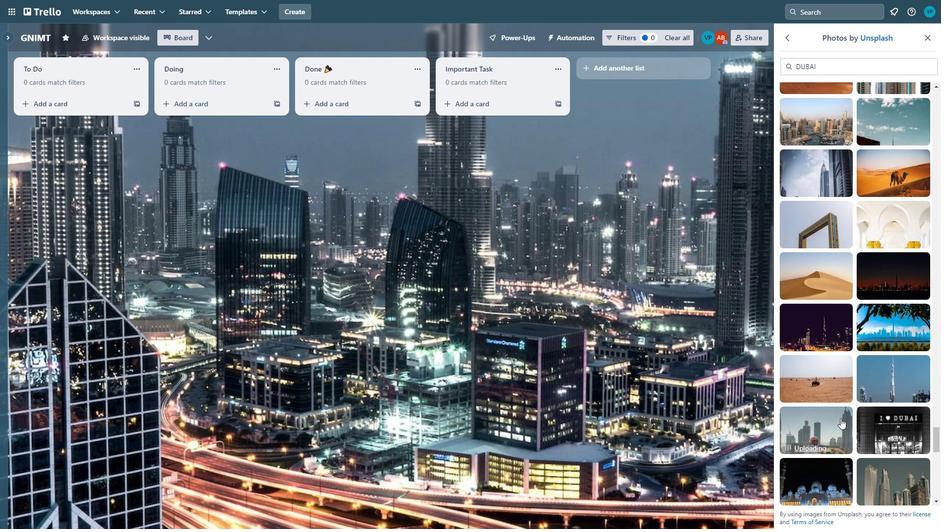 
Action: Mouse moved to (860, 415)
Screenshot: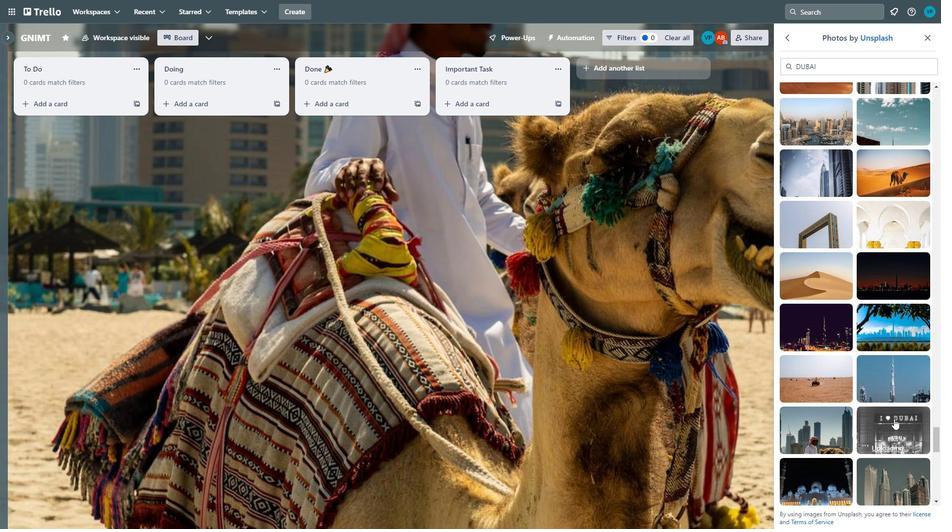 
Action: Mouse pressed left at (860, 415)
Screenshot: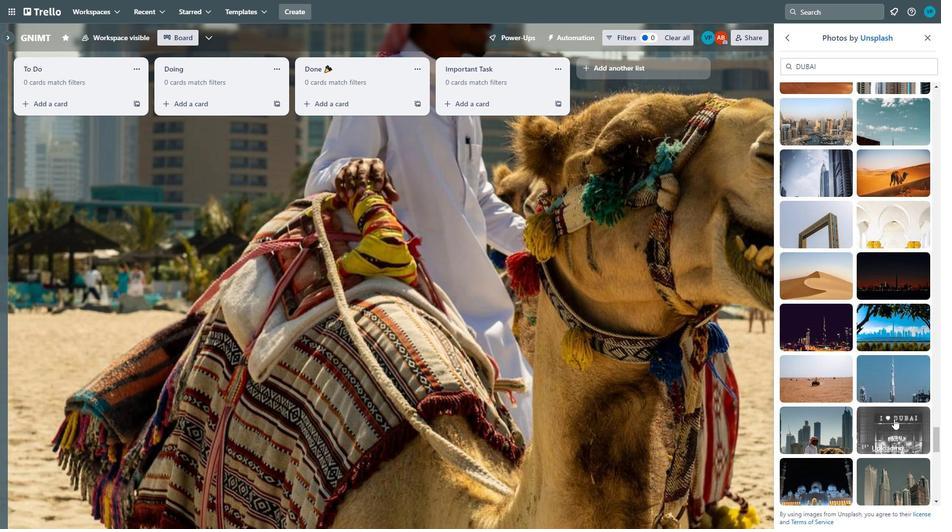 
Action: Mouse moved to (862, 412)
Screenshot: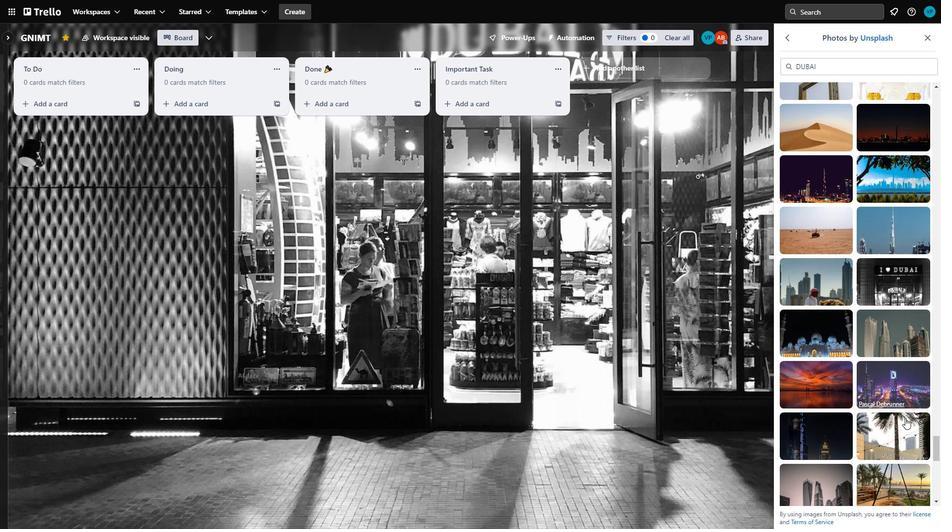 
Action: Mouse scrolled (862, 412) with delta (0, 0)
Screenshot: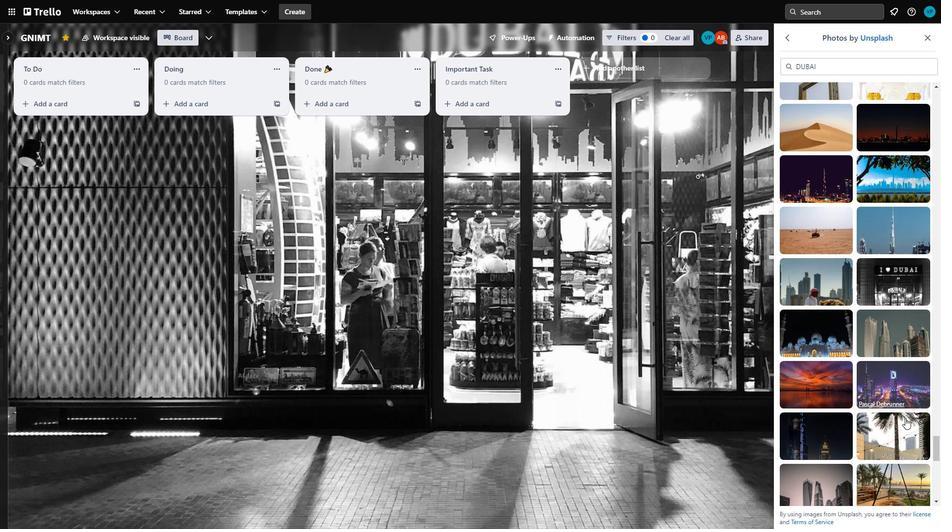 
Action: Mouse moved to (862, 412)
Screenshot: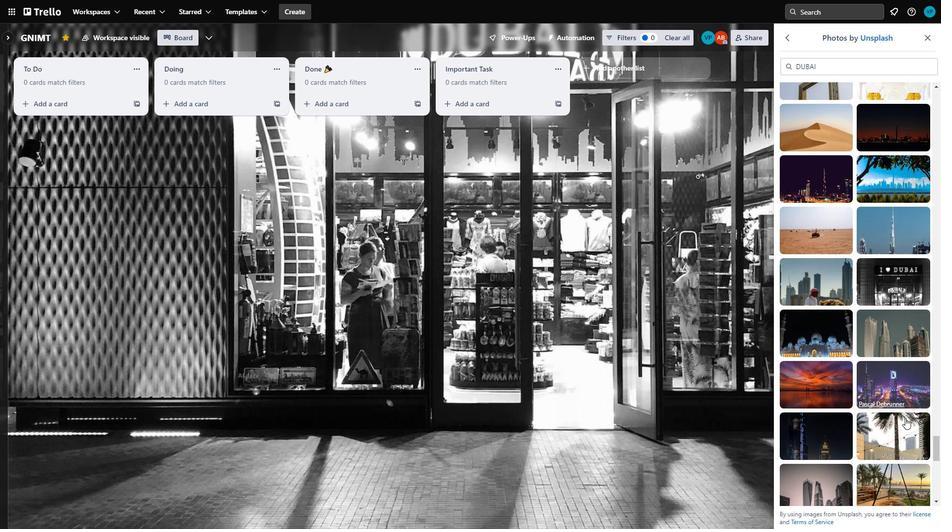 
Action: Mouse scrolled (862, 412) with delta (0, 0)
Screenshot: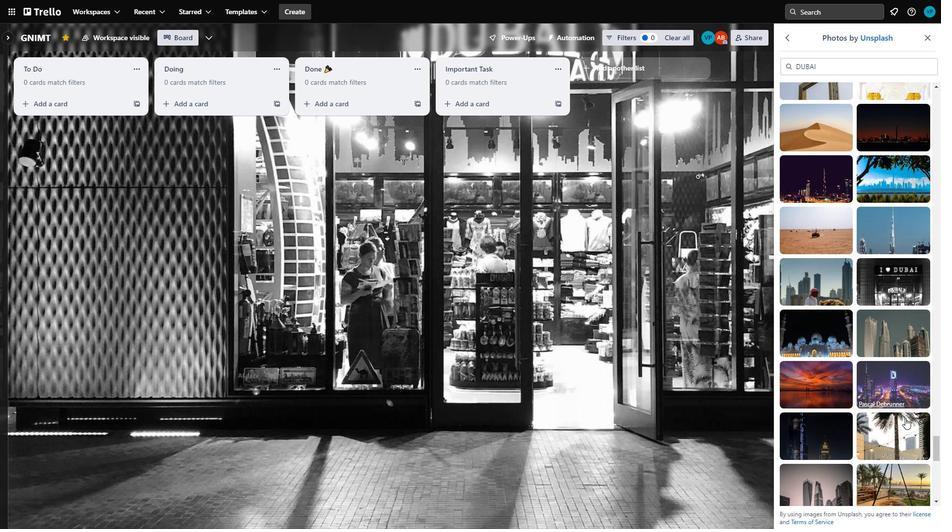 
Action: Mouse moved to (868, 412)
Screenshot: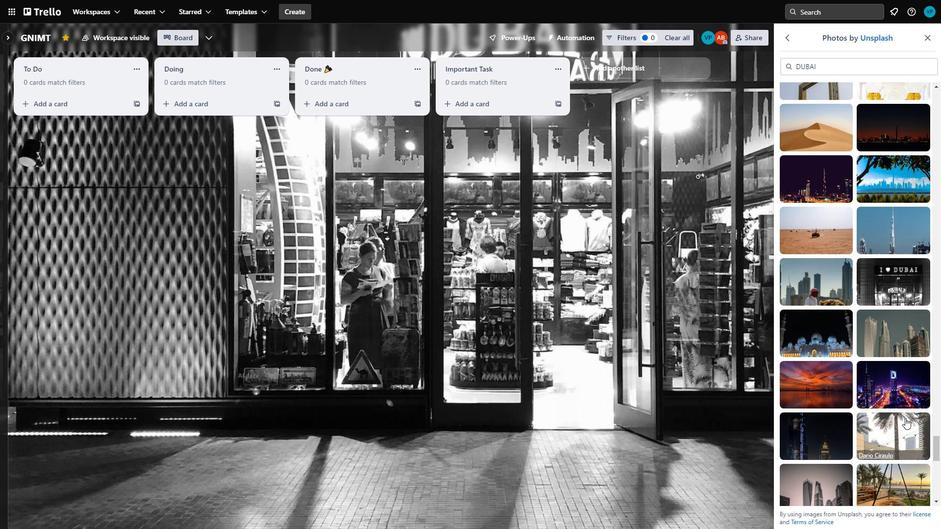 
Action: Mouse scrolled (868, 412) with delta (0, 0)
Screenshot: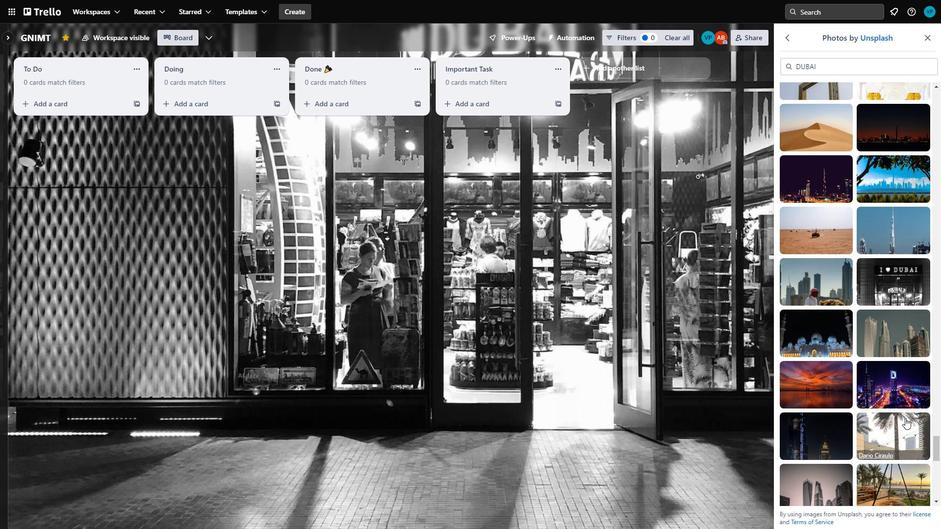 
Action: Mouse moved to (869, 412)
Screenshot: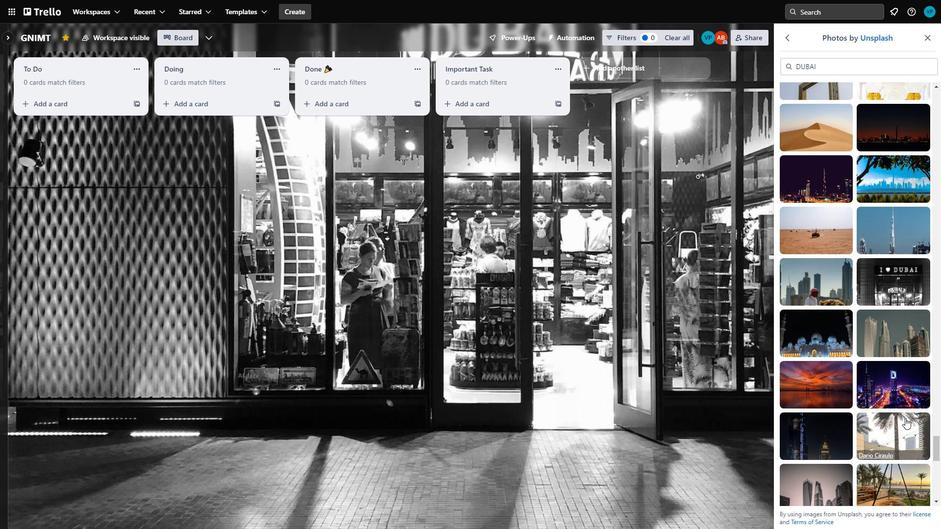 
Action: Mouse scrolled (869, 412) with delta (0, 0)
Screenshot: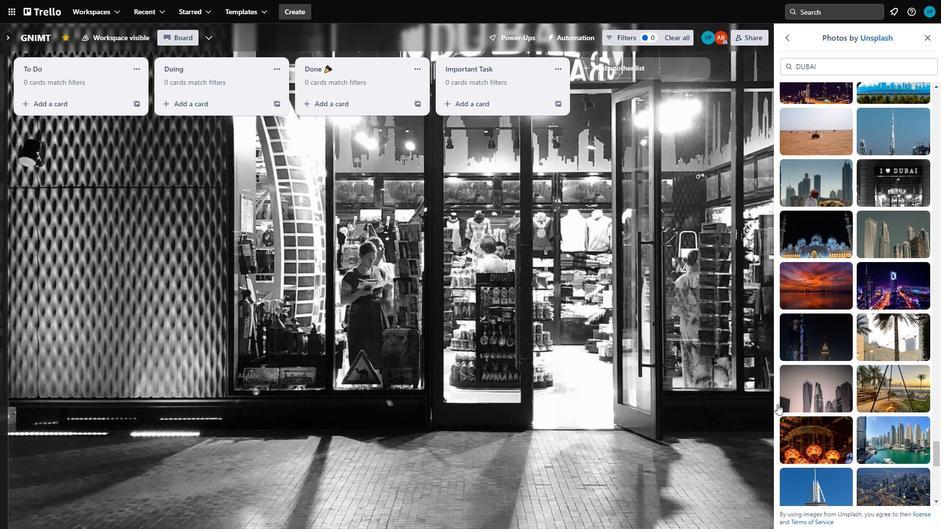 
Action: Mouse moved to (860, 416)
Screenshot: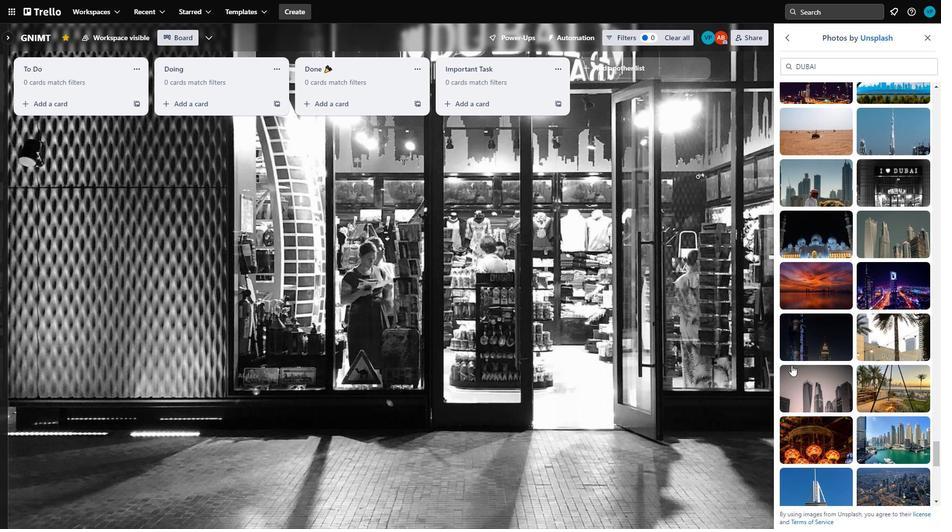 
Action: Mouse scrolled (860, 416) with delta (0, 0)
Screenshot: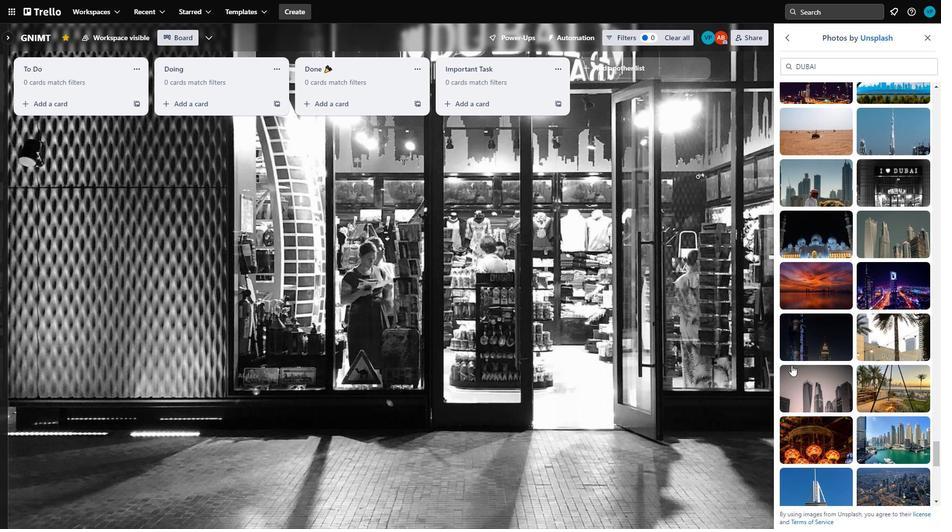 
Action: Mouse moved to (822, 384)
Screenshot: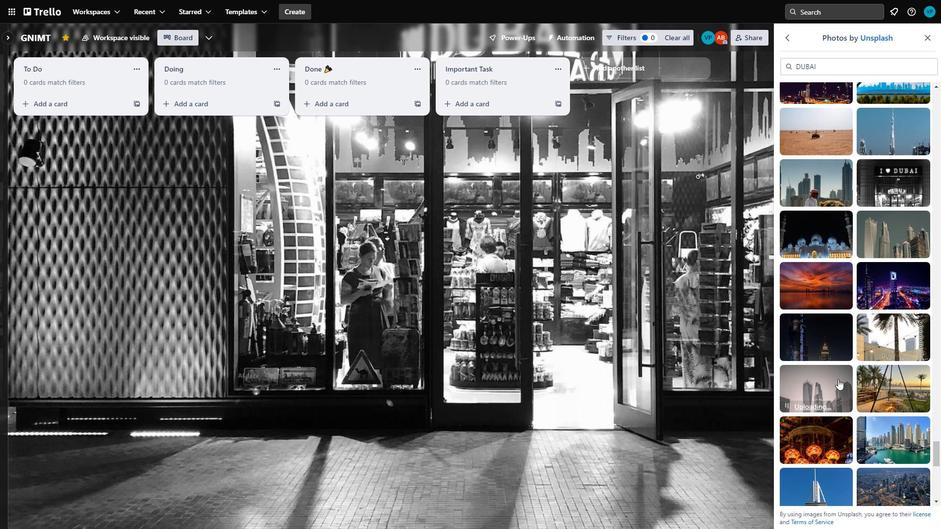 
Action: Mouse pressed left at (822, 384)
Screenshot: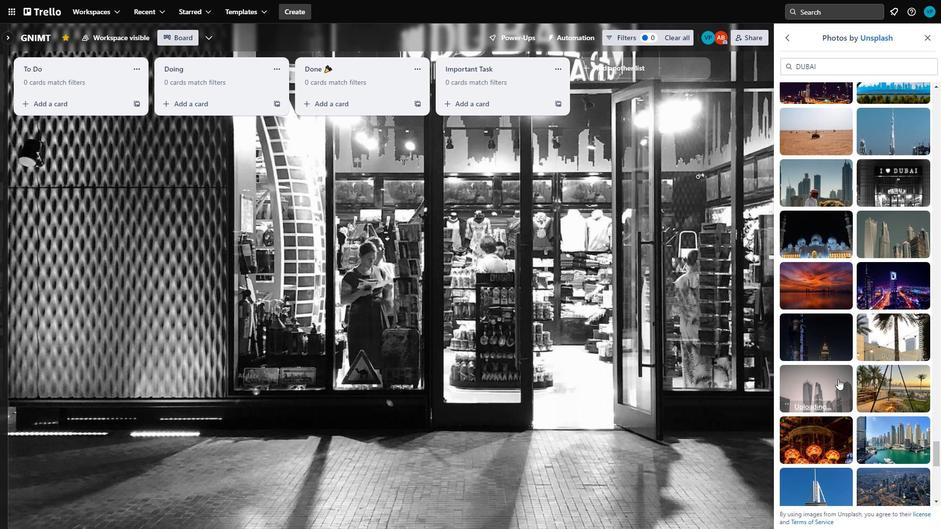 
Action: Mouse moved to (806, 418)
Screenshot: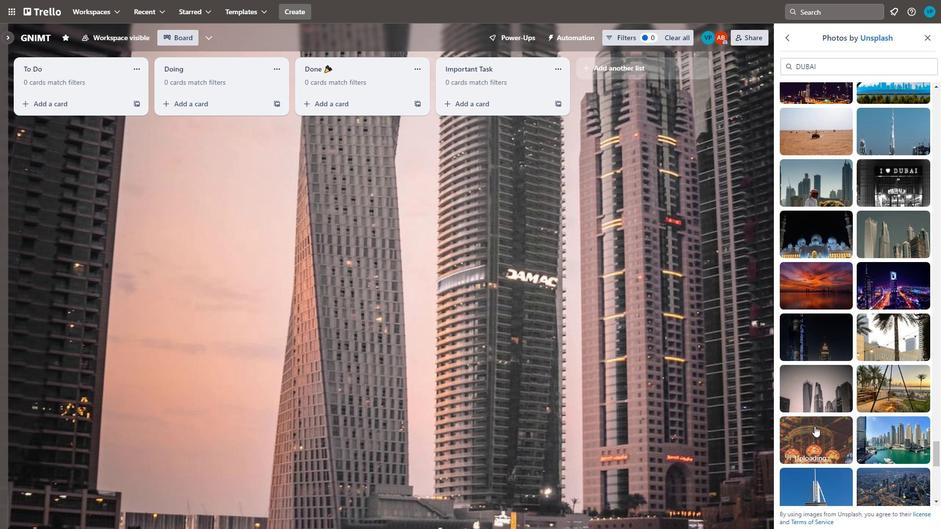 
Action: Mouse pressed left at (806, 418)
Screenshot: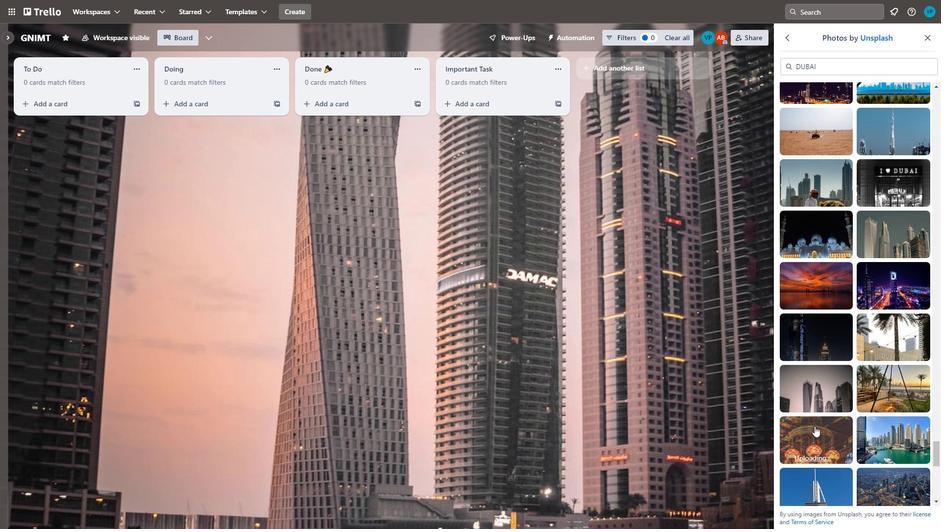 
Action: Mouse moved to (809, 405)
Screenshot: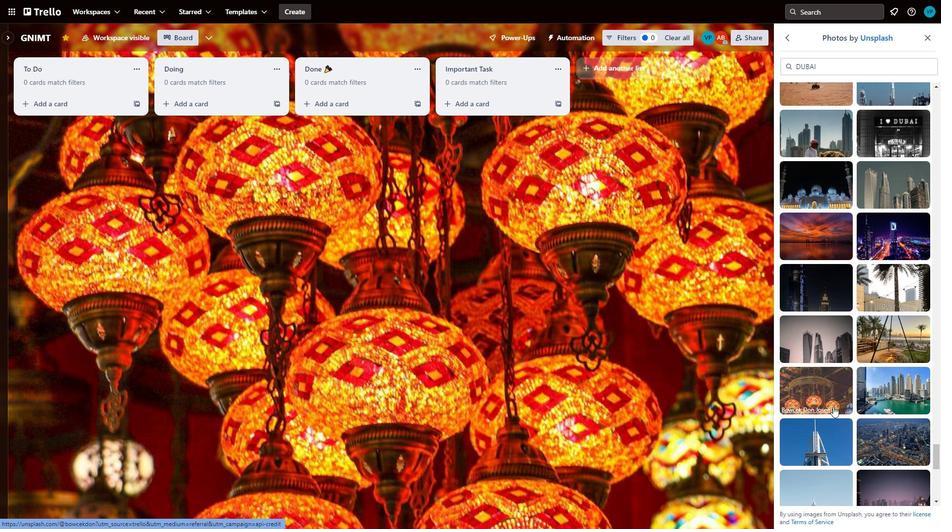 
Action: Mouse scrolled (809, 404) with delta (0, 0)
Screenshot: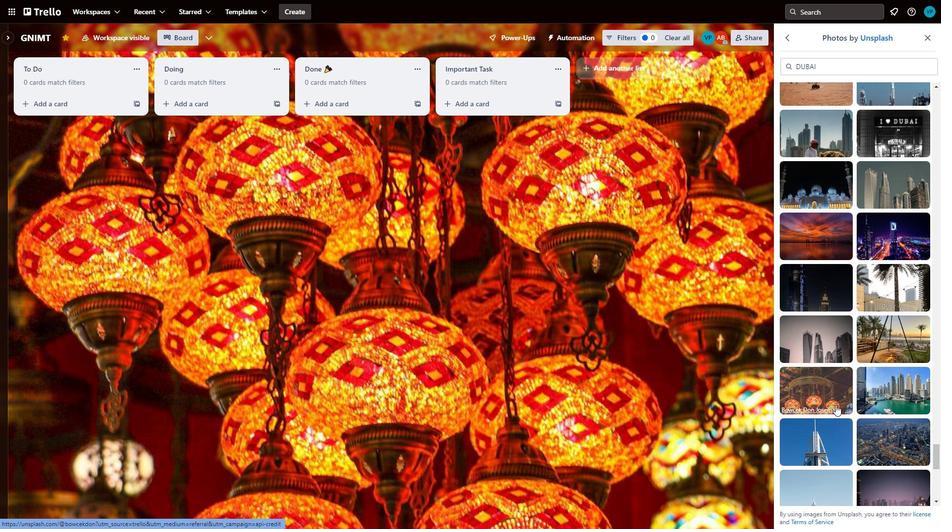 
Action: Mouse moved to (814, 423)
Screenshot: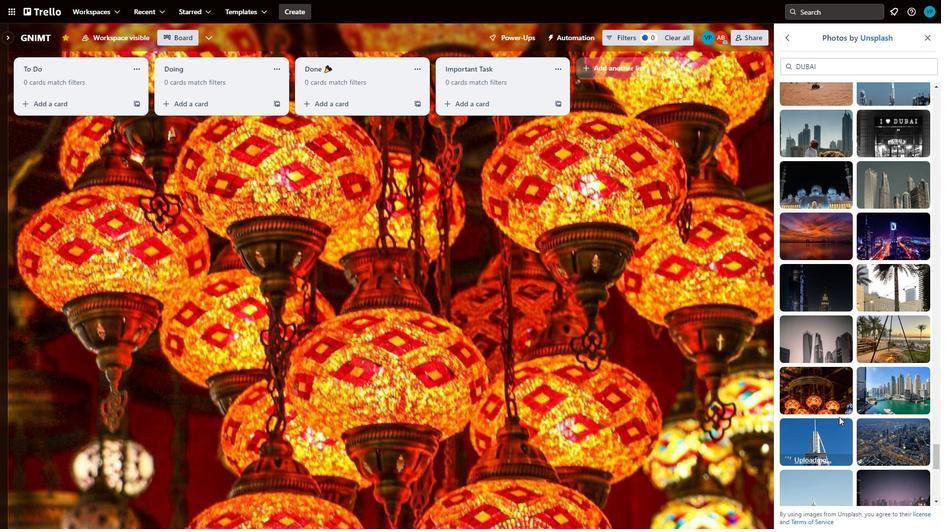 
Action: Mouse pressed left at (814, 423)
Screenshot: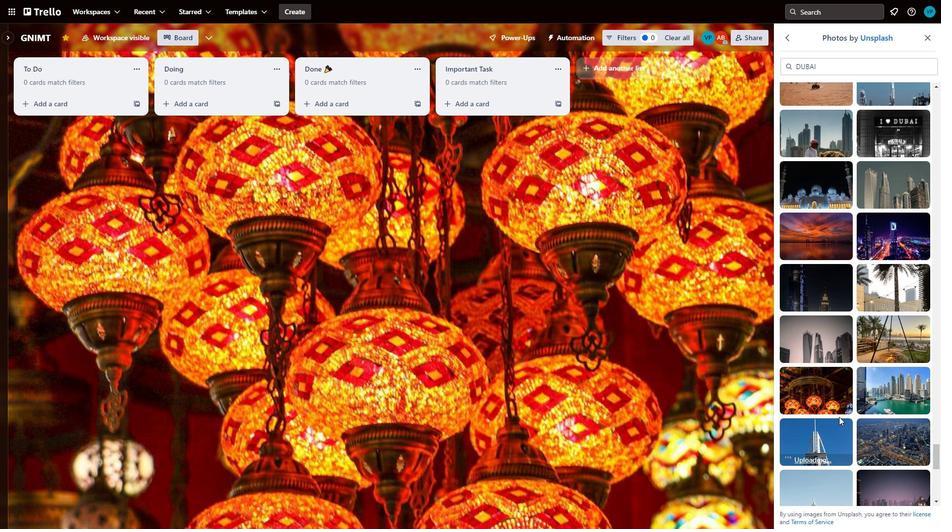 
Action: Mouse moved to (862, 425)
Screenshot: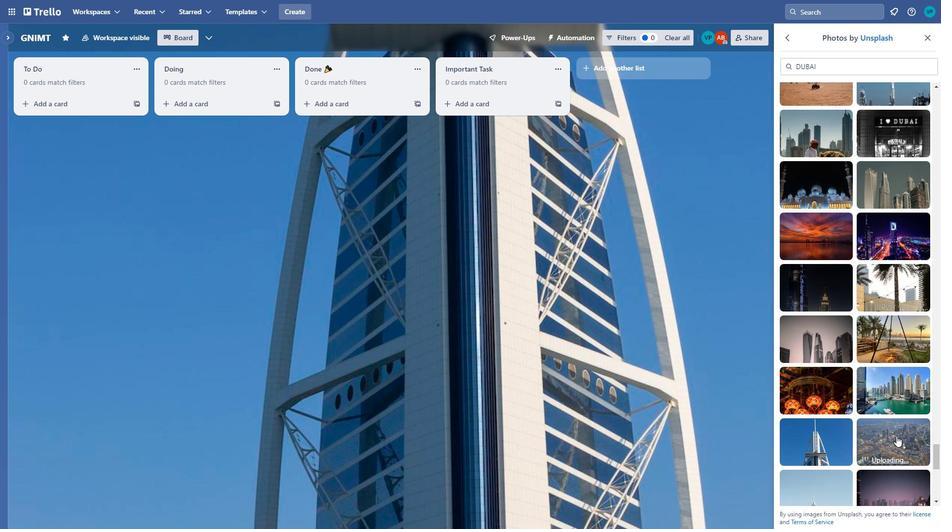 
Action: Mouse pressed left at (862, 425)
Screenshot: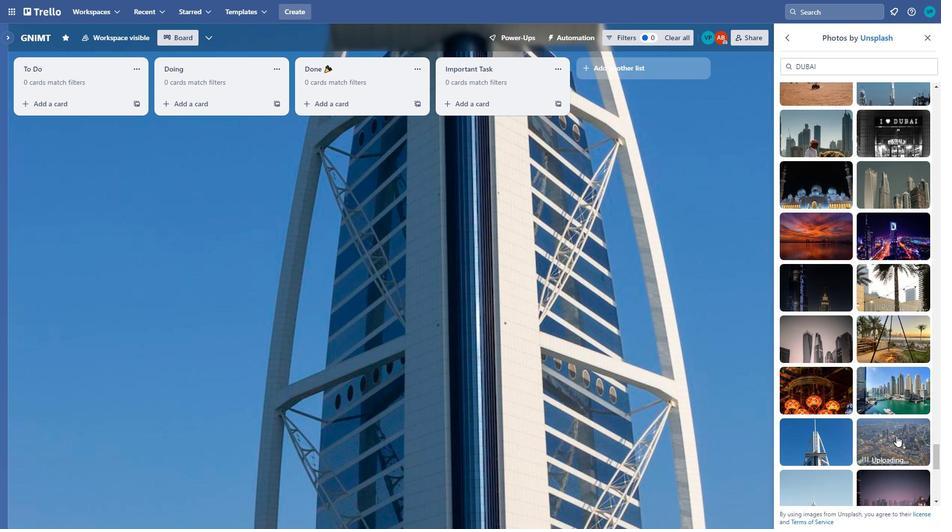 
Action: Mouse moved to (860, 424)
Screenshot: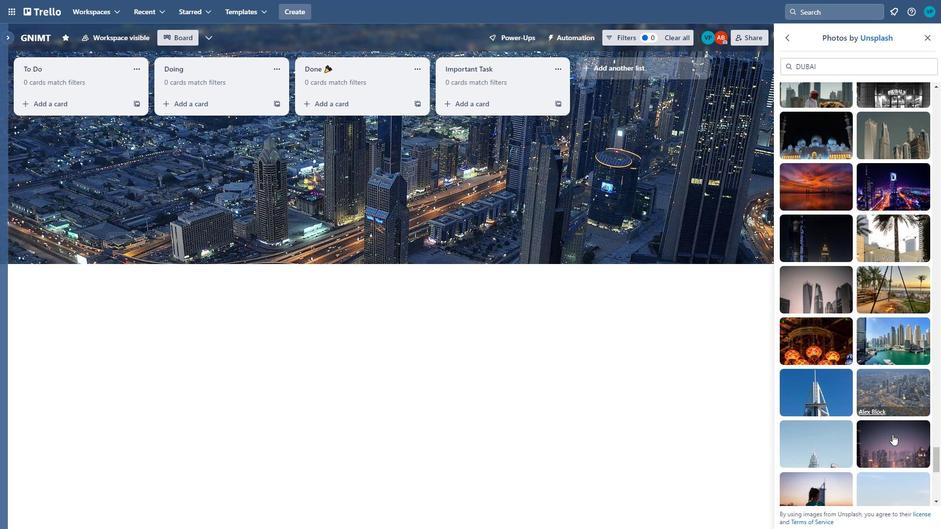 
Action: Mouse scrolled (860, 423) with delta (0, 0)
Screenshot: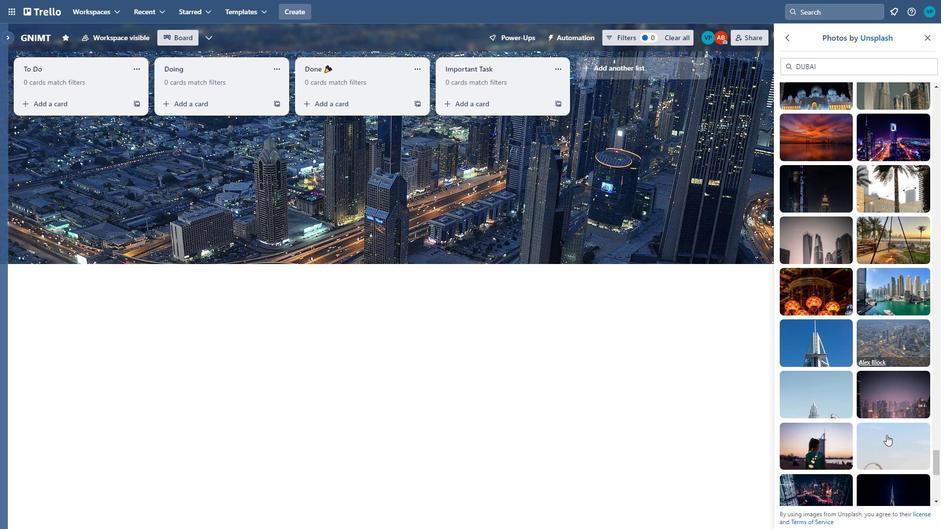 
Action: Mouse scrolled (860, 423) with delta (0, 0)
Screenshot: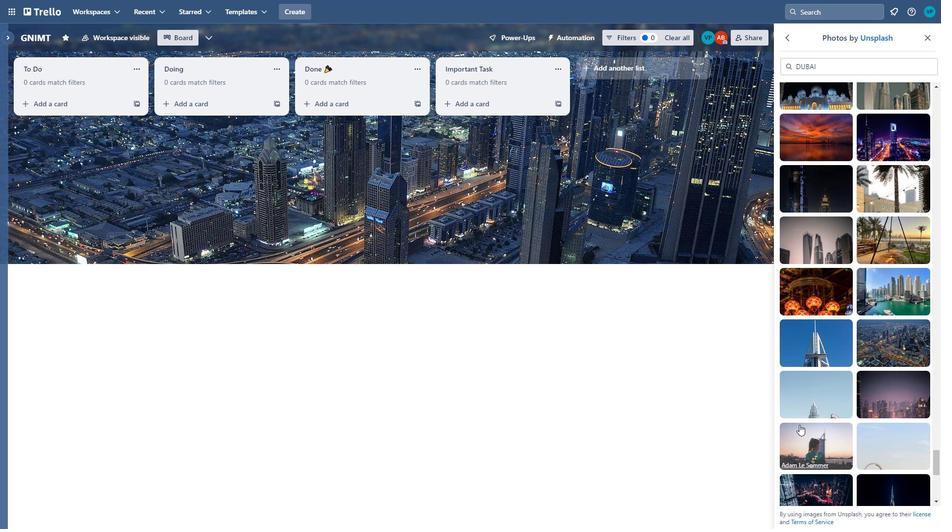 
Action: Mouse moved to (806, 391)
Screenshot: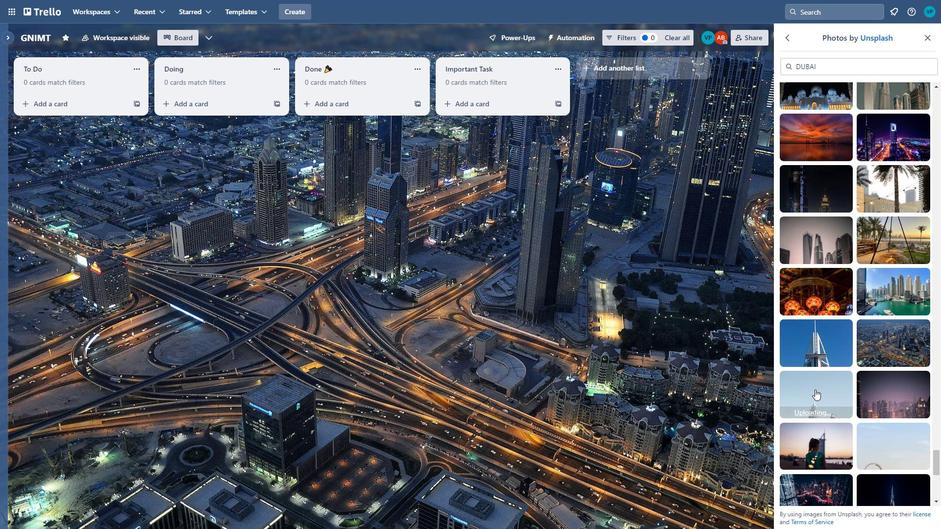 
Action: Mouse pressed left at (806, 391)
Screenshot: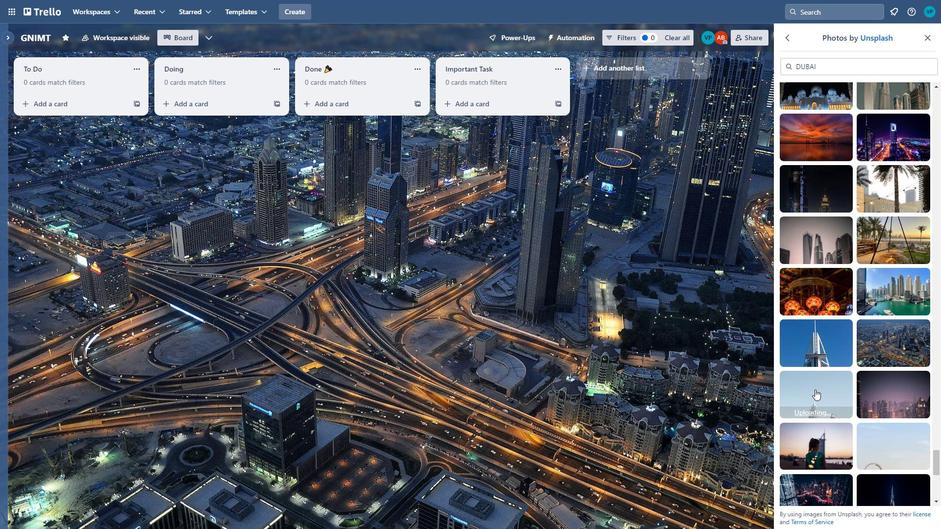 
Action: Mouse moved to (866, 393)
Screenshot: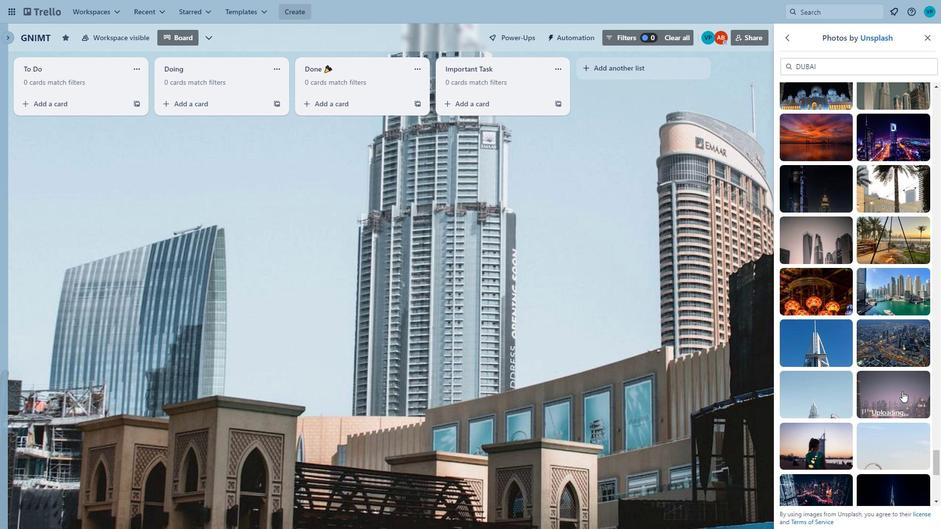 
Action: Mouse pressed left at (866, 393)
Screenshot: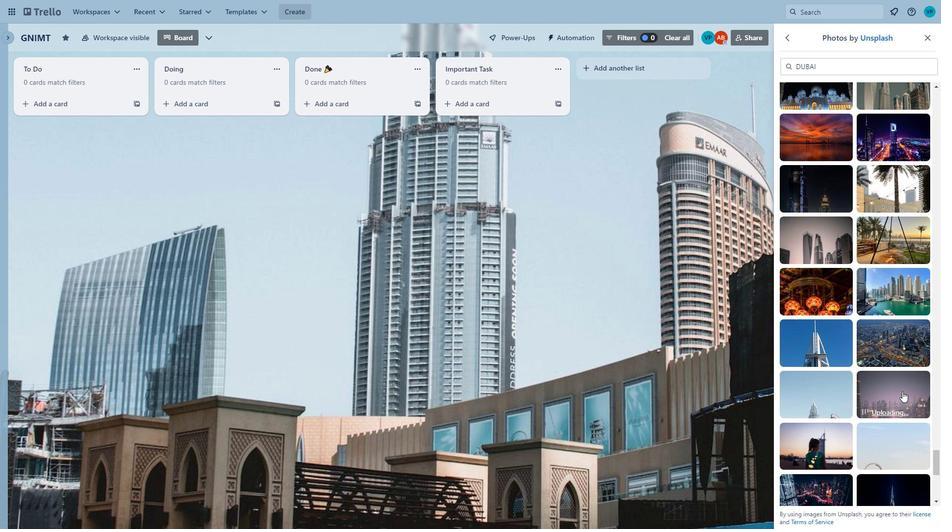 
Action: Mouse scrolled (866, 392) with delta (0, 0)
Screenshot: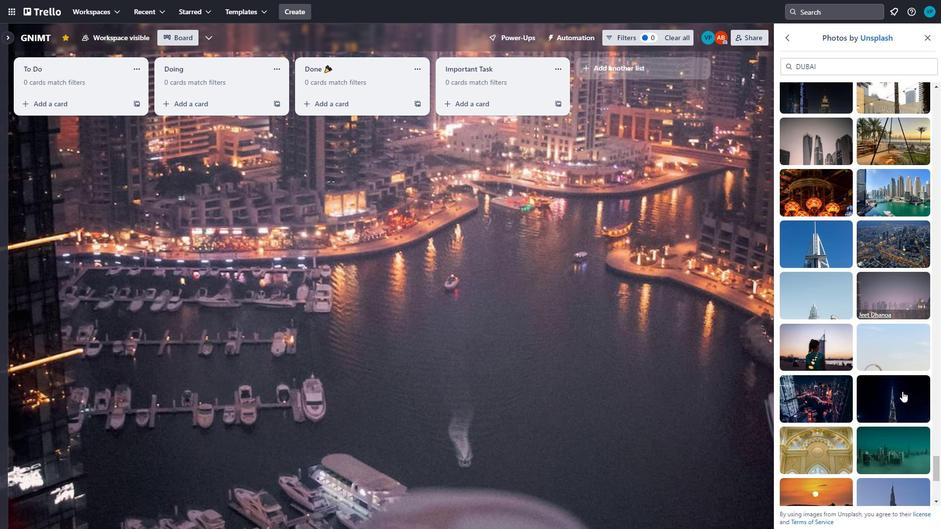 
Action: Mouse scrolled (866, 392) with delta (0, 0)
Screenshot: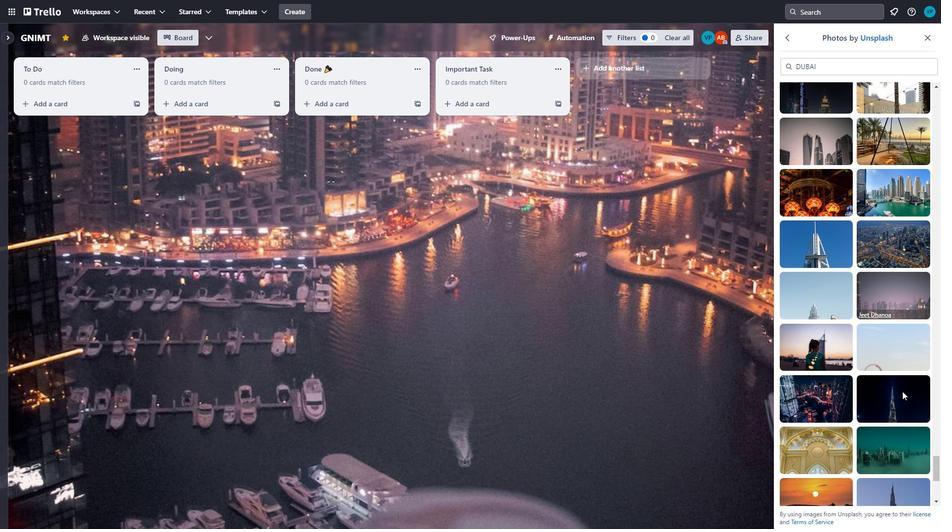 
Action: Mouse scrolled (866, 392) with delta (0, 0)
Screenshot: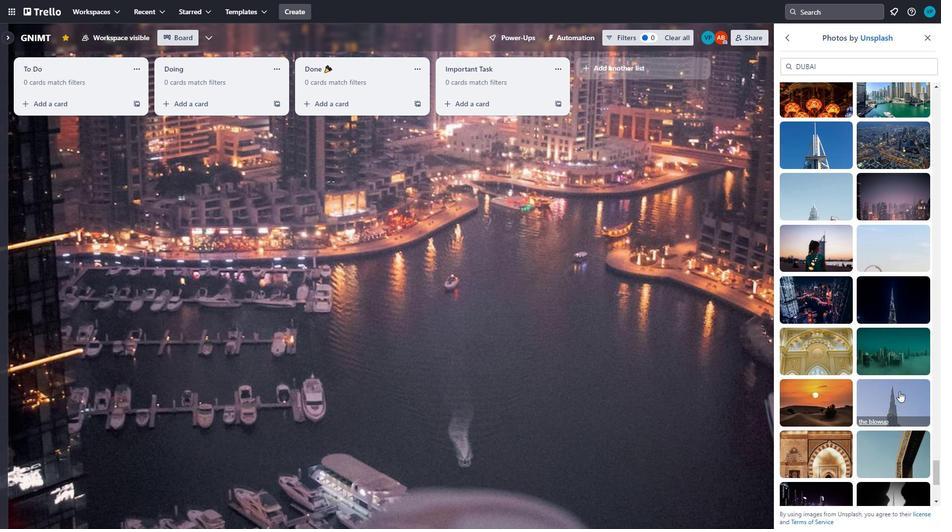 
Action: Mouse scrolled (866, 392) with delta (0, 0)
Screenshot: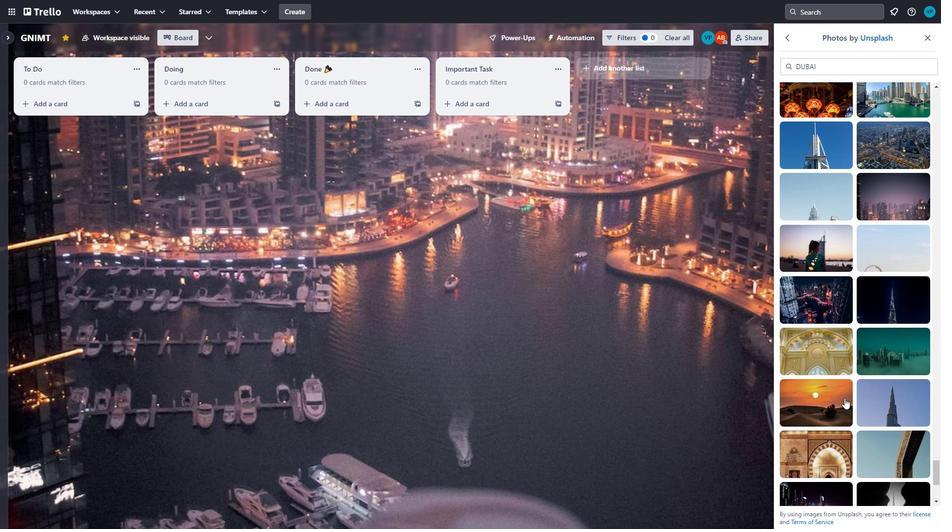 
Action: Mouse moved to (808, 393)
Screenshot: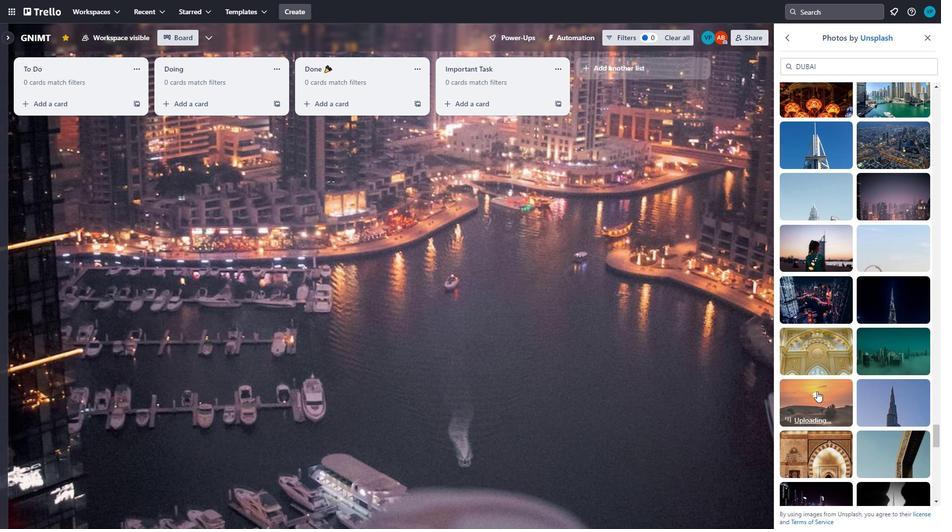 
Action: Mouse pressed left at (808, 393)
Screenshot: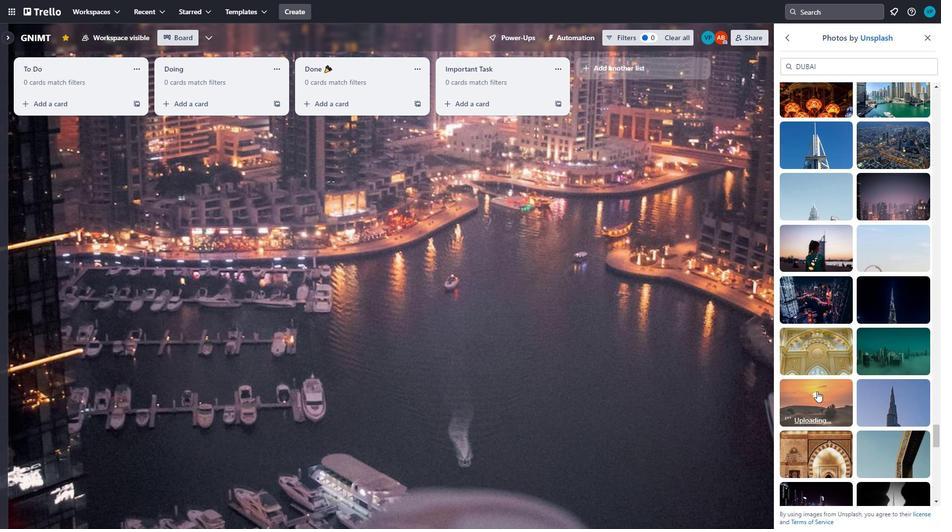 
Action: Mouse moved to (867, 394)
Screenshot: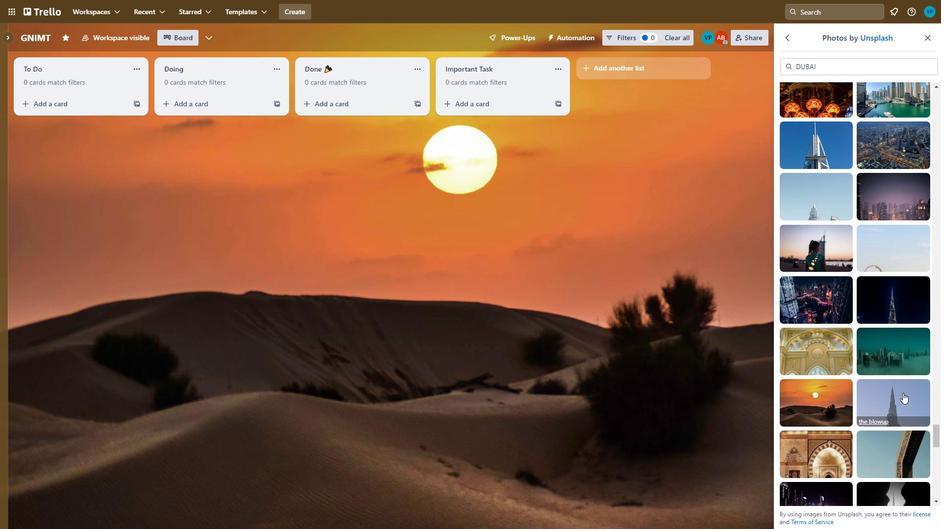 
Action: Mouse pressed left at (867, 394)
Screenshot: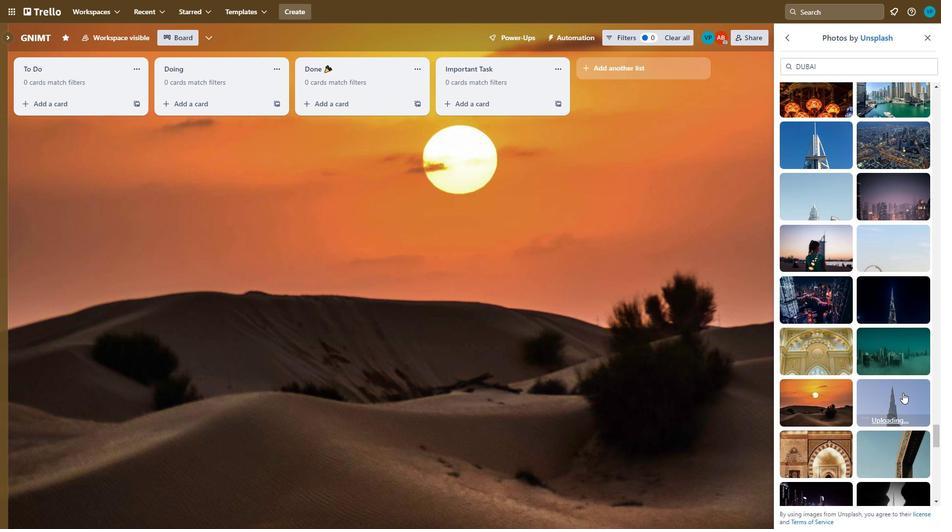 
Action: Mouse moved to (848, 394)
Screenshot: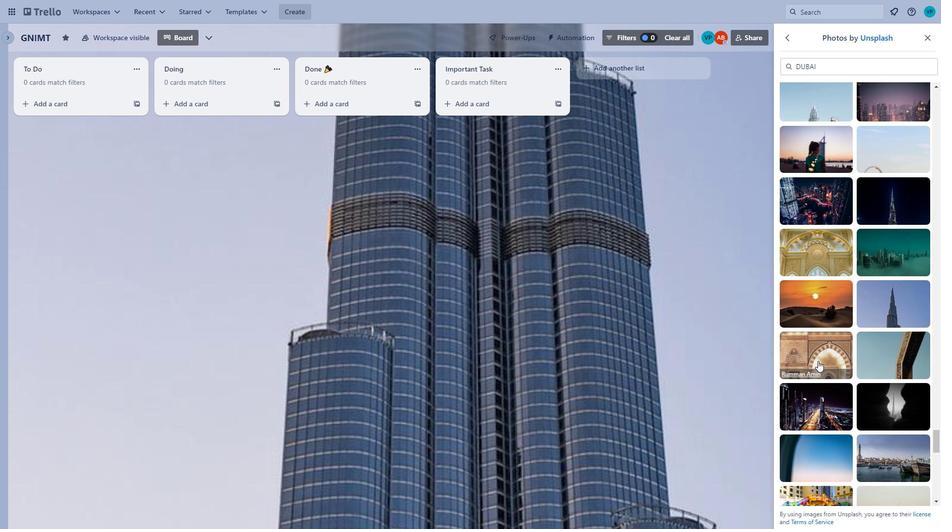 
Action: Mouse scrolled (848, 394) with delta (0, 0)
Screenshot: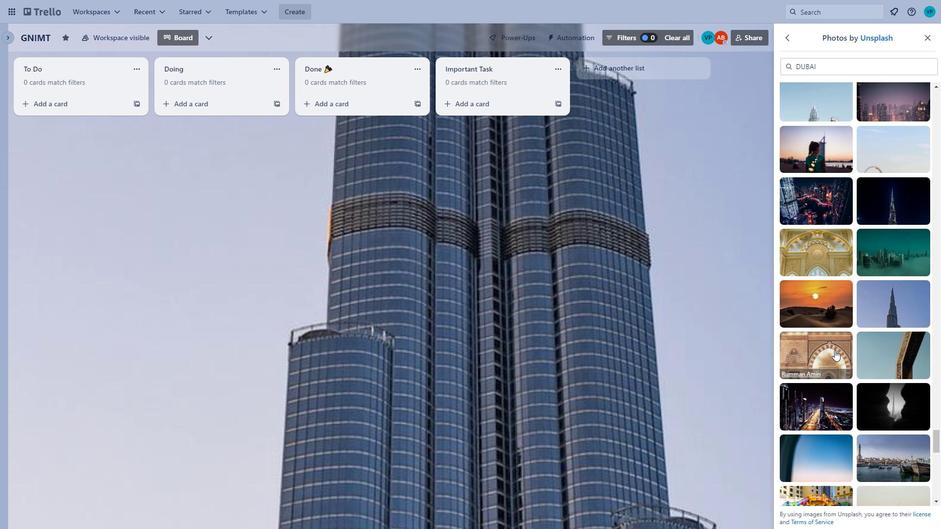 
Action: Mouse scrolled (848, 394) with delta (0, 0)
Screenshot: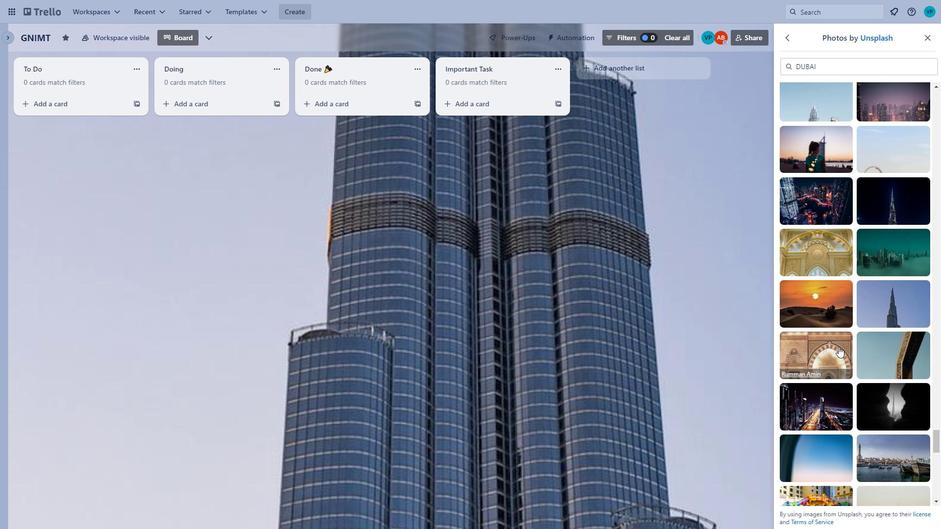 
Action: Mouse moved to (865, 324)
Screenshot: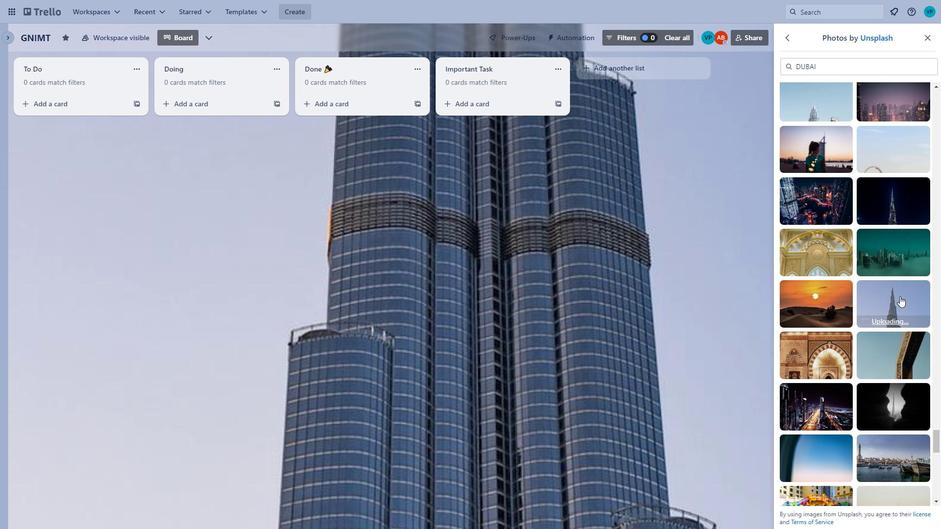 
Action: Mouse pressed left at (865, 324)
Screenshot: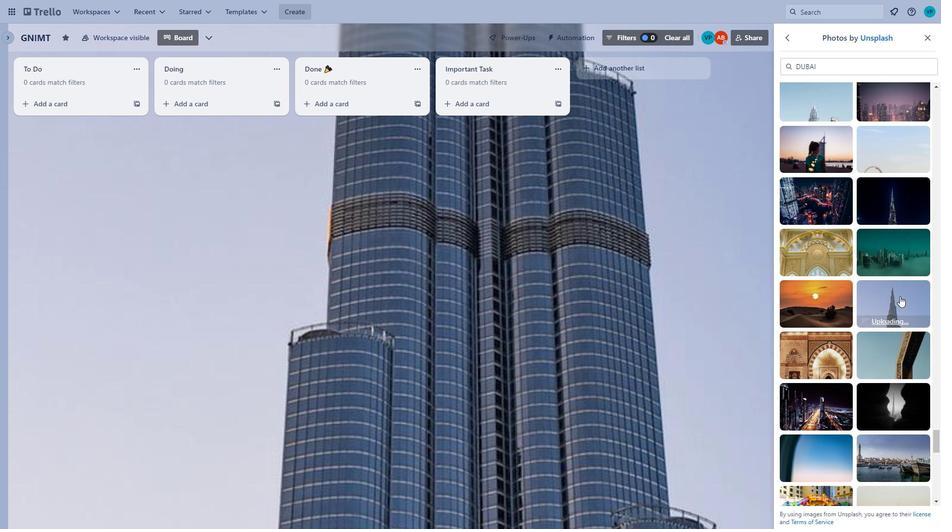 
Action: Mouse moved to (801, 359)
Screenshot: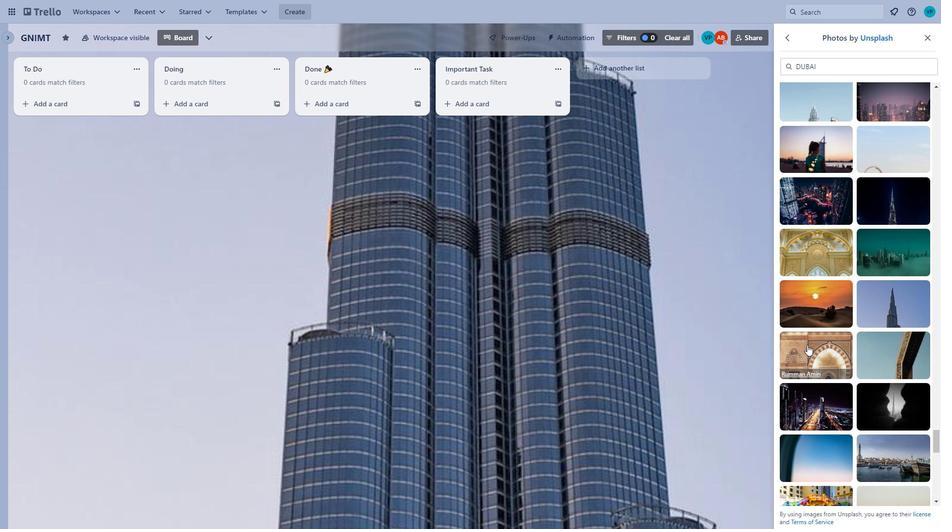 
Action: Mouse pressed left at (801, 359)
Screenshot: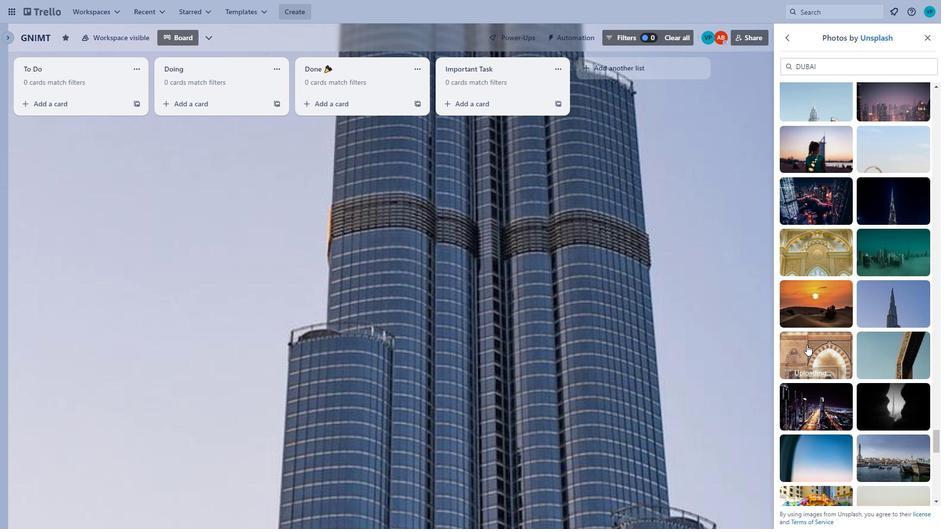 
Action: Mouse moved to (866, 363)
Screenshot: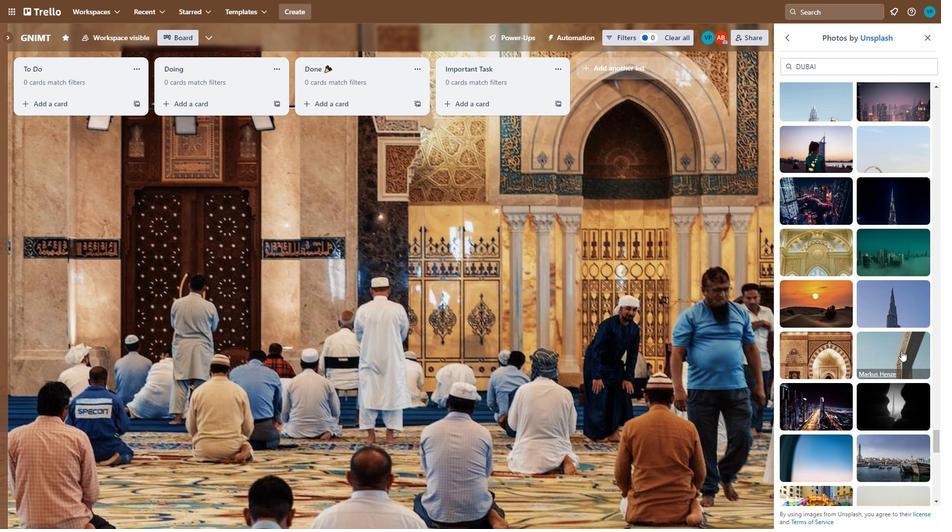 
Action: Mouse pressed left at (866, 363)
Screenshot: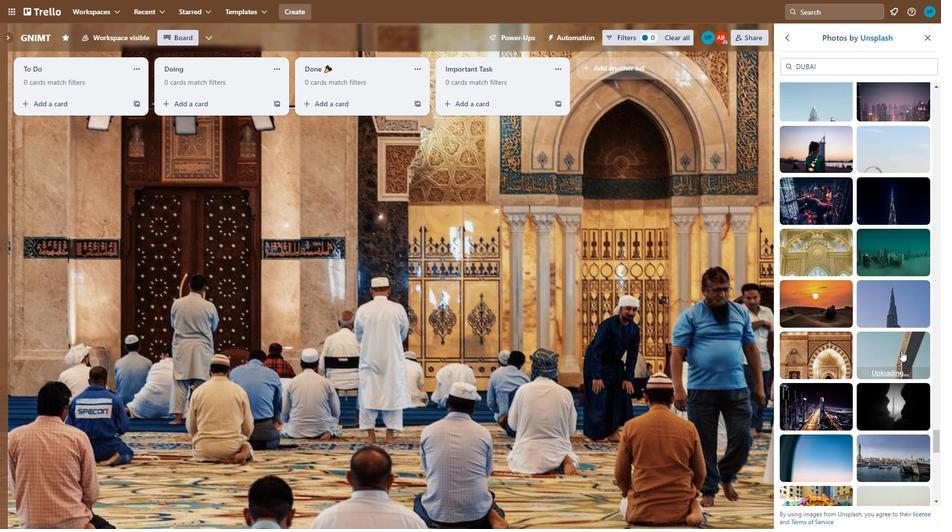 
Action: Mouse moved to (820, 392)
Screenshot: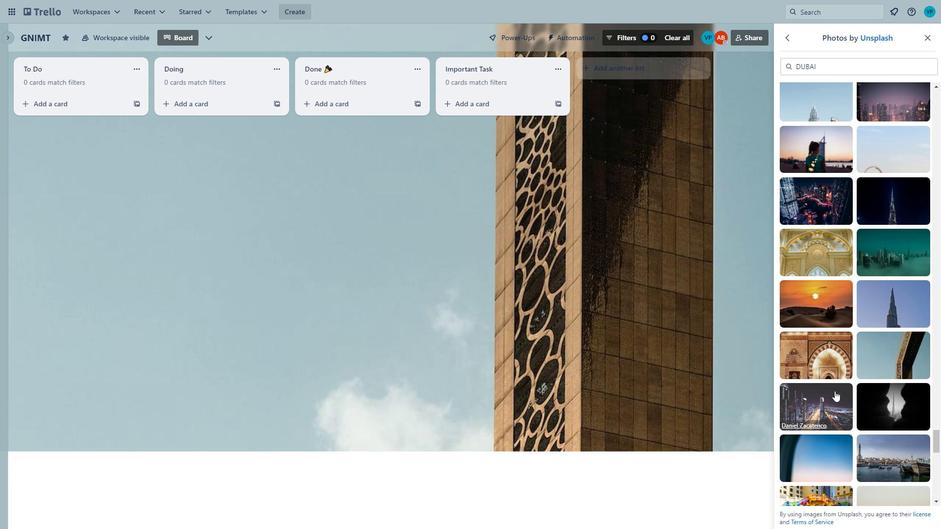 
Action: Mouse pressed left at (820, 392)
Screenshot: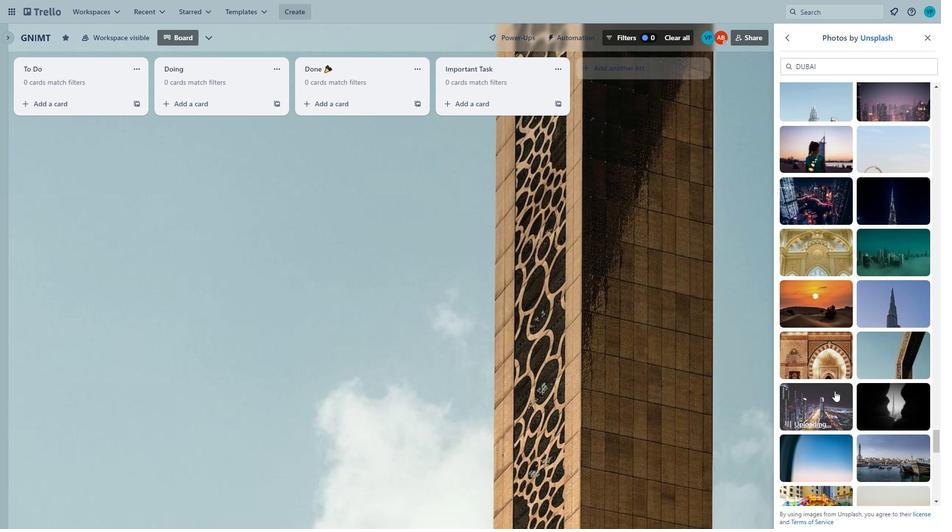 
Action: Mouse moved to (868, 397)
Screenshot: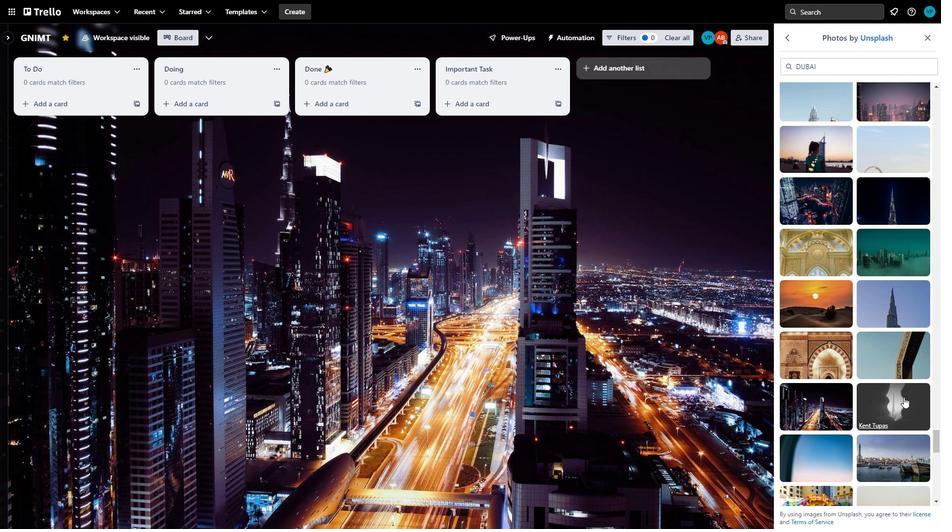
Action: Mouse scrolled (868, 397) with delta (0, 0)
Screenshot: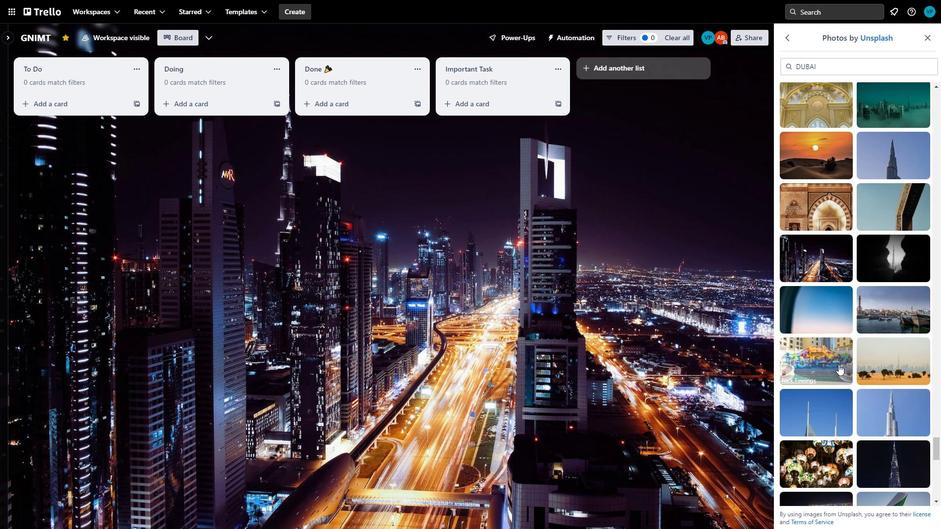 
Action: Mouse scrolled (868, 397) with delta (0, 0)
Screenshot: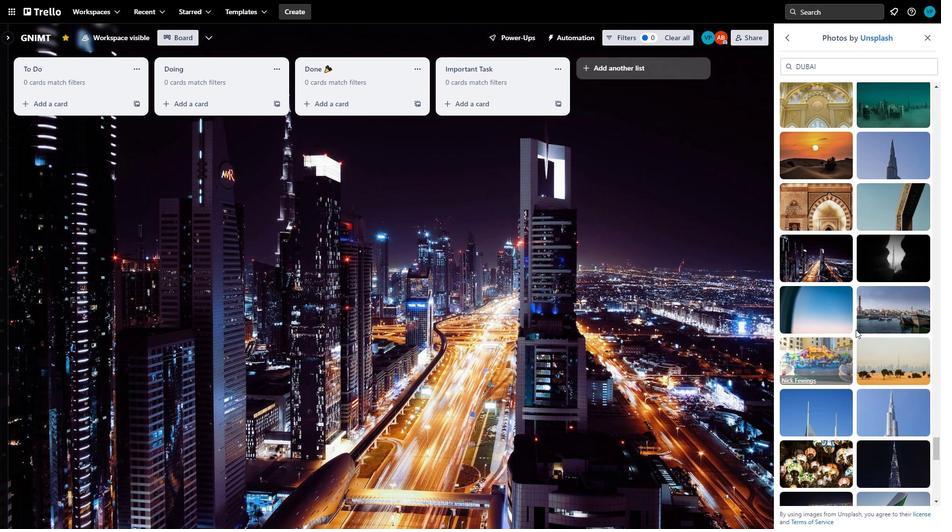 
Action: Mouse scrolled (868, 397) with delta (0, 0)
Screenshot: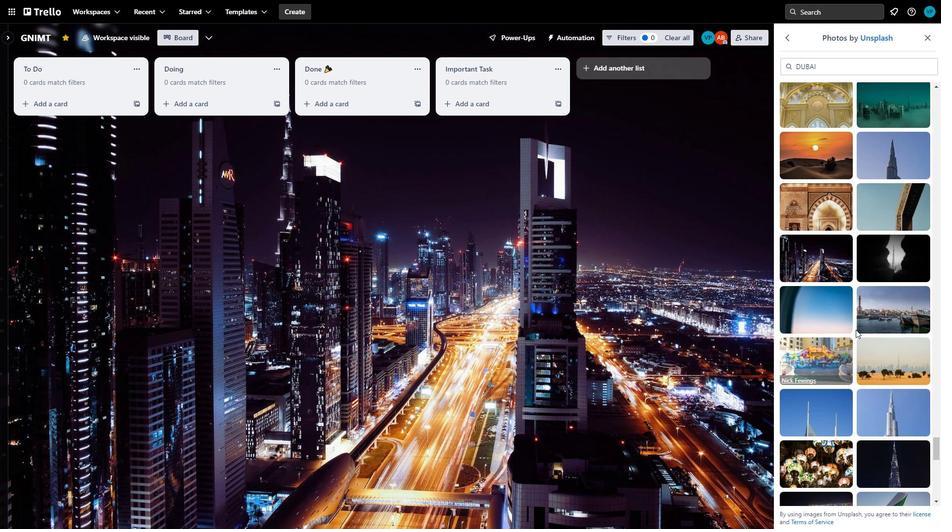 
Action: Mouse moved to (872, 291)
Screenshot: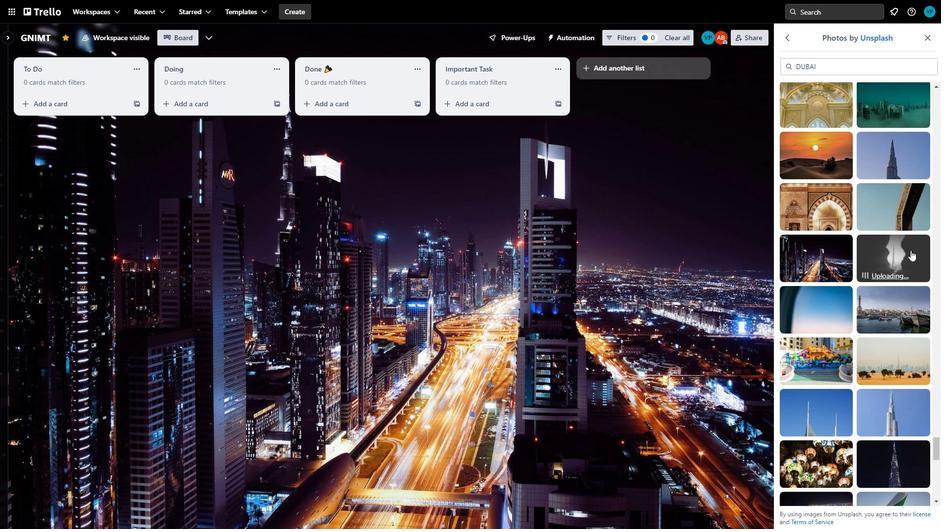 
Action: Mouse pressed left at (872, 291)
Screenshot: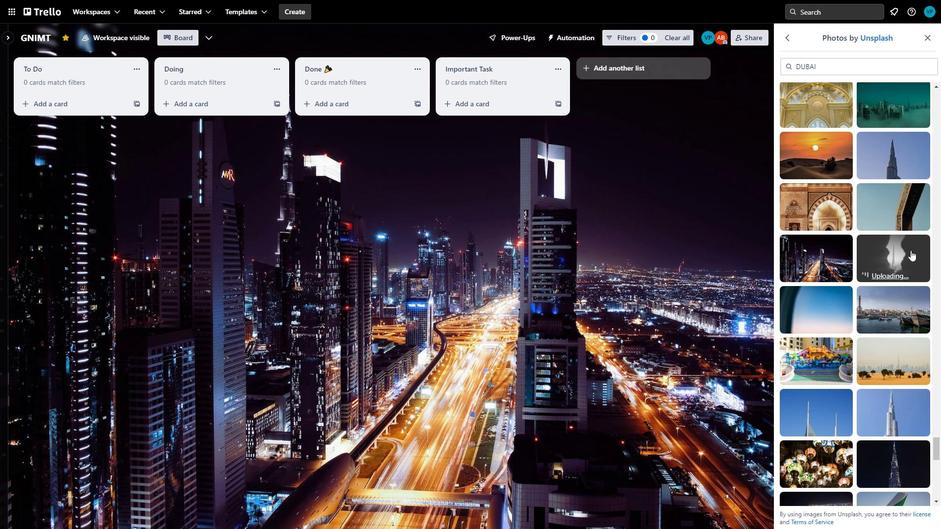 
Action: Mouse moved to (813, 362)
Screenshot: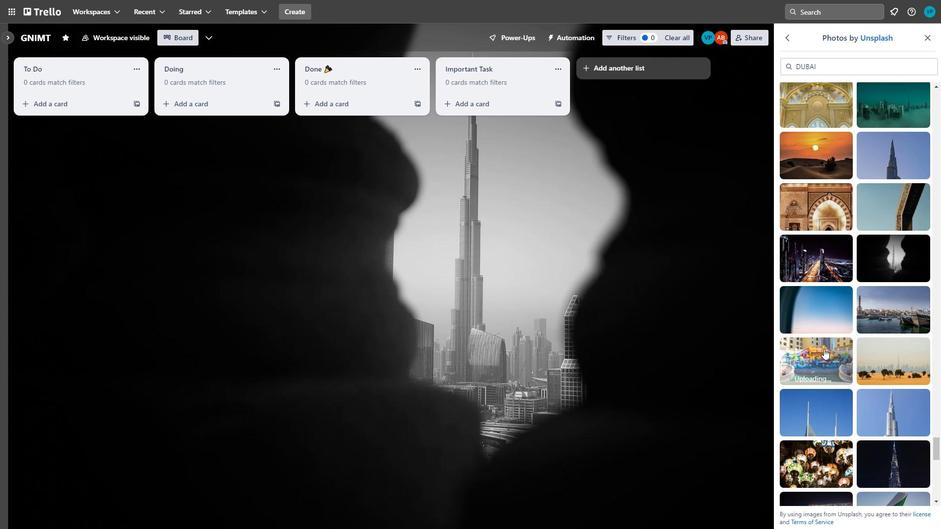 
Action: Mouse pressed left at (813, 362)
Screenshot: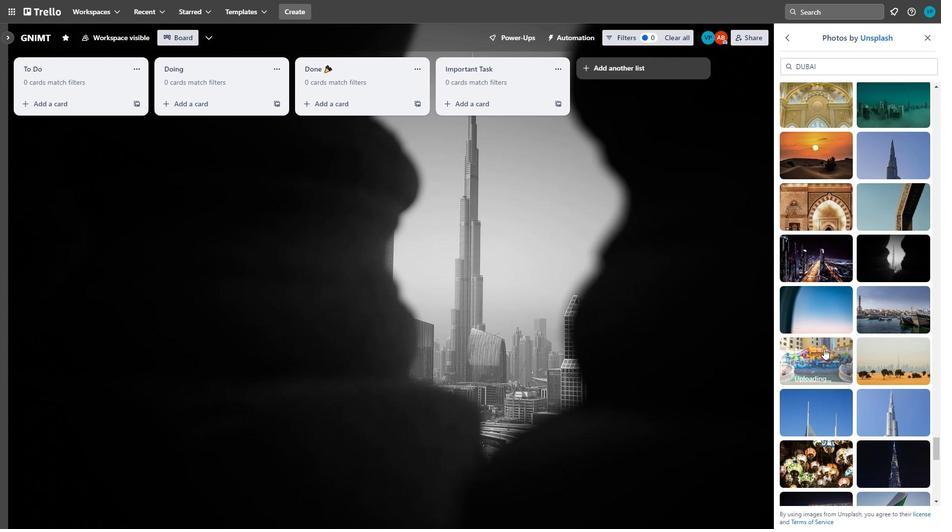 
Action: Mouse moved to (857, 365)
Screenshot: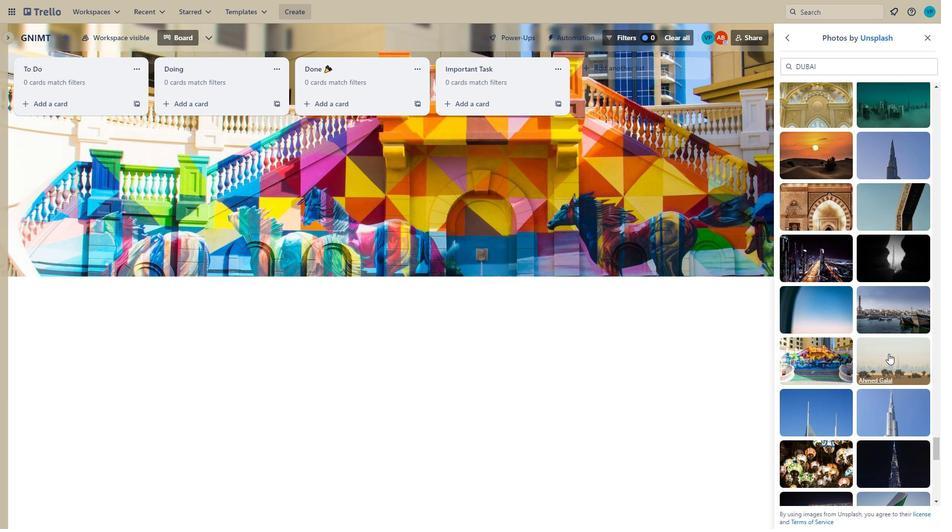 
Action: Mouse pressed left at (857, 365)
Screenshot: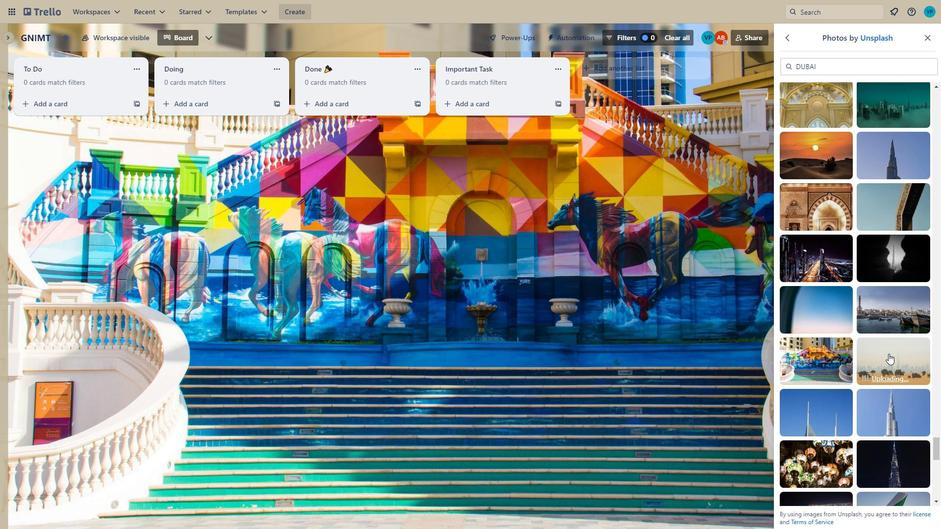 
Action: Mouse moved to (853, 362)
Screenshot: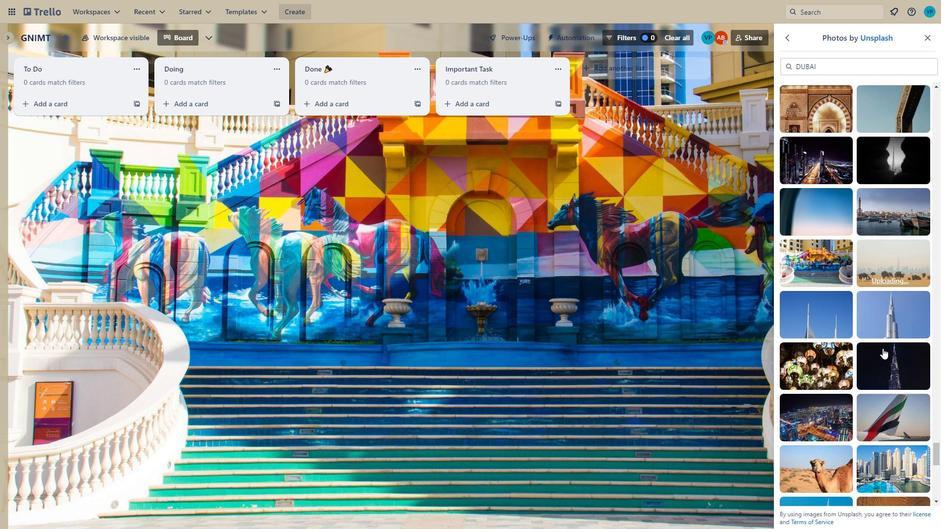 
Action: Mouse scrolled (853, 361) with delta (0, 0)
Screenshot: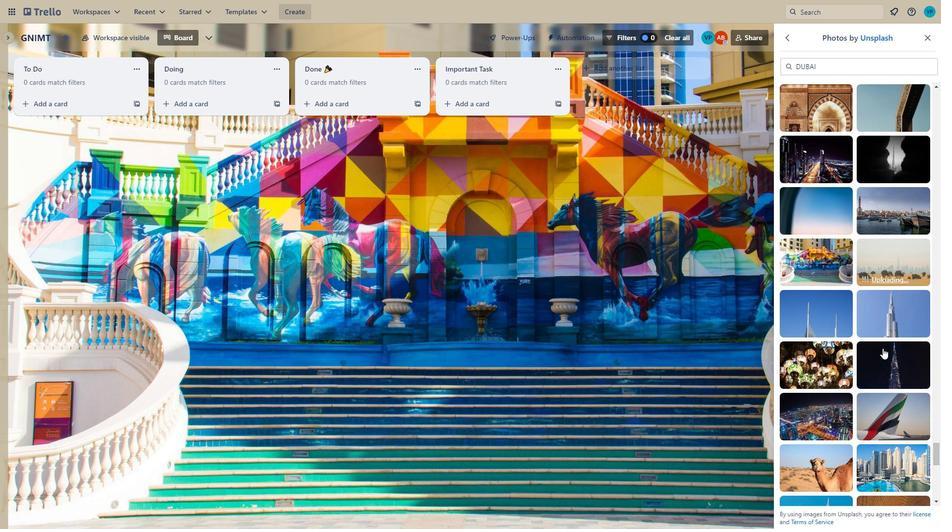 
Action: Mouse scrolled (853, 361) with delta (0, 0)
Screenshot: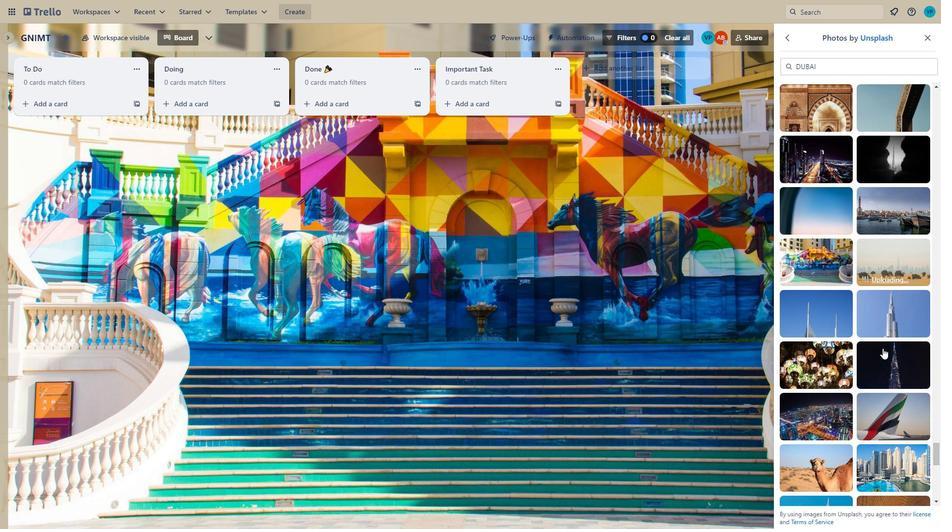 
Action: Mouse moved to (816, 331)
Screenshot: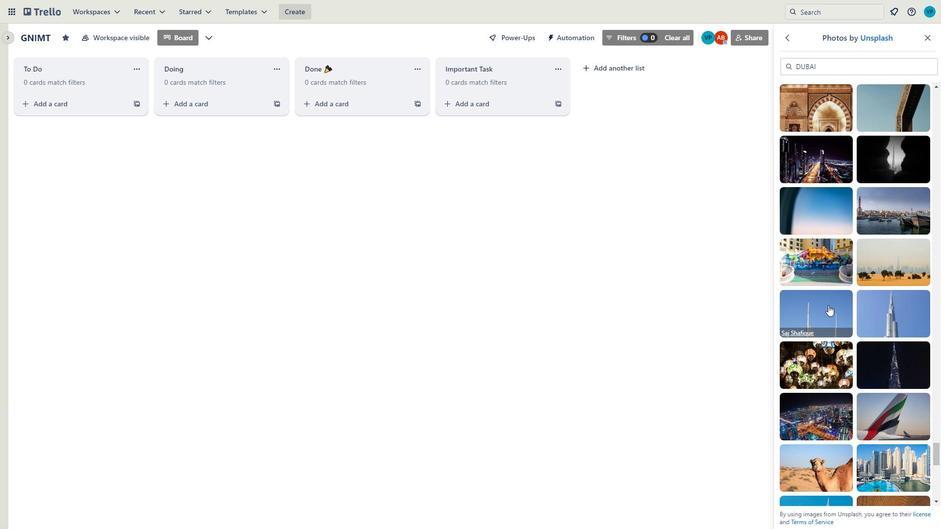 
Action: Mouse pressed left at (816, 331)
Screenshot: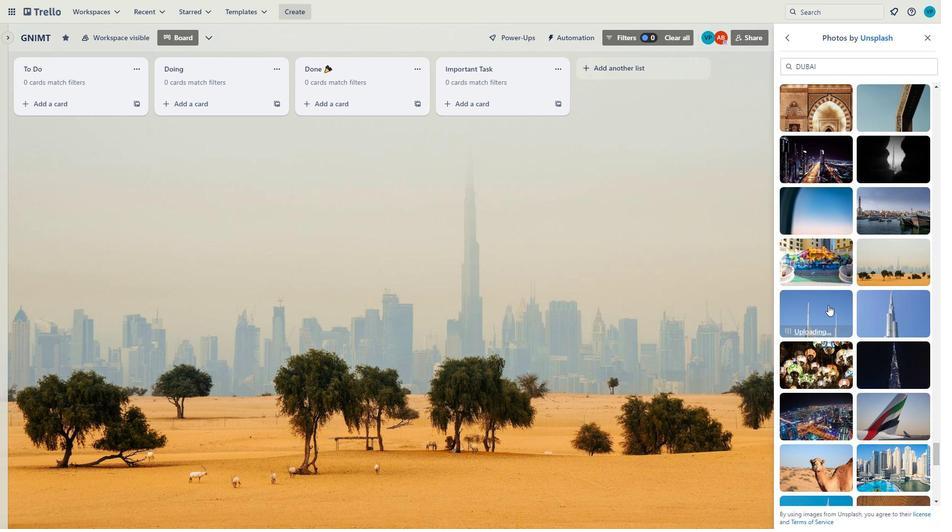 
Action: Mouse moved to (858, 328)
Screenshot: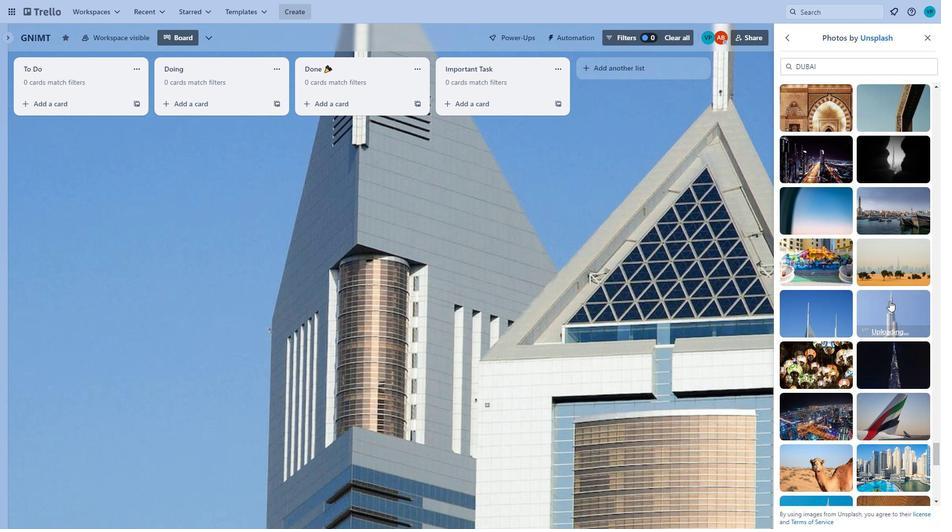 
Action: Mouse pressed left at (858, 328)
Screenshot: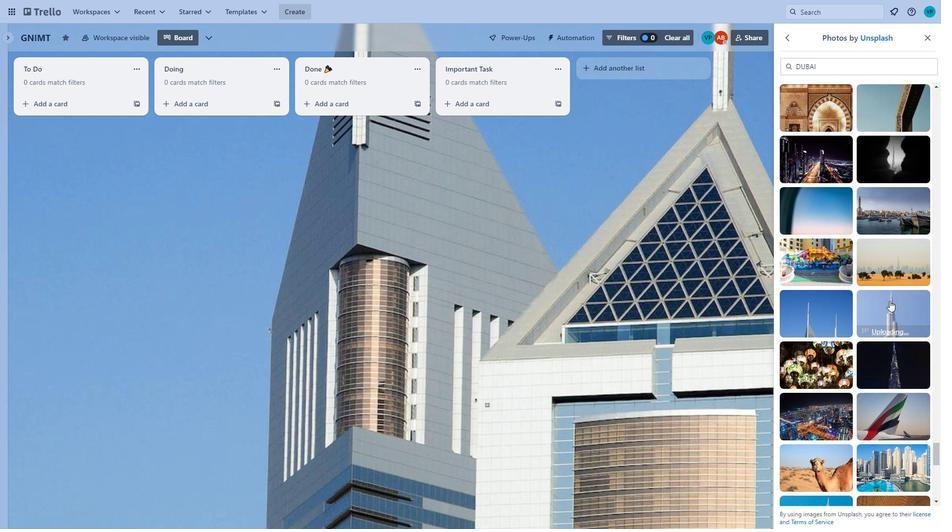 
Action: Mouse moved to (815, 372)
Screenshot: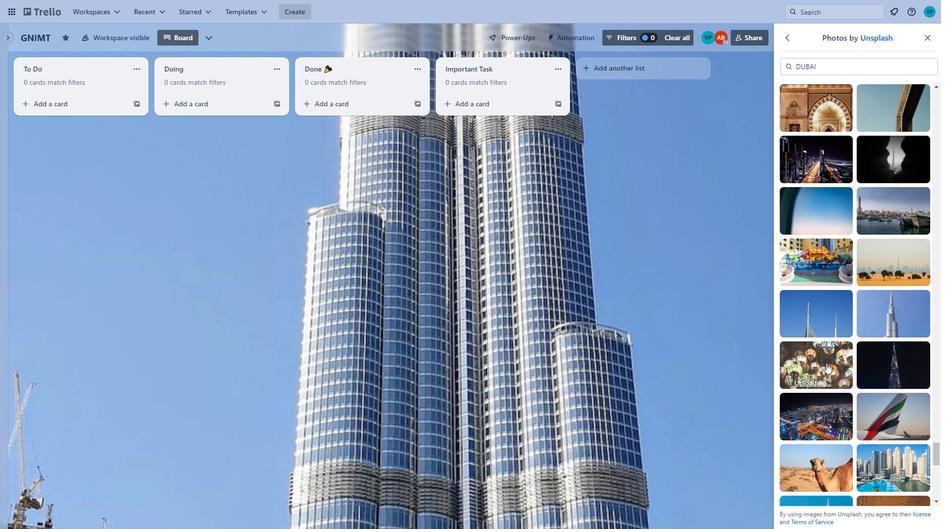 
Action: Mouse pressed left at (815, 372)
Screenshot: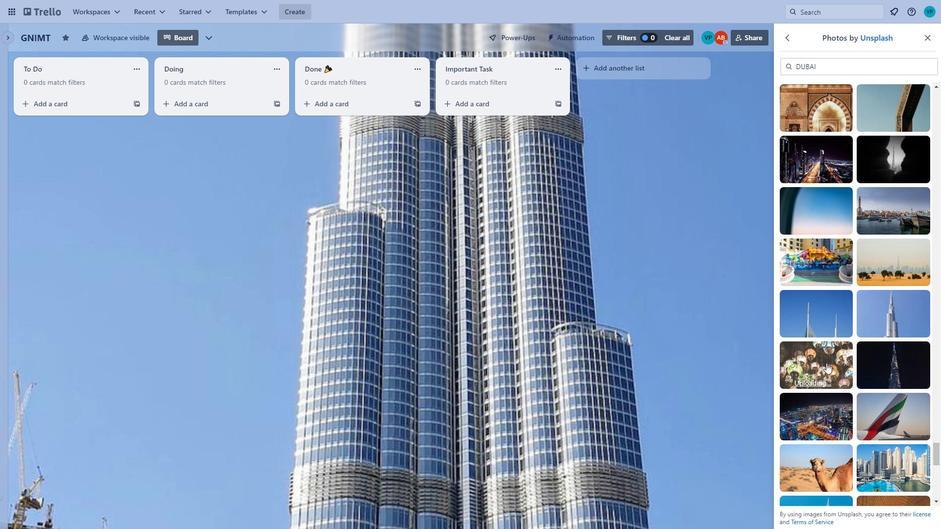 
Action: Mouse moved to (871, 372)
Screenshot: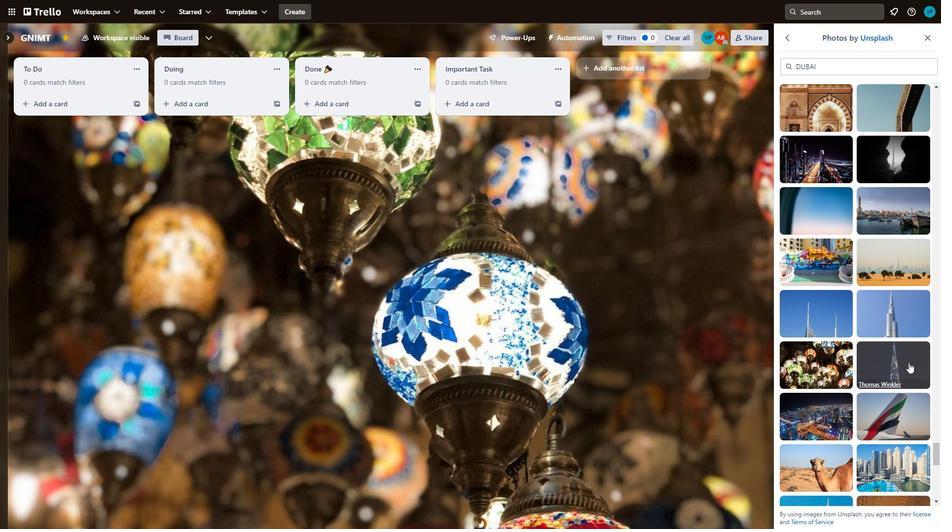 
Action: Mouse pressed left at (871, 372)
Screenshot: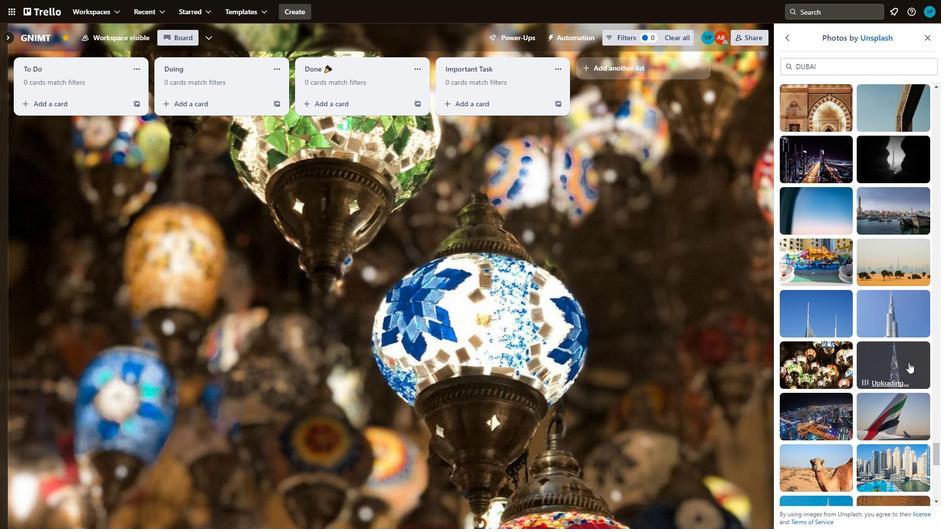 
Action: Mouse moved to (817, 408)
Screenshot: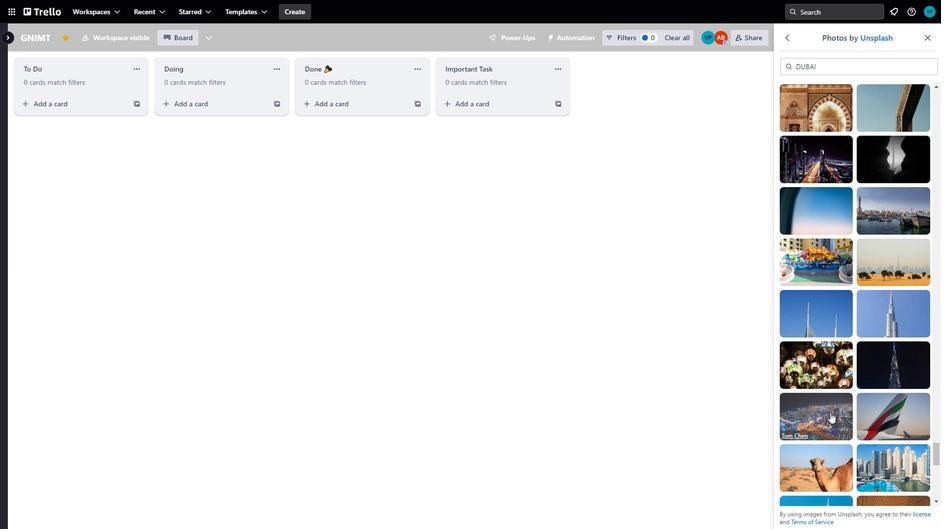 
Action: Mouse pressed left at (817, 408)
Screenshot: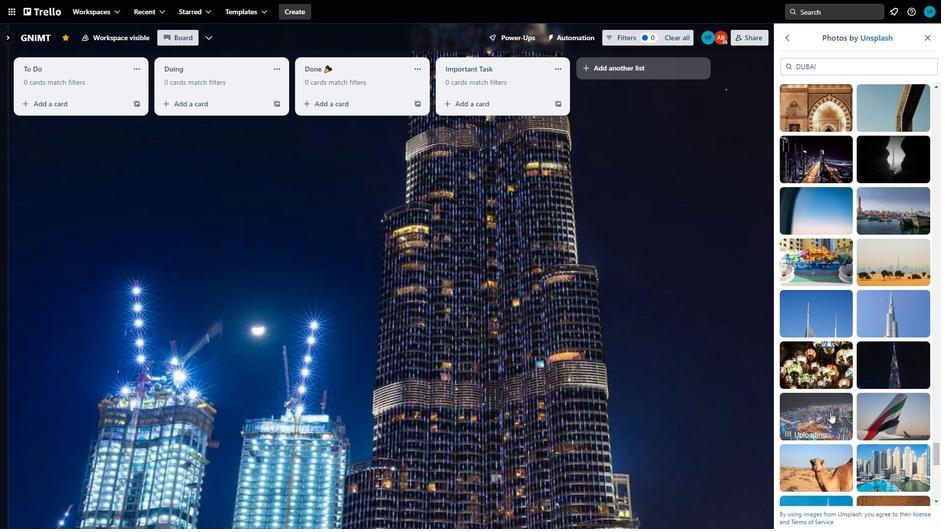
Action: Mouse moved to (855, 403)
Screenshot: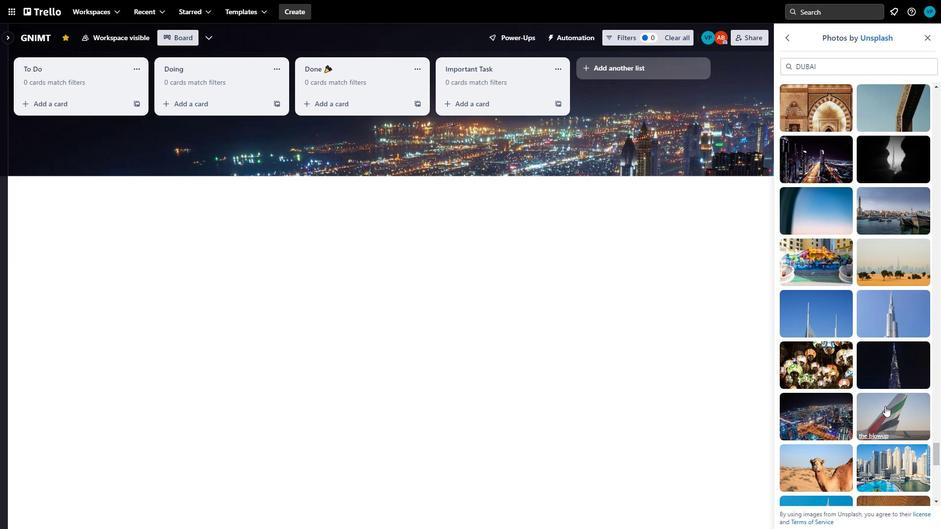 
Action: Mouse pressed left at (855, 403)
Screenshot: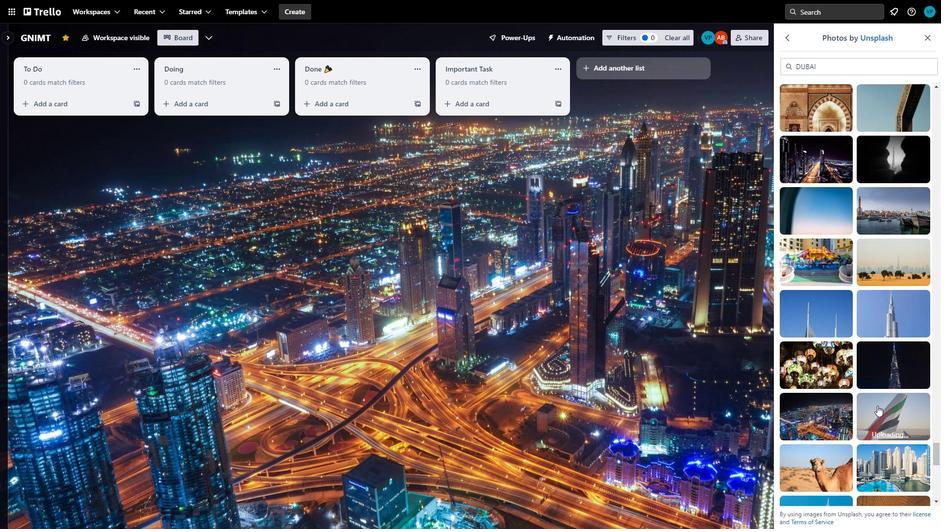
Action: Mouse moved to (825, 427)
Screenshot: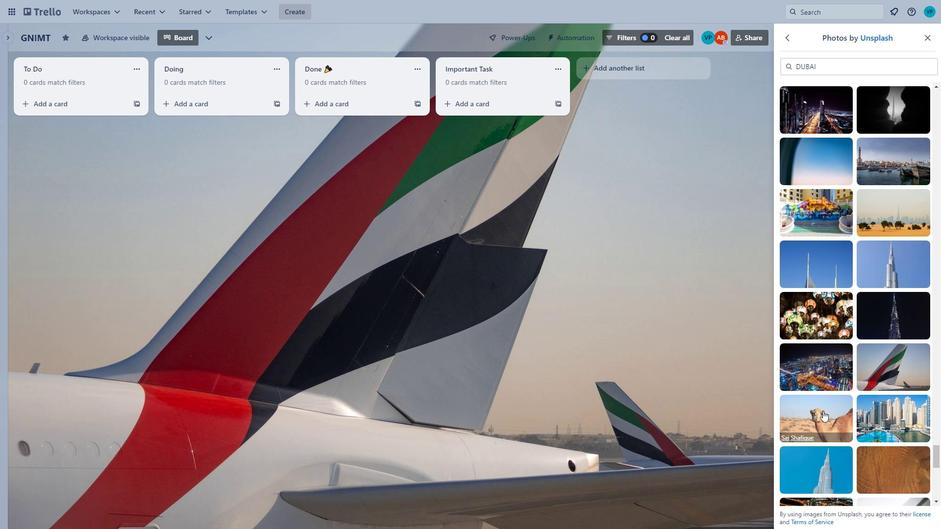 
Action: Mouse scrolled (825, 427) with delta (0, 0)
Screenshot: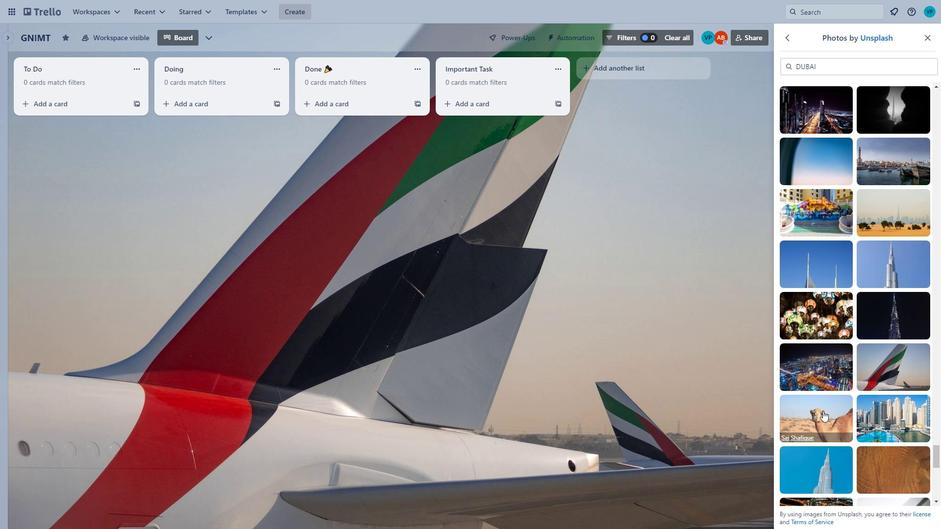 
Action: Mouse moved to (812, 406)
Screenshot: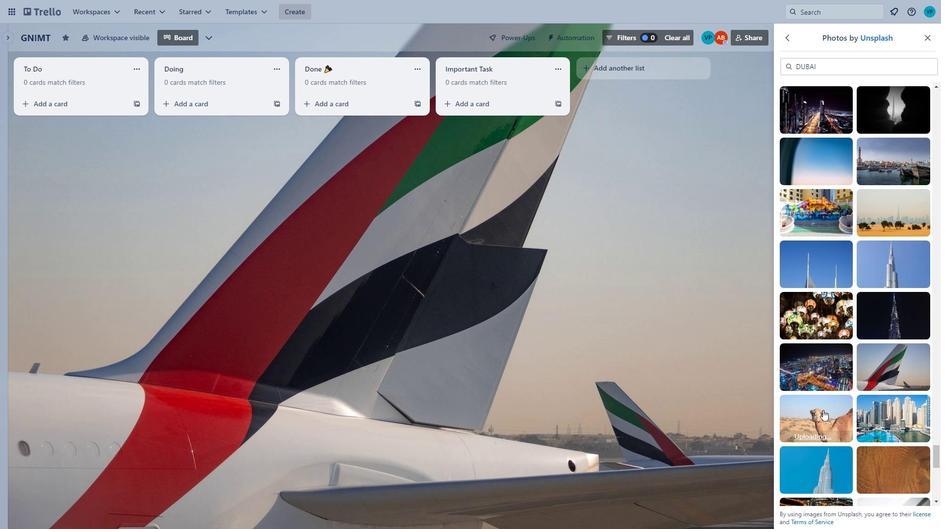 
Action: Mouse pressed left at (812, 406)
Screenshot: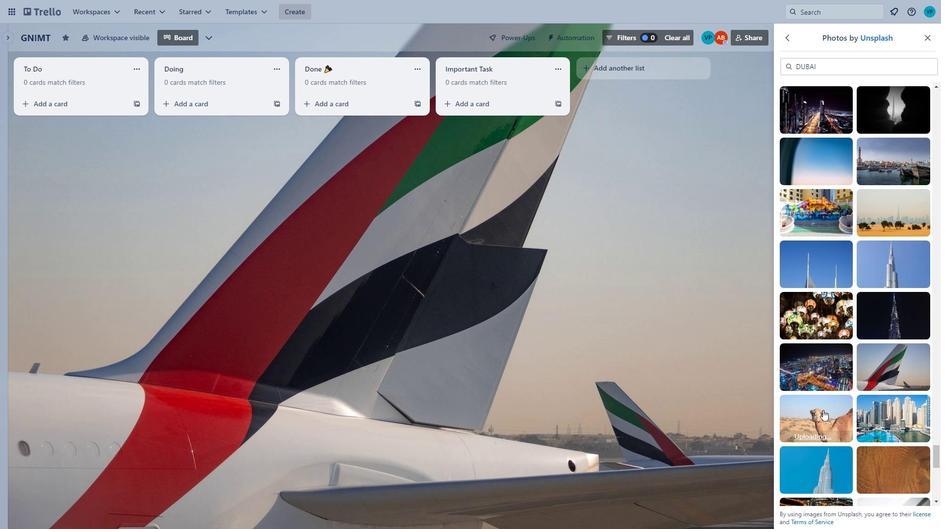 
Action: Mouse moved to (850, 407)
Screenshot: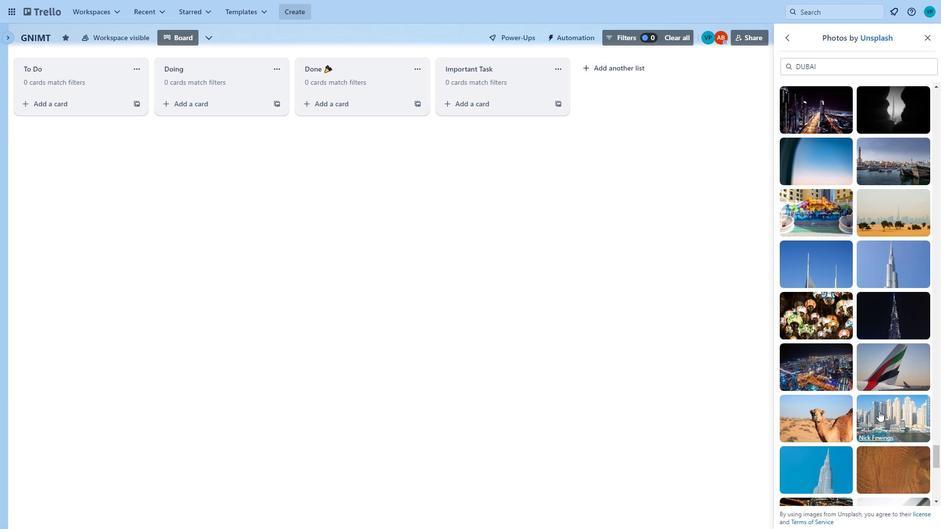 
Action: Mouse pressed left at (850, 407)
Screenshot: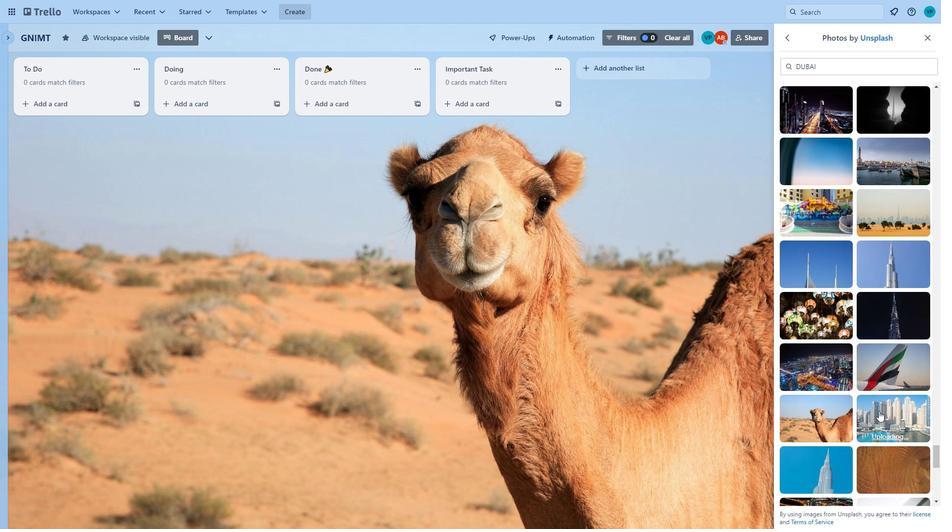 
Action: Mouse scrolled (850, 407) with delta (0, 0)
Screenshot: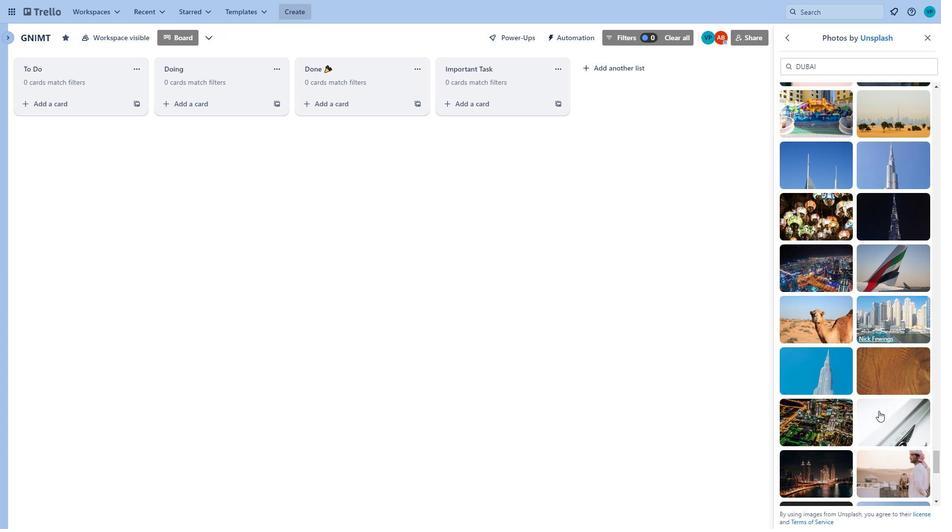 
Action: Mouse scrolled (850, 407) with delta (0, 0)
Screenshot: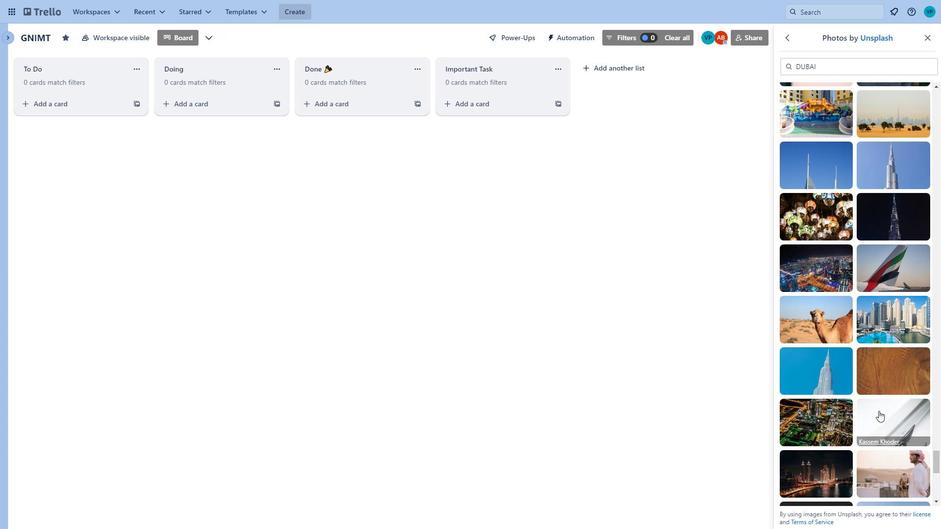 
Action: Mouse moved to (813, 413)
Screenshot: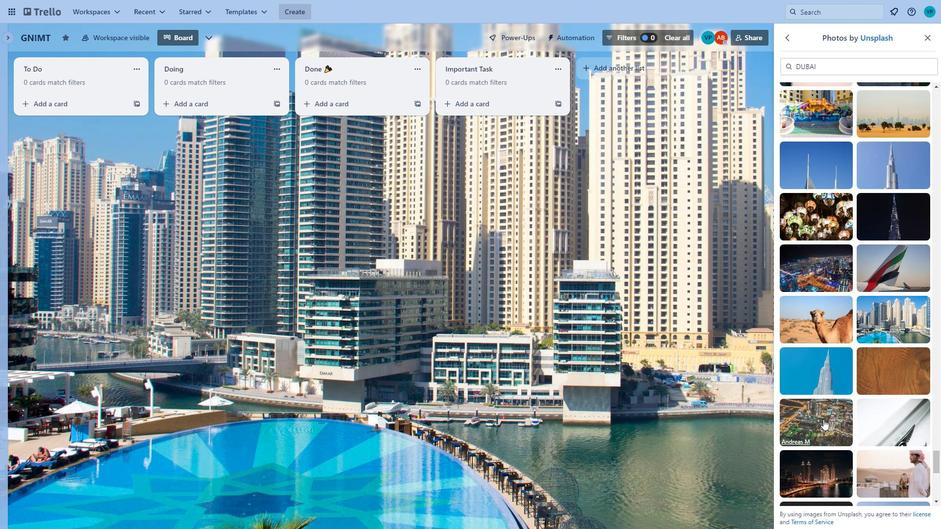
Action: Mouse pressed left at (813, 413)
Screenshot: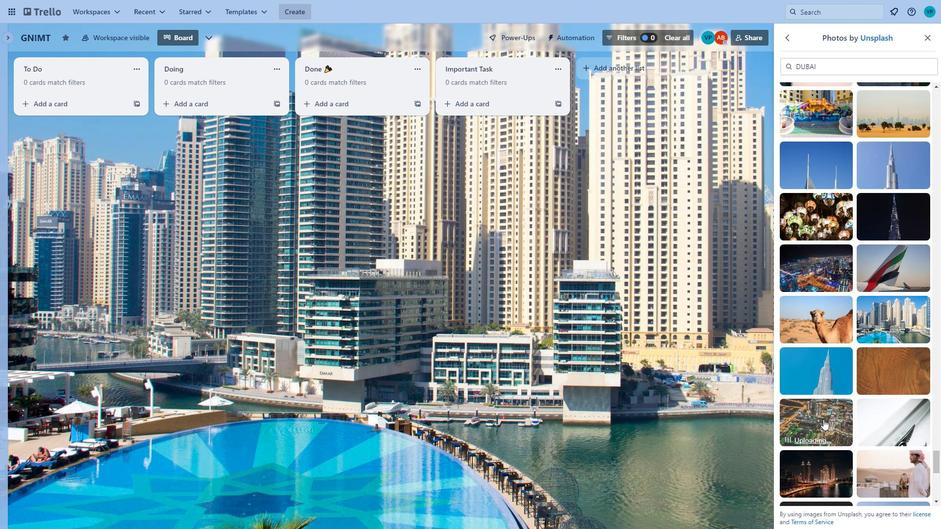 
Action: Mouse moved to (861, 412)
Screenshot: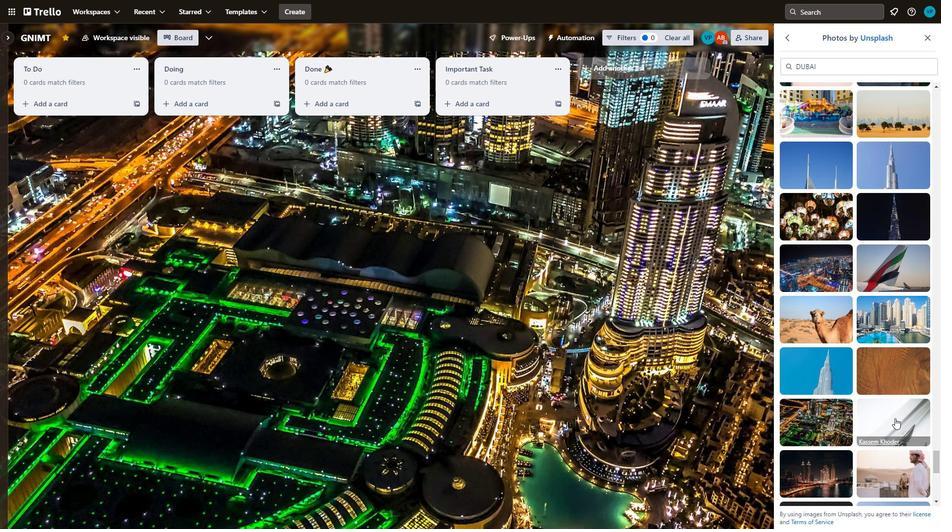 
Action: Mouse pressed left at (861, 412)
Screenshot: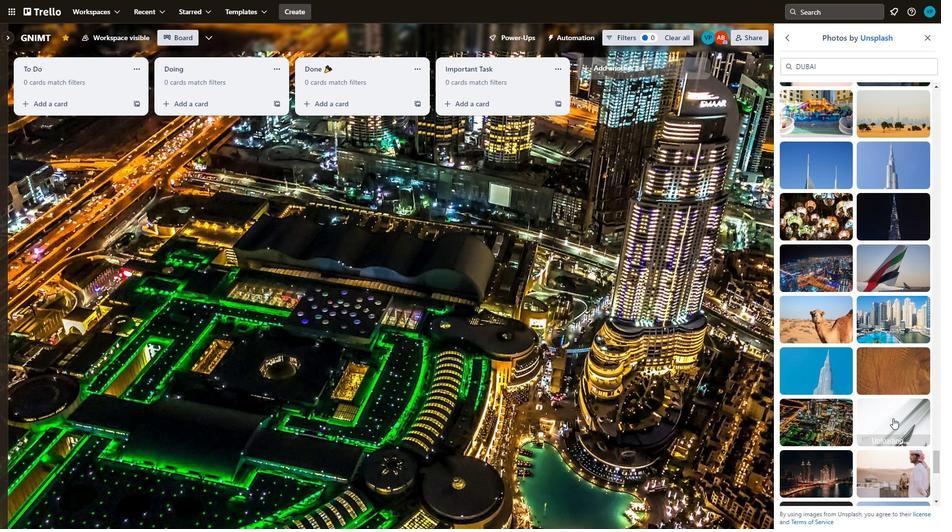 
Action: Mouse moved to (860, 412)
Screenshot: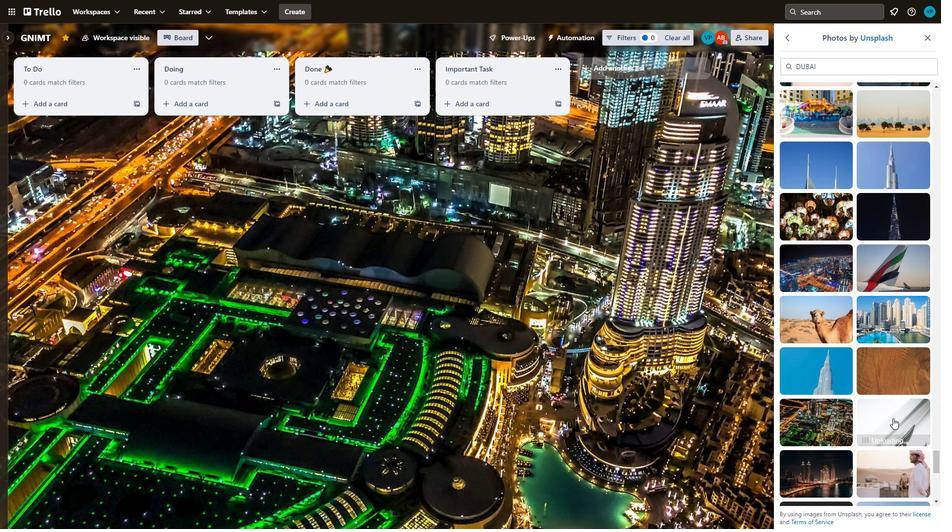 
Action: Mouse scrolled (860, 412) with delta (0, 0)
Screenshot: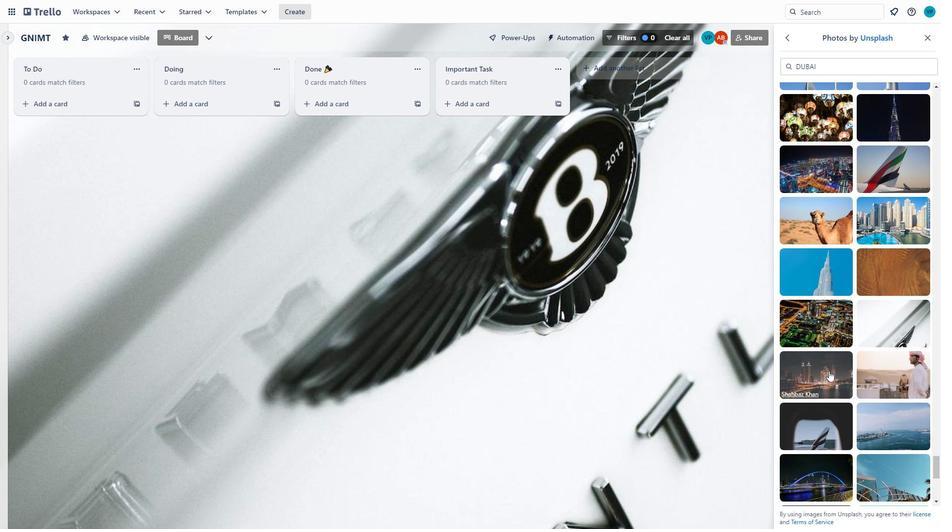 
Action: Mouse moved to (859, 412)
Screenshot: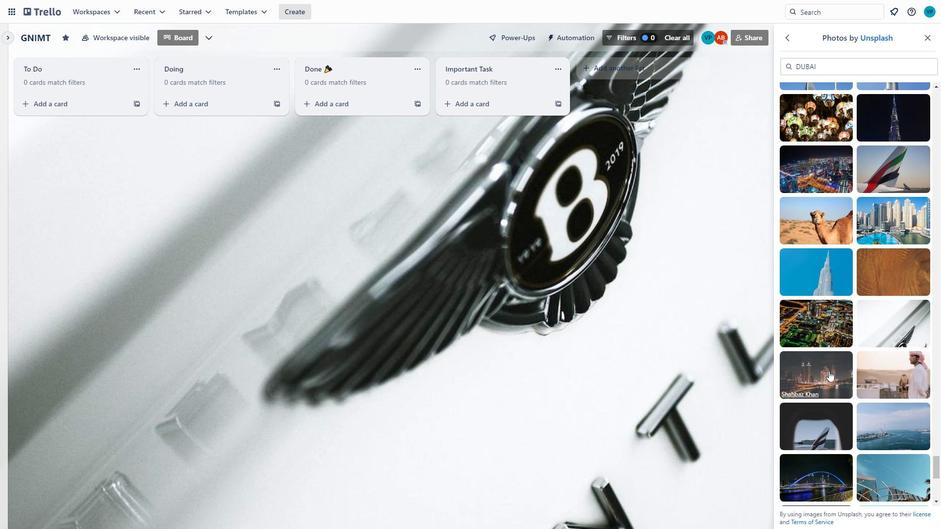 
Action: Mouse scrolled (859, 412) with delta (0, 0)
Screenshot: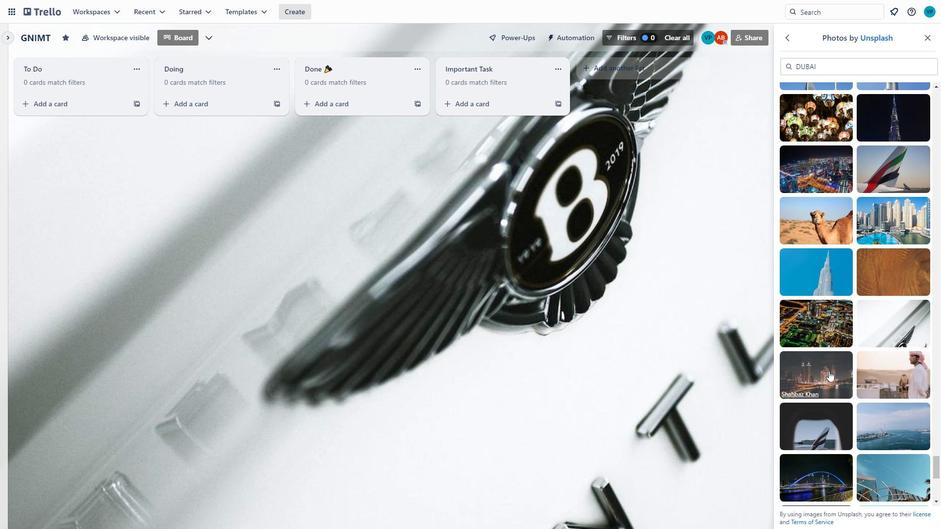 
Action: Mouse moved to (816, 378)
Screenshot: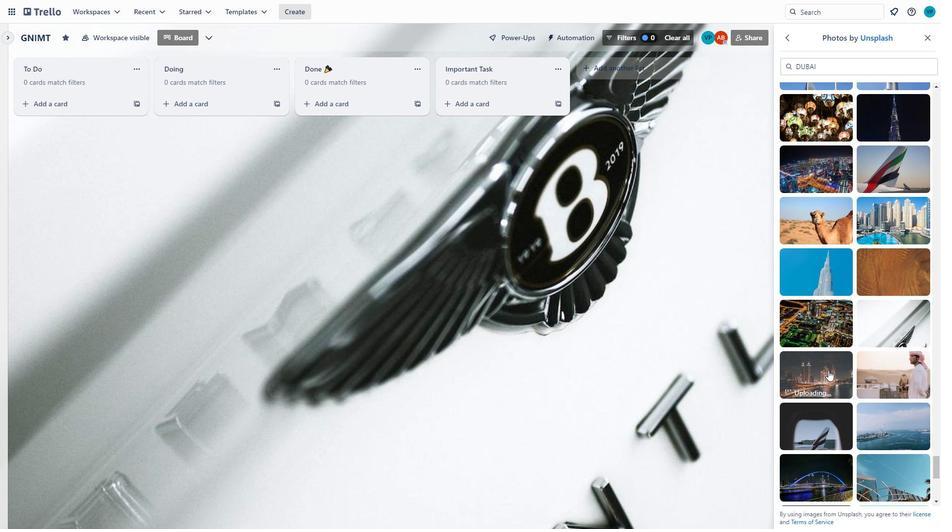 
Action: Mouse pressed left at (816, 378)
Screenshot: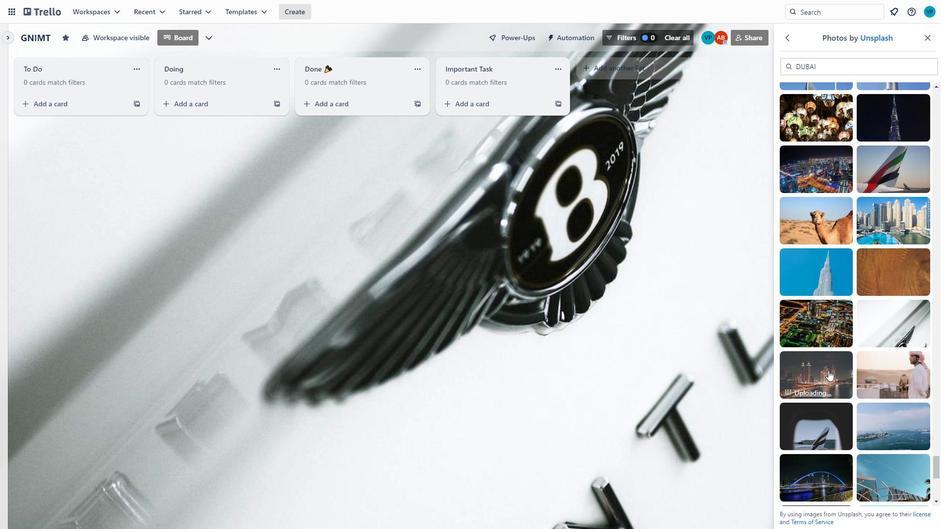 
Action: Mouse moved to (818, 370)
Screenshot: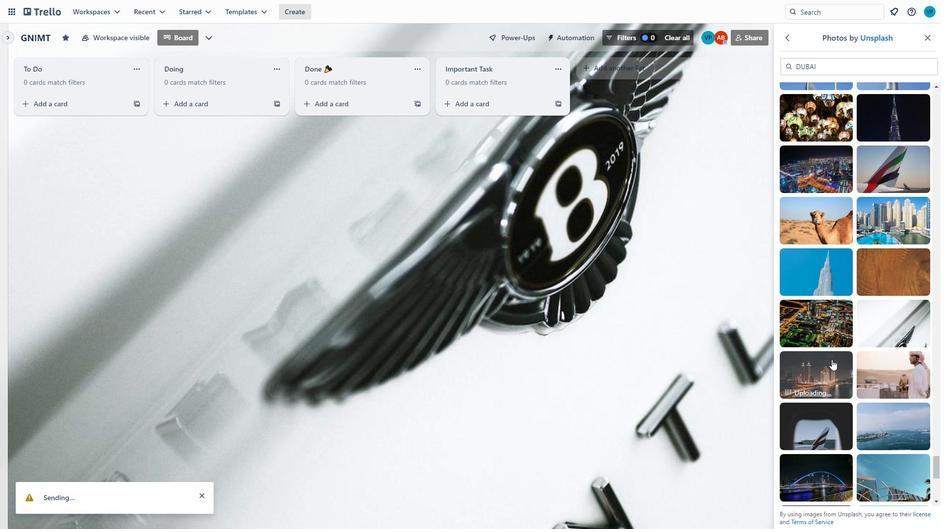 
Action: Mouse scrolled (818, 369) with delta (0, 0)
Screenshot: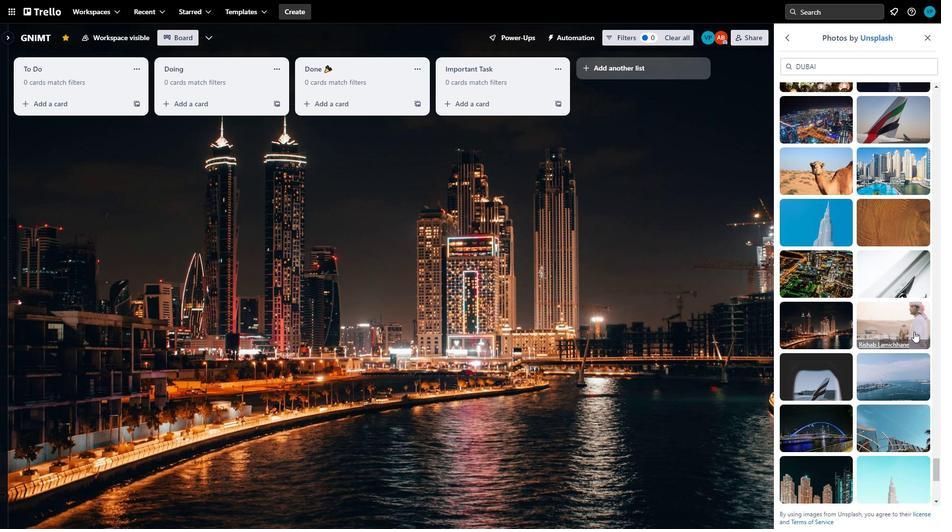
Action: Mouse moved to (872, 338)
Screenshot: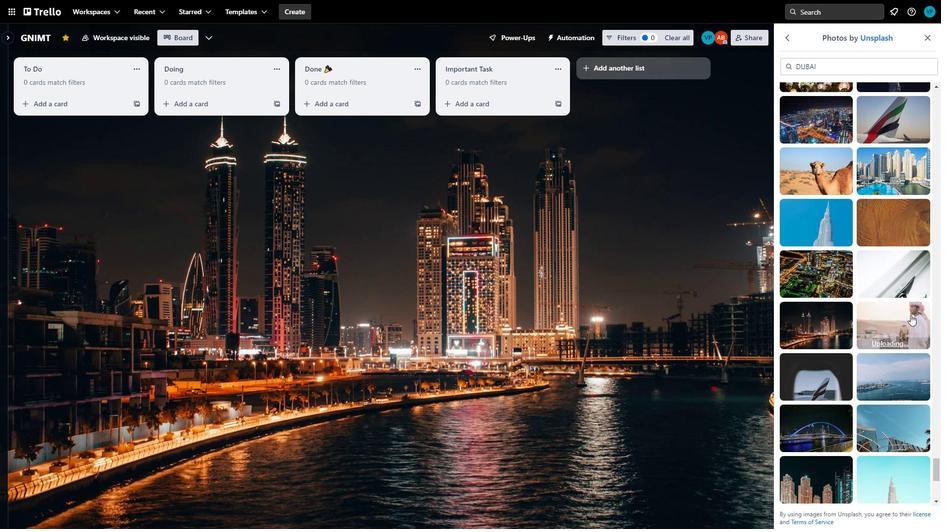 
Action: Mouse pressed left at (872, 338)
Screenshot: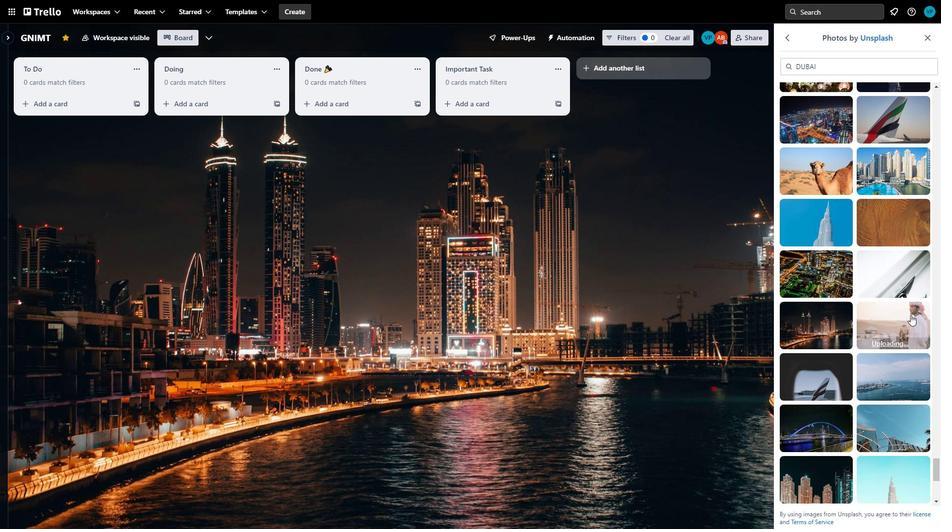 
Action: Mouse moved to (811, 376)
Screenshot: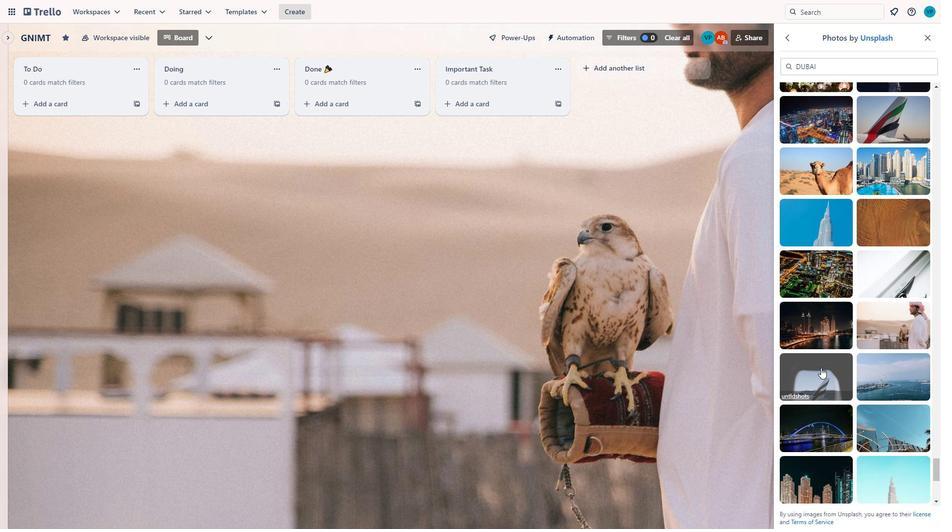 
Action: Mouse pressed left at (811, 376)
Screenshot: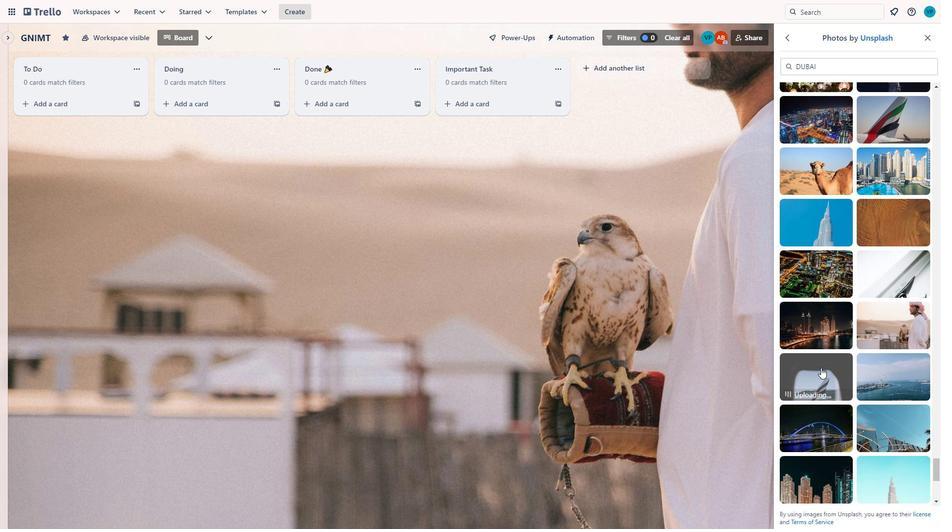 
Action: Mouse moved to (863, 384)
Screenshot: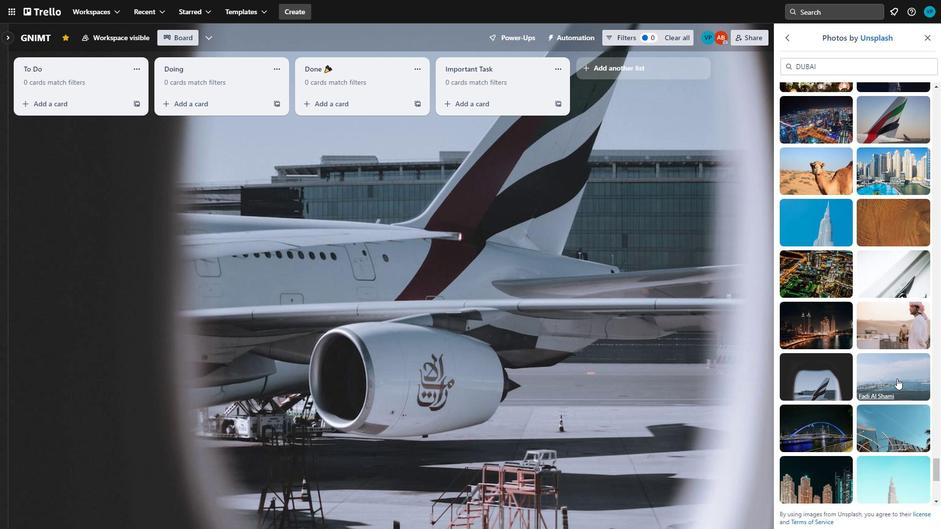 
Action: Mouse pressed left at (863, 384)
Screenshot: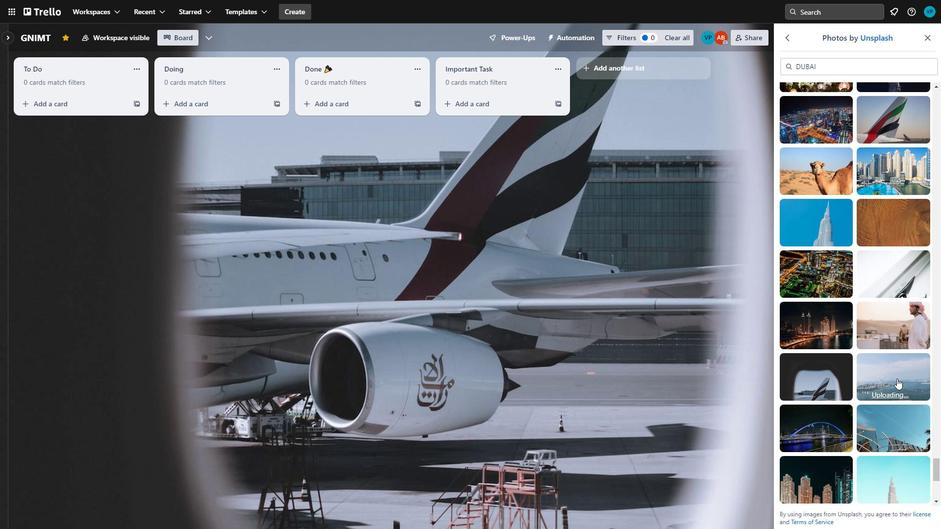 
Action: Mouse moved to (863, 384)
Screenshot: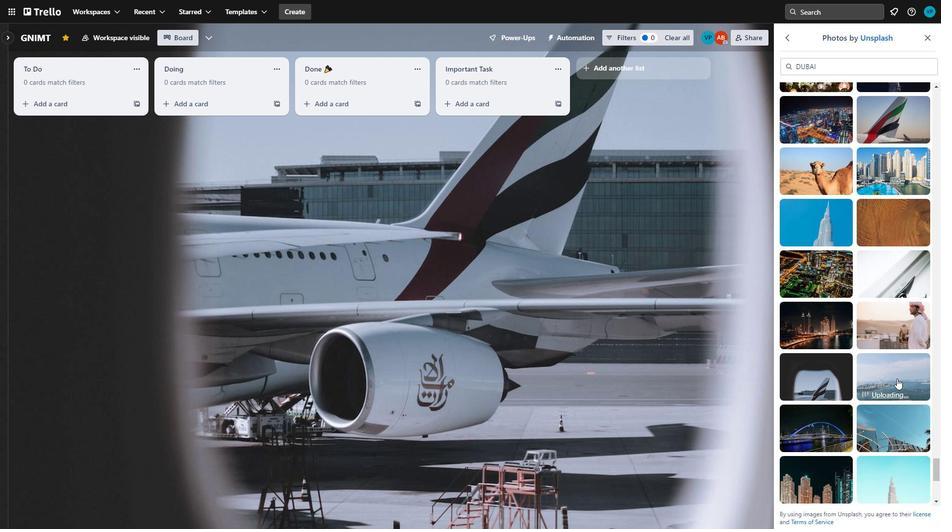 
Action: Mouse scrolled (863, 383) with delta (0, 0)
Screenshot: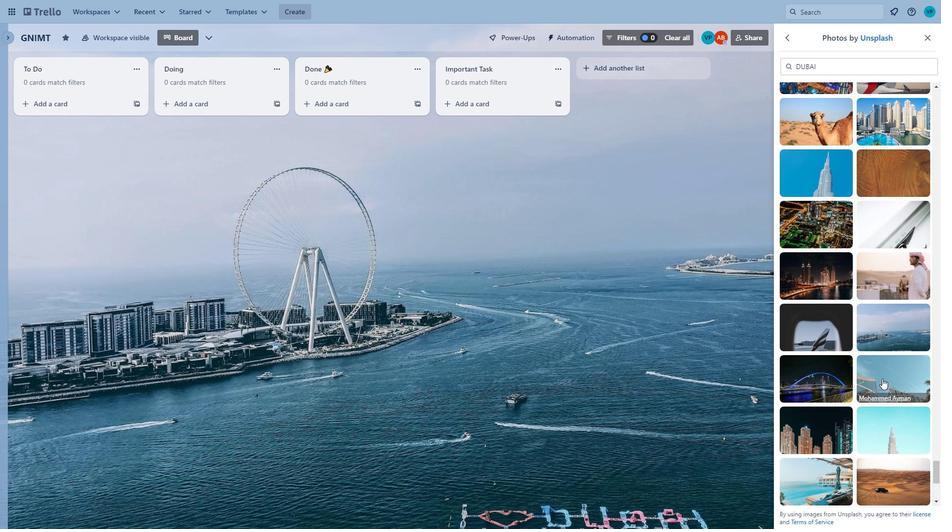 
Action: Mouse moved to (630, 482)
Screenshot: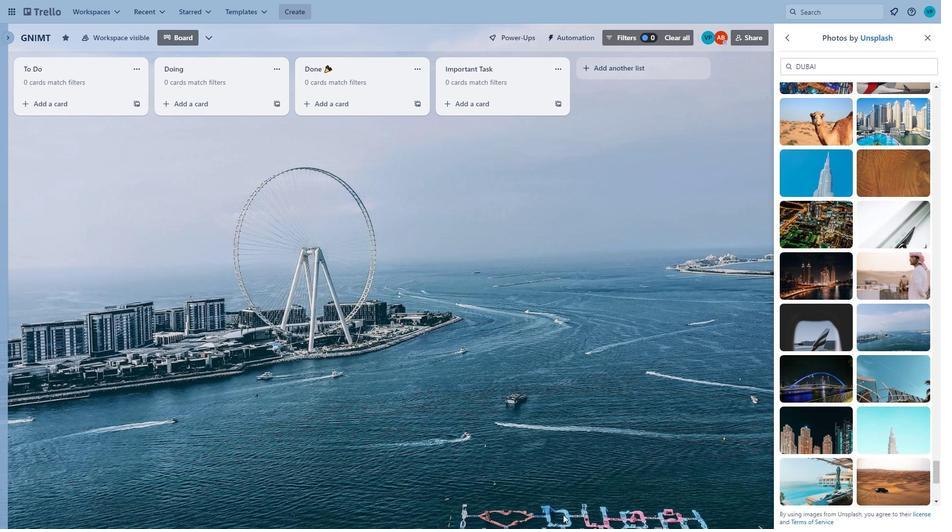 
Action: Mouse scrolled (630, 481) with delta (0, 0)
Screenshot: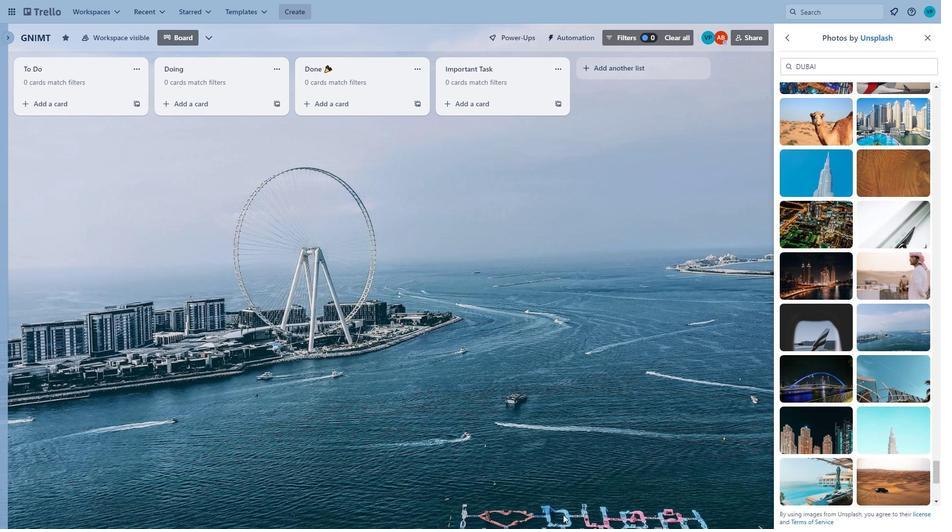
Action: Mouse moved to (809, 380)
Screenshot: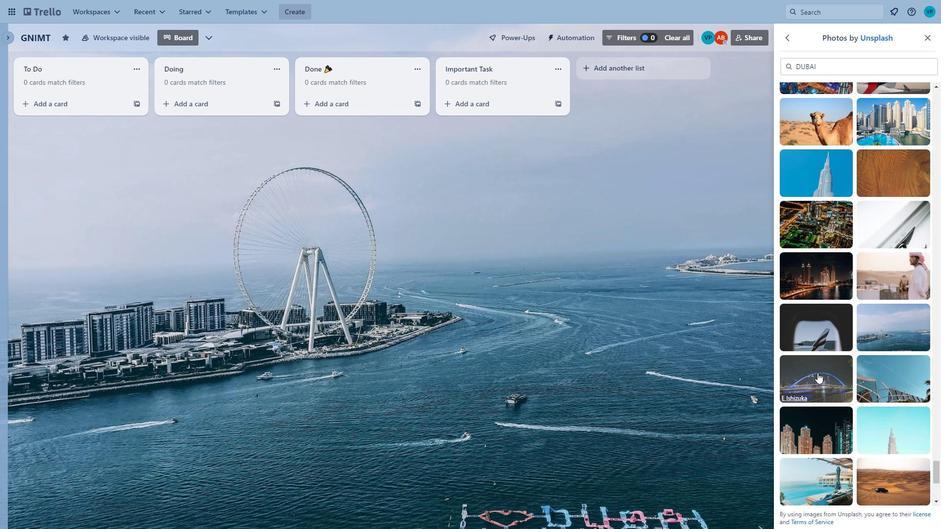 
Action: Mouse pressed left at (809, 380)
Screenshot: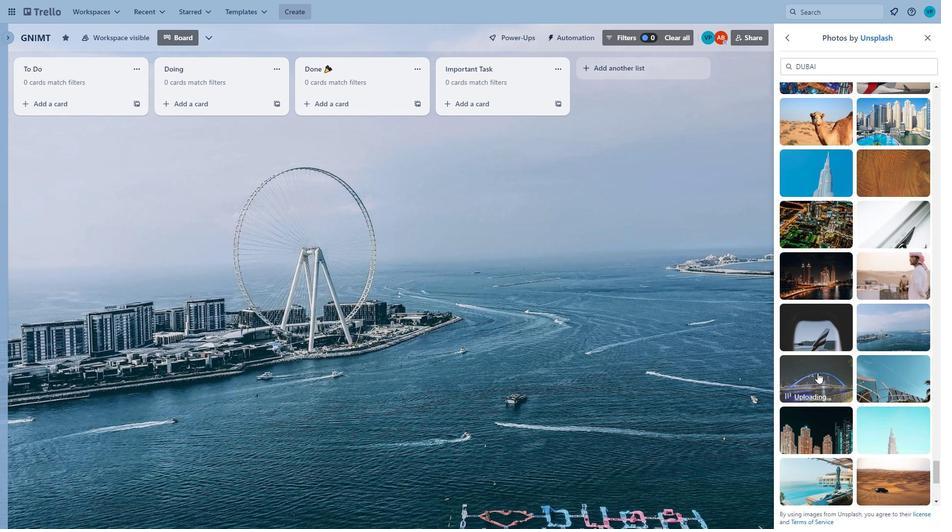 
Action: Mouse moved to (873, 379)
Screenshot: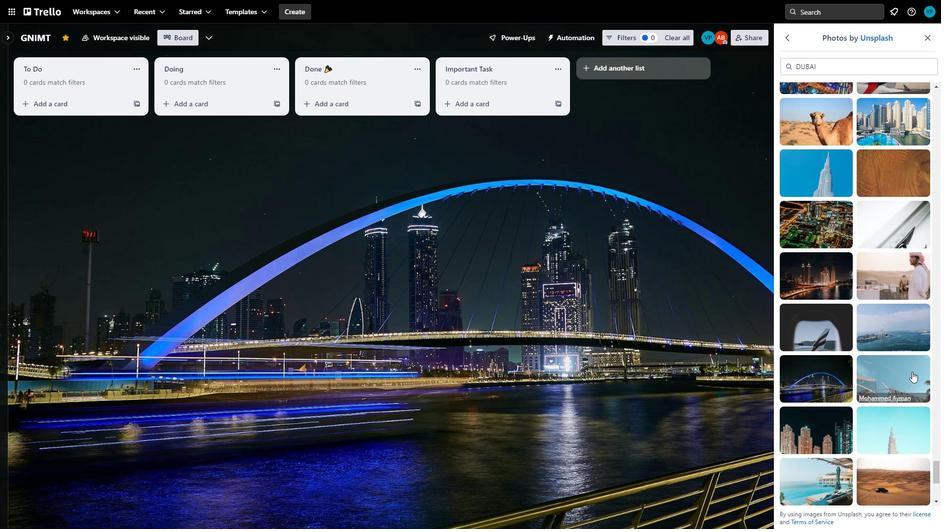 
Action: Mouse pressed left at (873, 379)
Screenshot: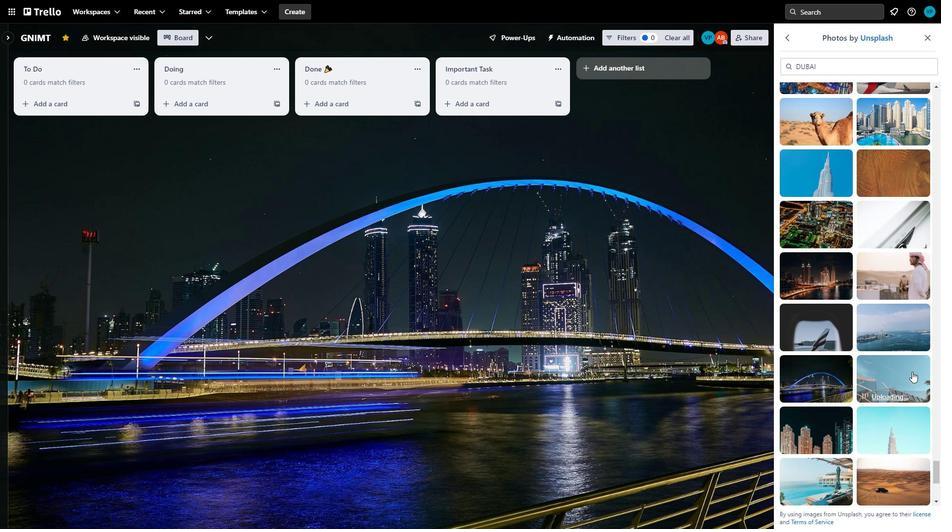 
Action: Mouse scrolled (873, 378) with delta (0, 0)
Screenshot: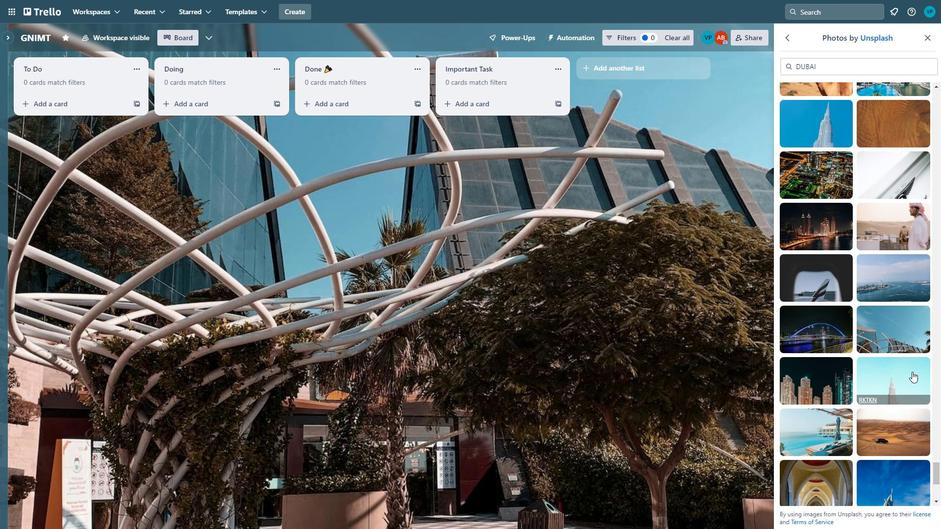 
Action: Mouse moved to (805, 377)
Screenshot: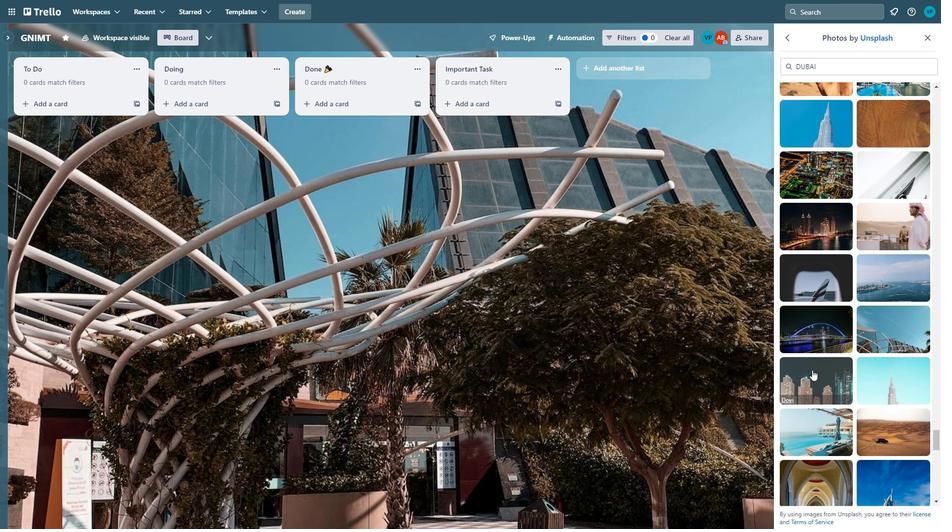 
Action: Mouse pressed left at (805, 377)
Screenshot: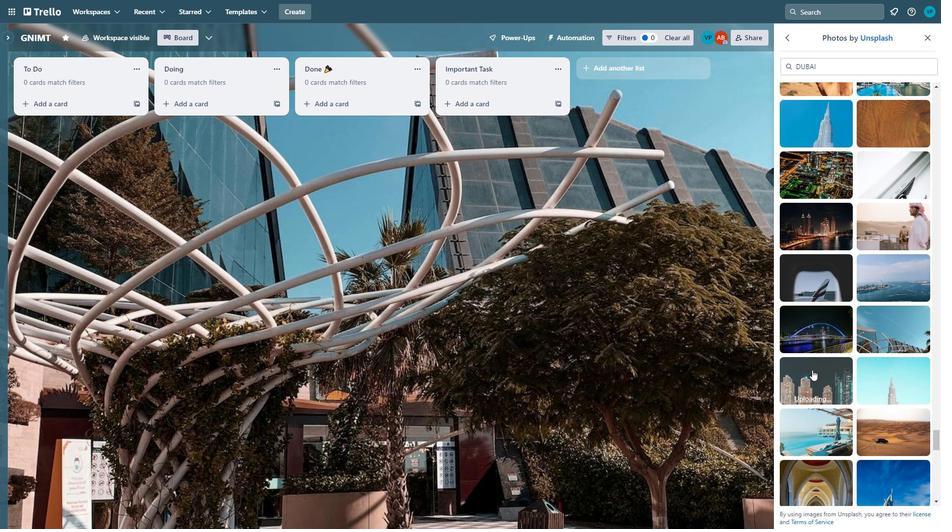 
Action: Mouse moved to (810, 416)
Screenshot: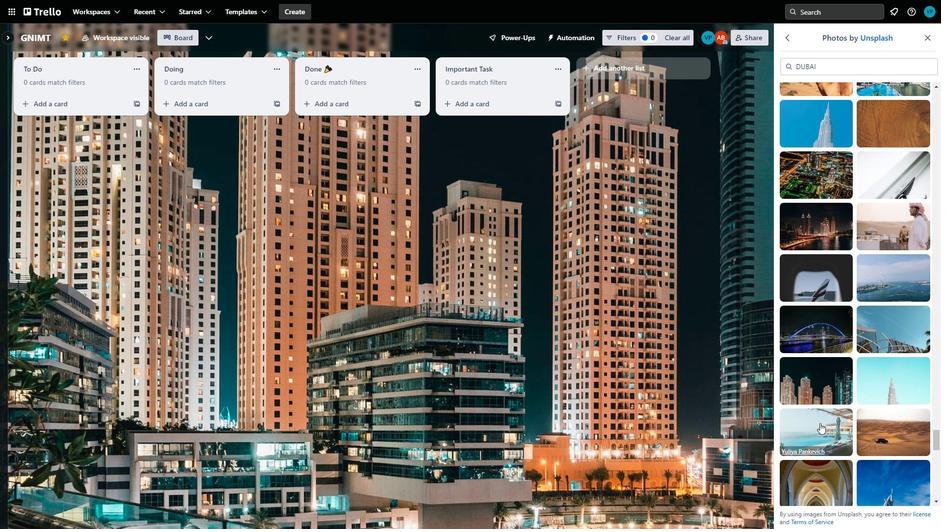 
Action: Mouse pressed left at (810, 416)
Screenshot: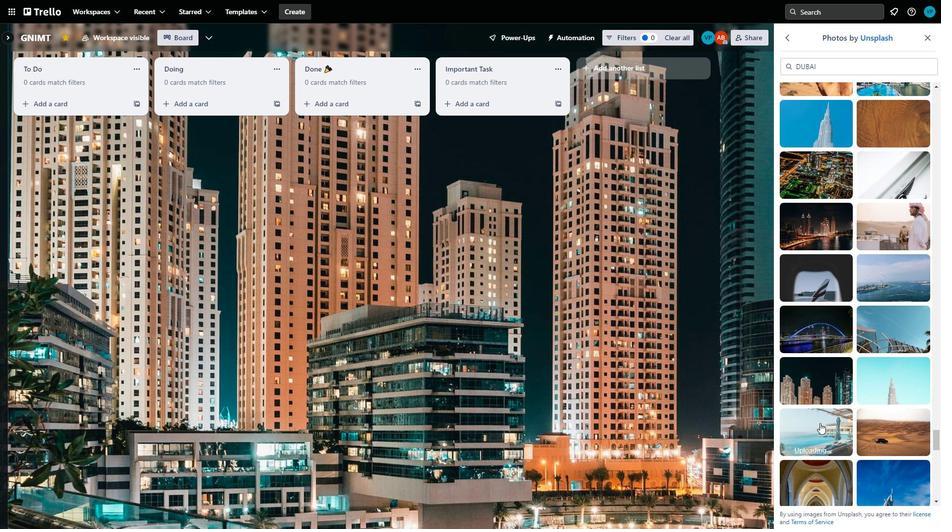 
Action: Mouse moved to (855, 416)
Screenshot: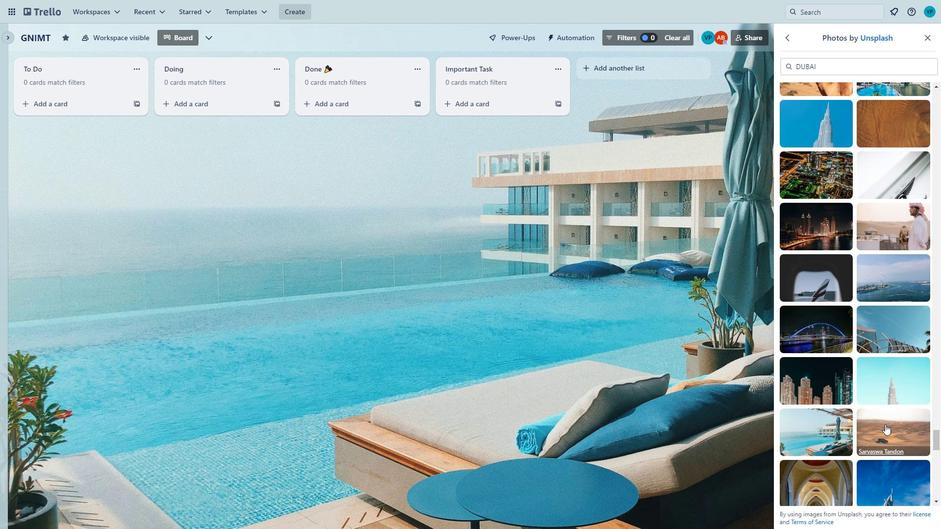 
Action: Mouse pressed left at (855, 416)
Screenshot: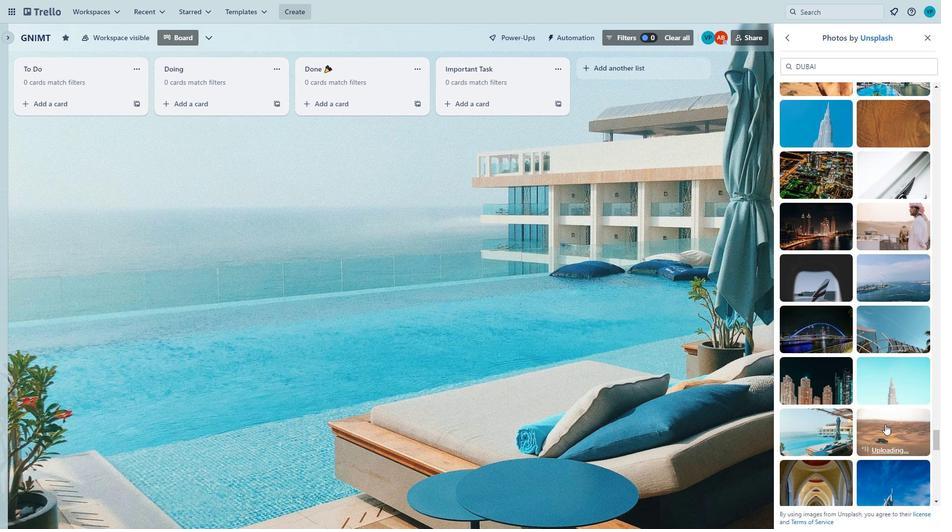 
Action: Mouse scrolled (855, 416) with delta (0, 0)
Screenshot: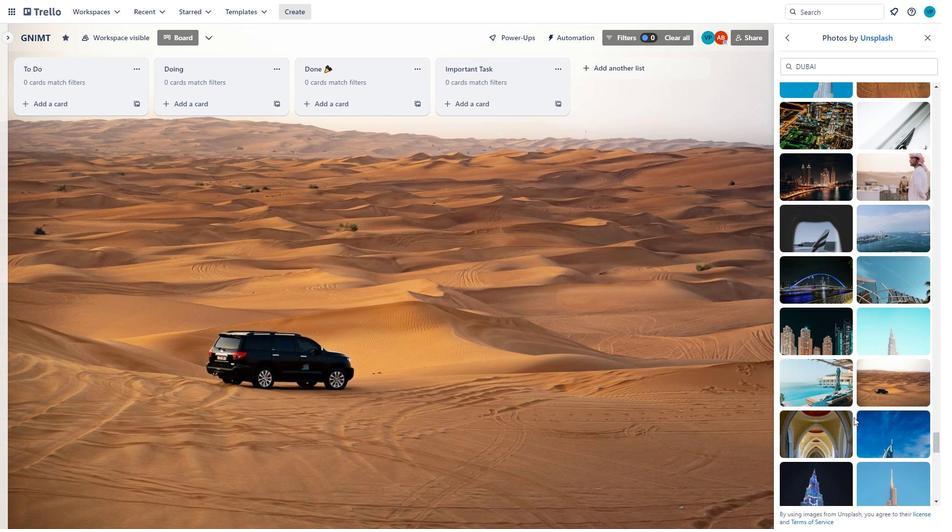 
Action: Mouse moved to (815, 413)
Screenshot: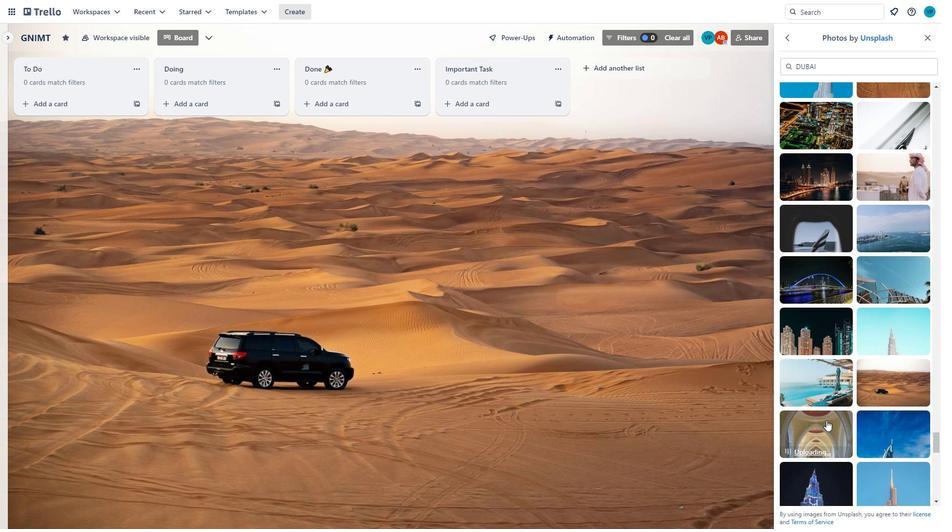
Action: Mouse pressed left at (815, 413)
Screenshot: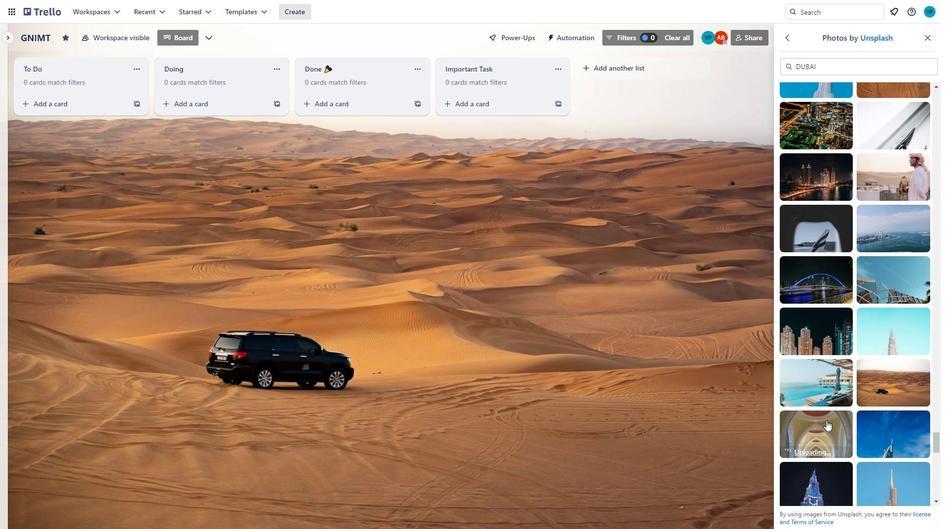 
Action: Mouse moved to (854, 414)
